 Task: Find connections with filter location Bilbao with filter topic #marketingwith filter profile language Potuguese with filter current company Zerodha with filter school Goenka College of Commerce & Business Administration with filter industry Rail Transportation with filter service category Corporate Events with filter keywords title Cashier
Action: Mouse moved to (228, 271)
Screenshot: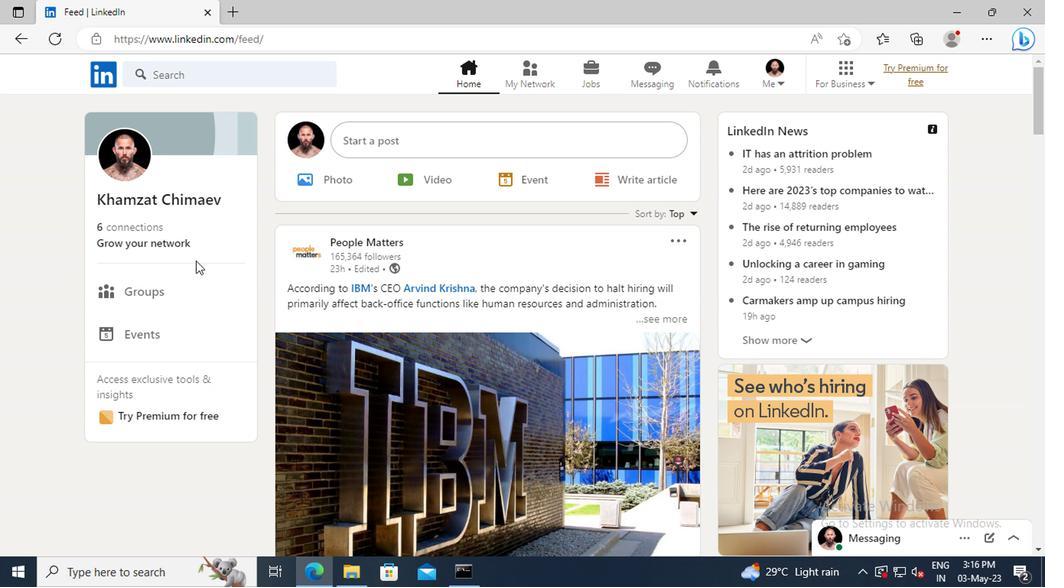 
Action: Mouse pressed left at (228, 271)
Screenshot: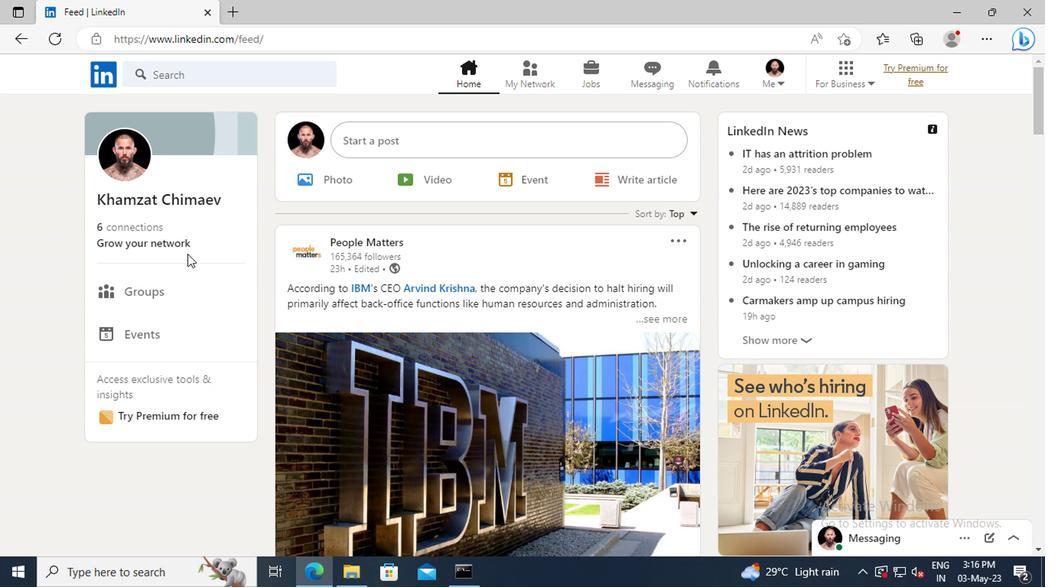 
Action: Mouse moved to (227, 217)
Screenshot: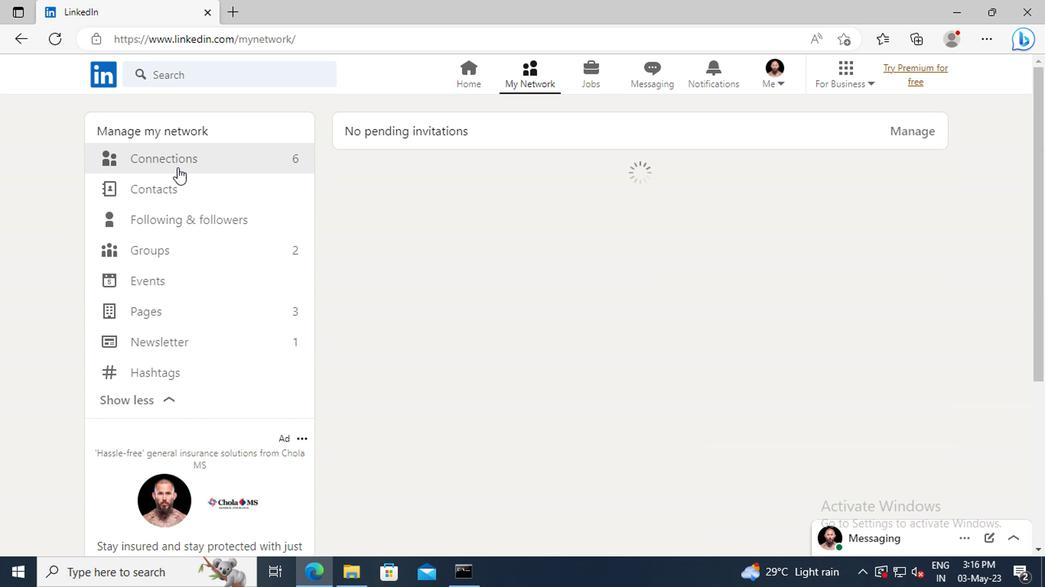 
Action: Mouse pressed left at (227, 217)
Screenshot: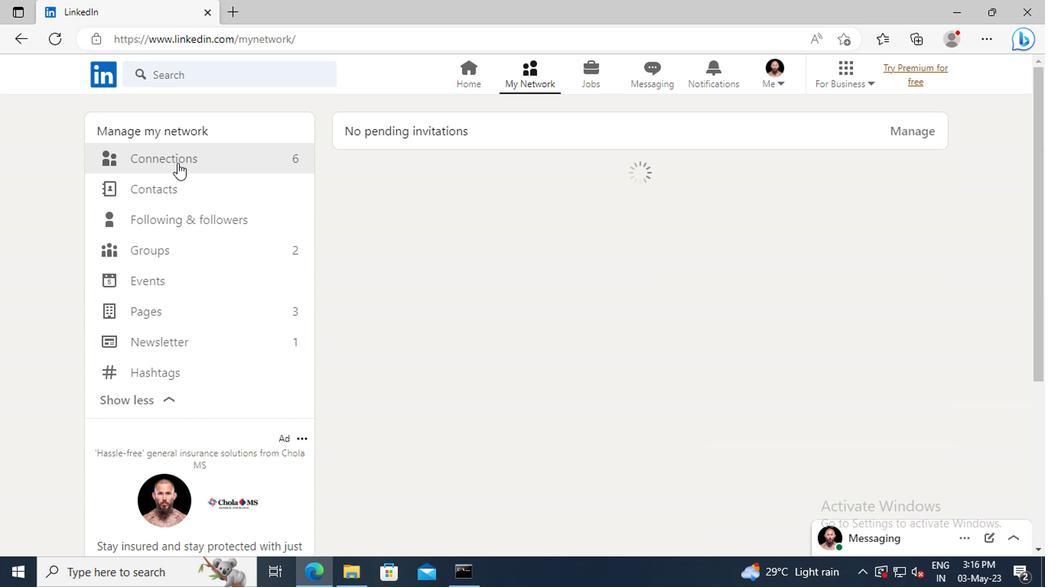 
Action: Mouse moved to (553, 217)
Screenshot: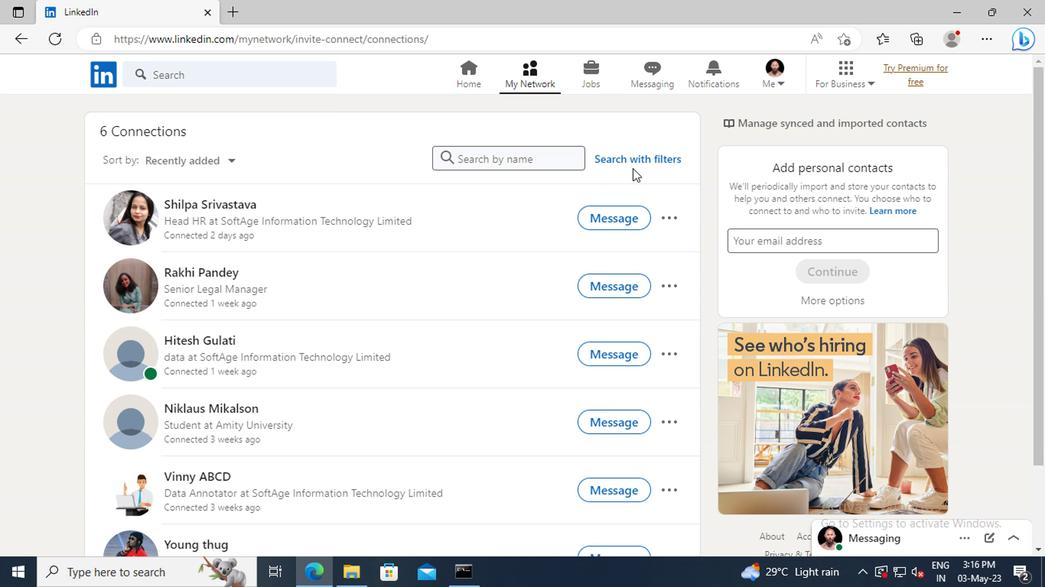
Action: Mouse pressed left at (553, 217)
Screenshot: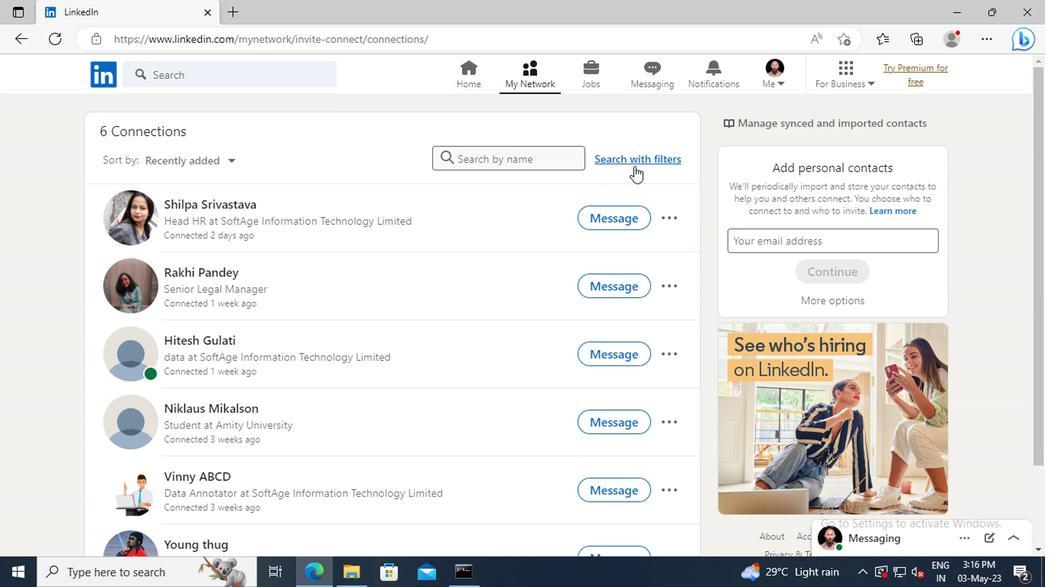 
Action: Mouse moved to (514, 188)
Screenshot: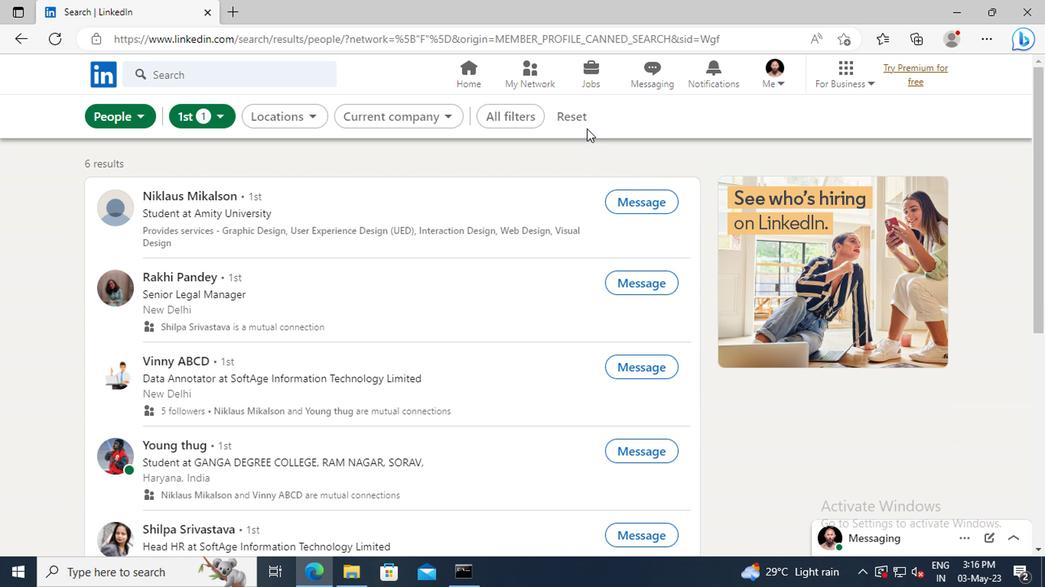 
Action: Mouse pressed left at (514, 188)
Screenshot: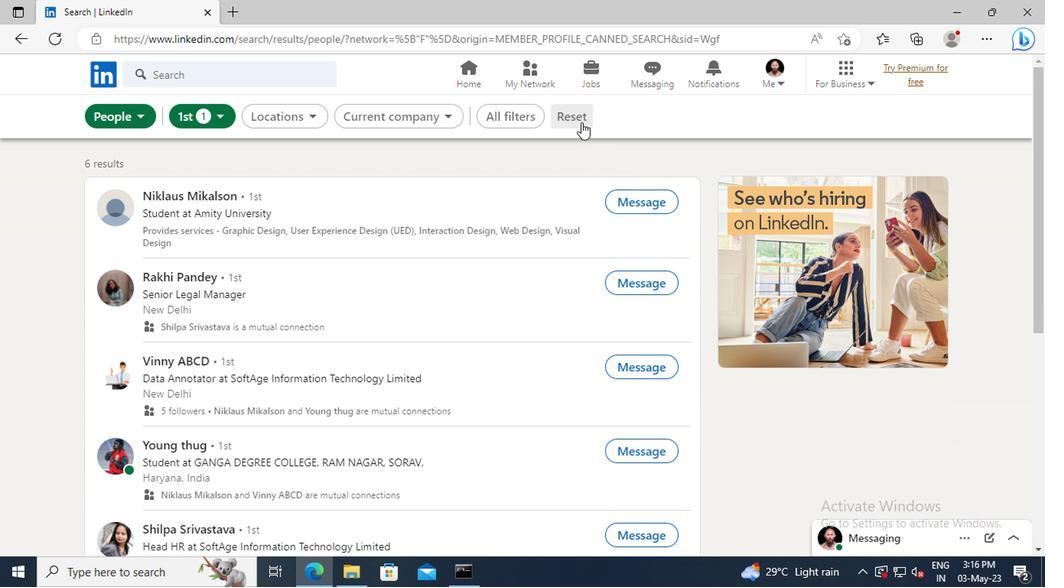 
Action: Mouse moved to (495, 187)
Screenshot: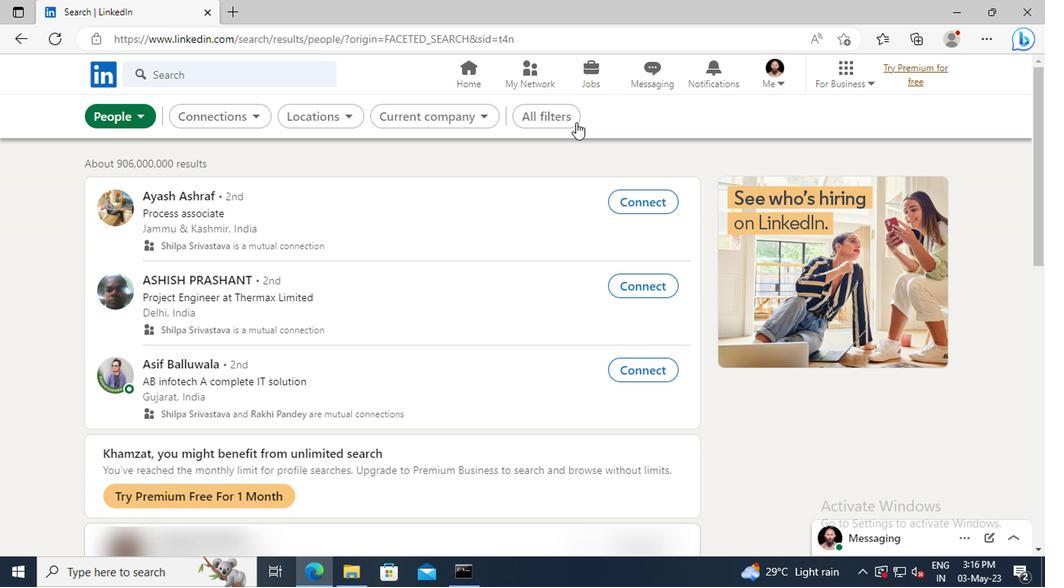 
Action: Mouse pressed left at (495, 187)
Screenshot: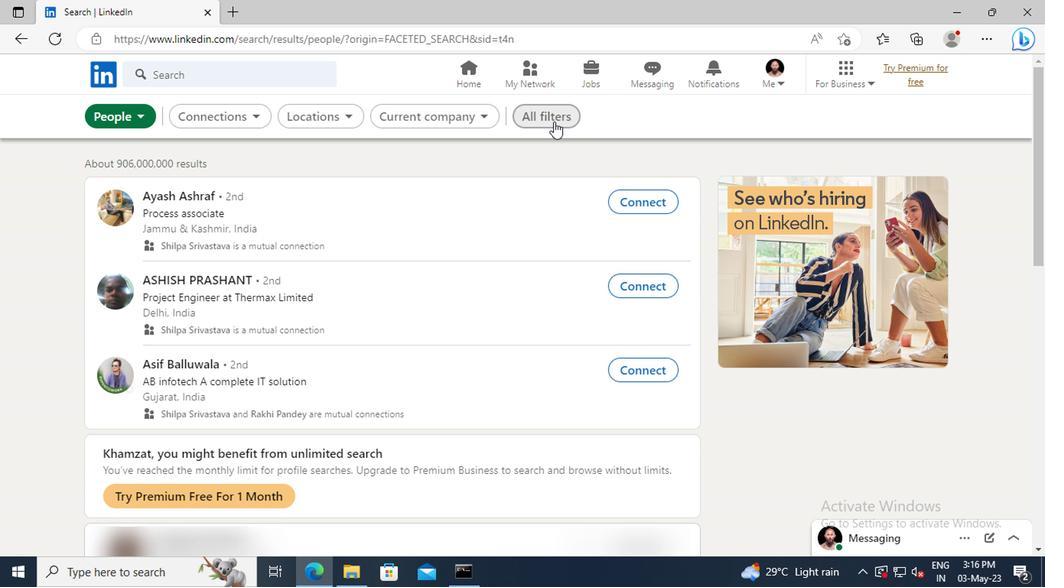 
Action: Mouse moved to (734, 313)
Screenshot: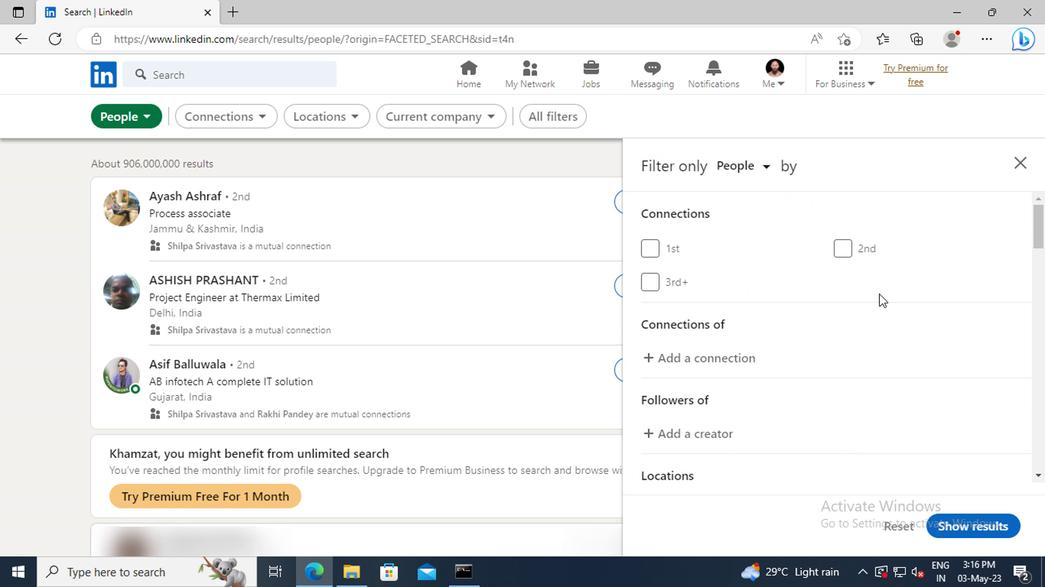 
Action: Mouse scrolled (734, 312) with delta (0, 0)
Screenshot: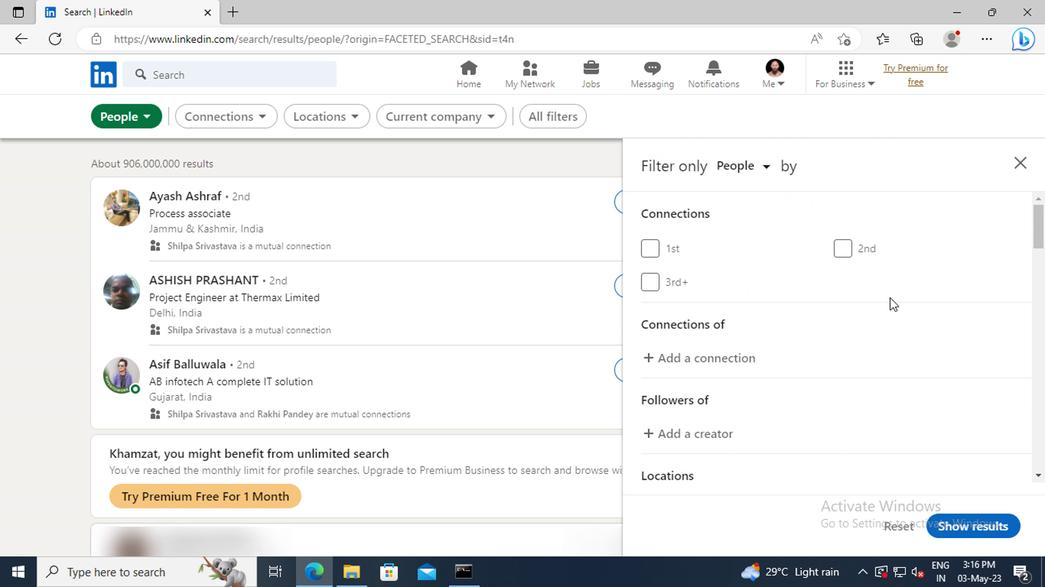 
Action: Mouse scrolled (734, 312) with delta (0, 0)
Screenshot: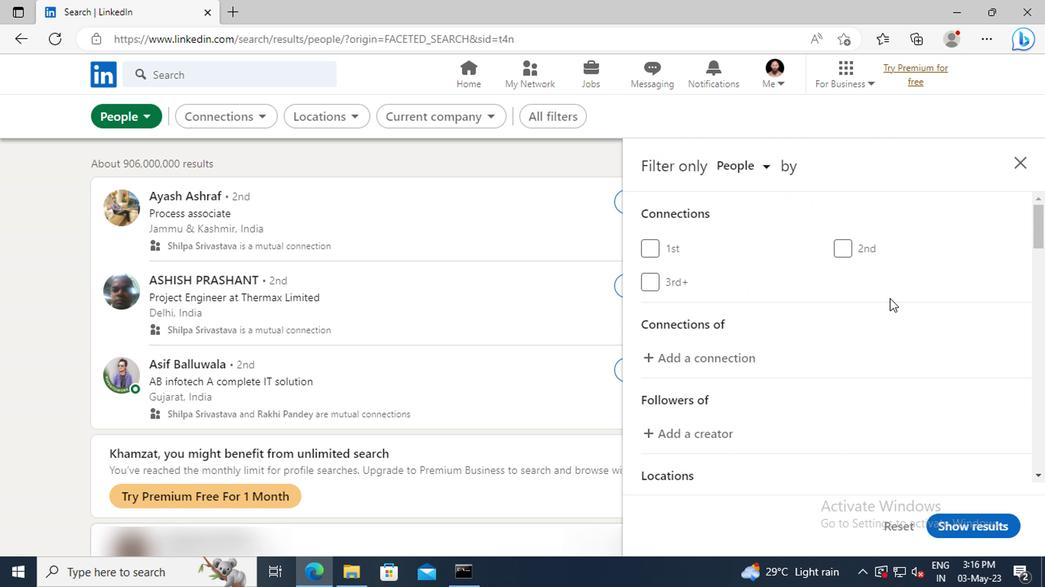 
Action: Mouse scrolled (734, 312) with delta (0, 0)
Screenshot: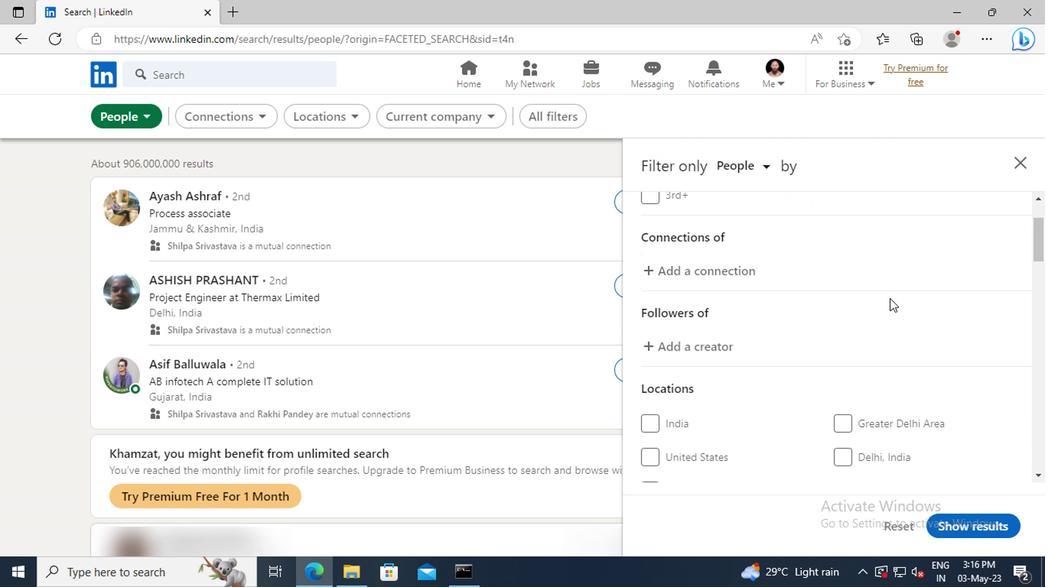 
Action: Mouse scrolled (734, 312) with delta (0, 0)
Screenshot: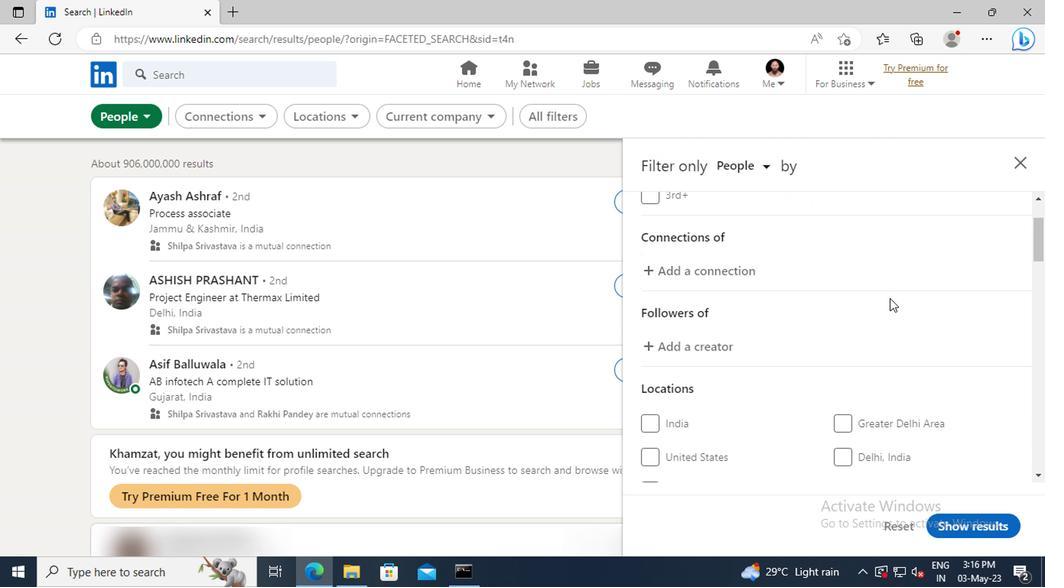 
Action: Mouse scrolled (734, 312) with delta (0, 0)
Screenshot: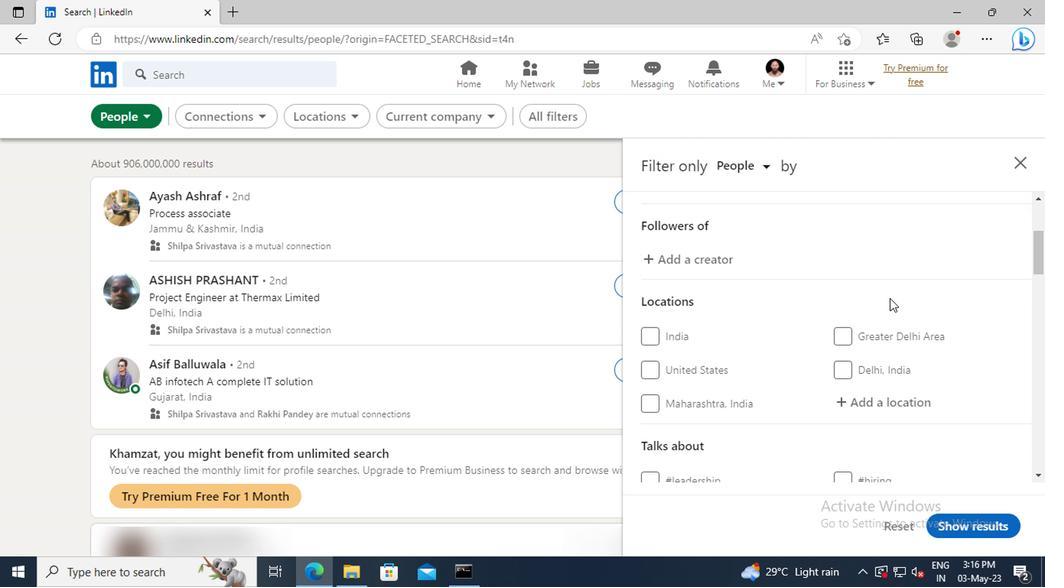 
Action: Mouse scrolled (734, 312) with delta (0, 0)
Screenshot: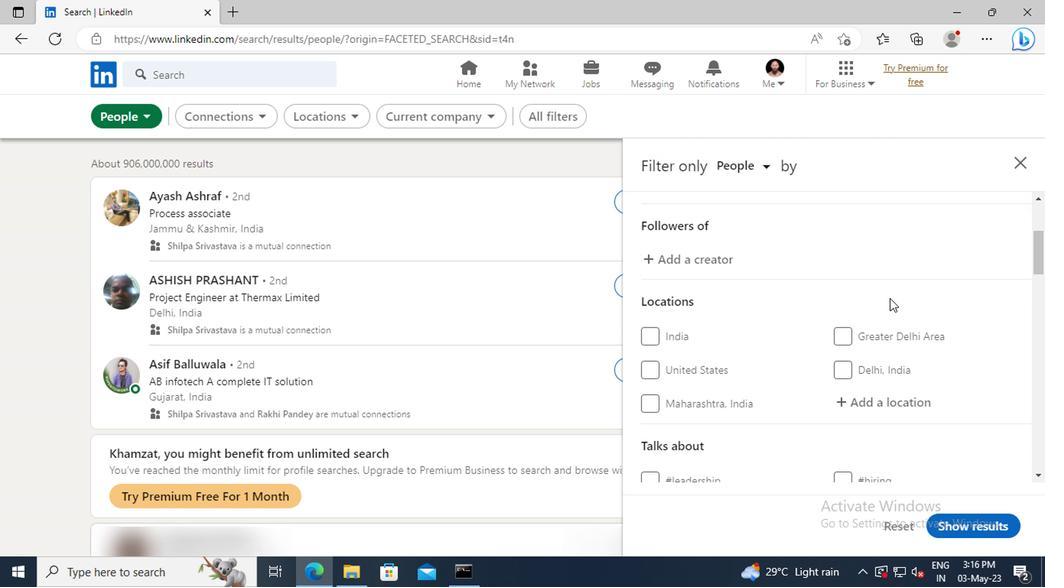 
Action: Mouse moved to (734, 323)
Screenshot: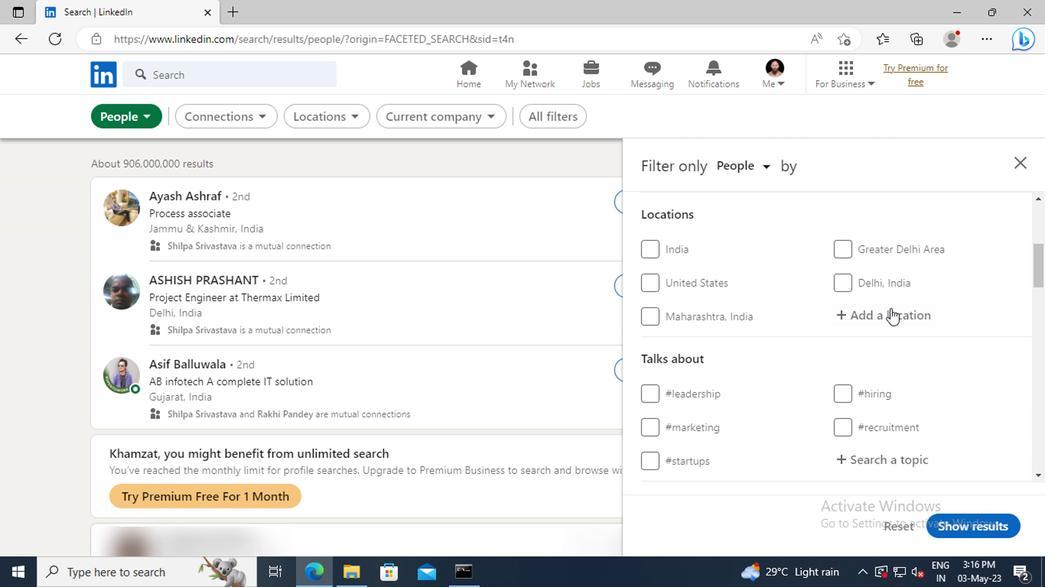 
Action: Mouse pressed left at (734, 323)
Screenshot: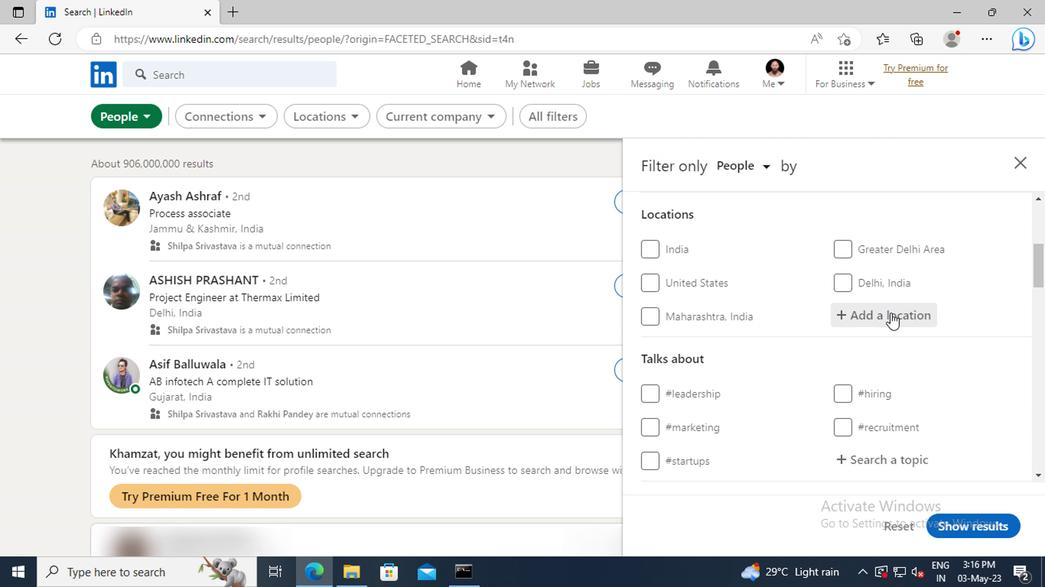 
Action: Key pressed <Key.shift>BILBAO
Screenshot: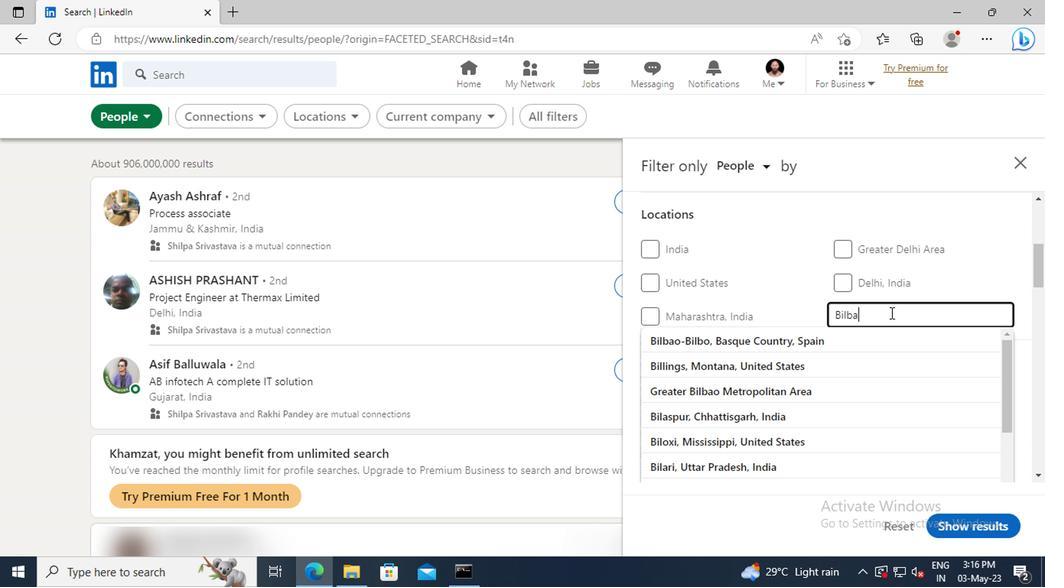 
Action: Mouse moved to (735, 372)
Screenshot: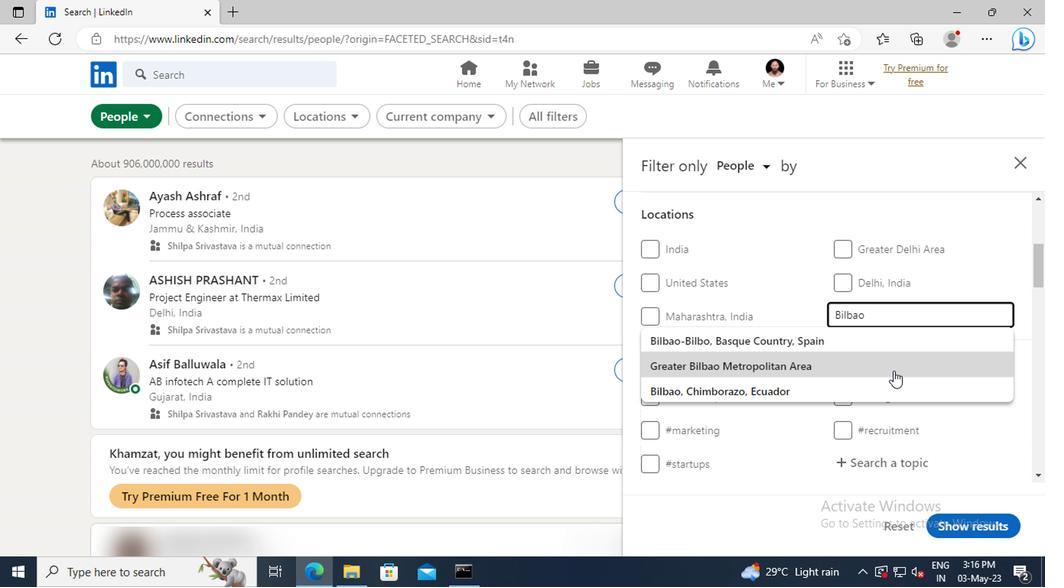 
Action: Mouse pressed left at (735, 372)
Screenshot: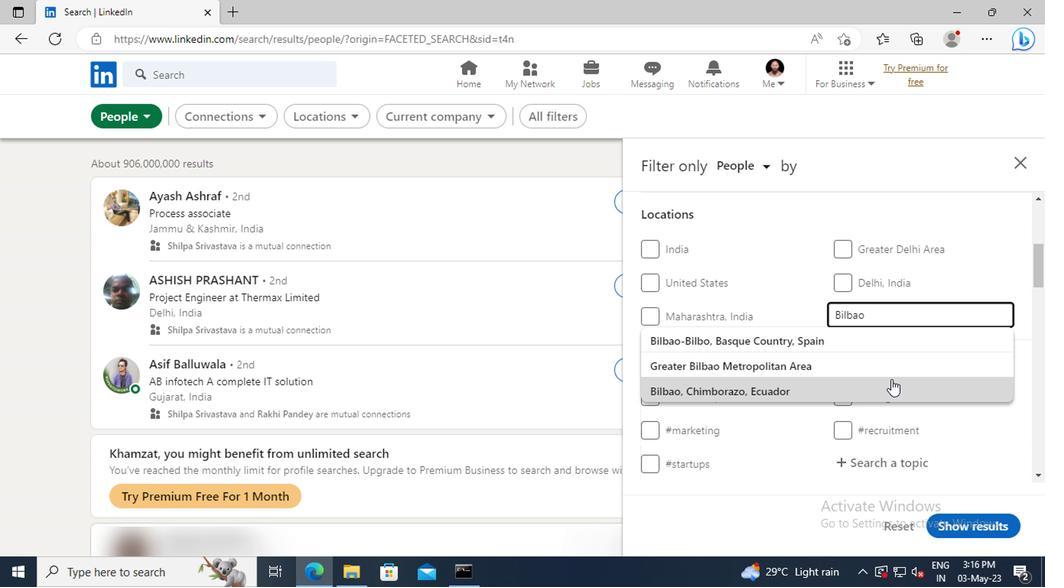 
Action: Mouse moved to (736, 369)
Screenshot: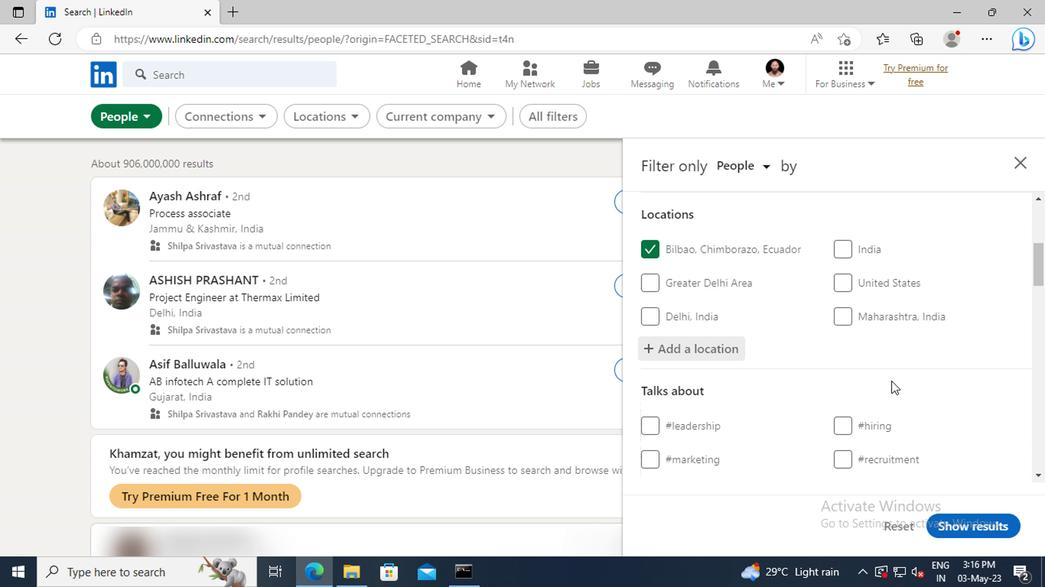 
Action: Mouse scrolled (736, 369) with delta (0, 0)
Screenshot: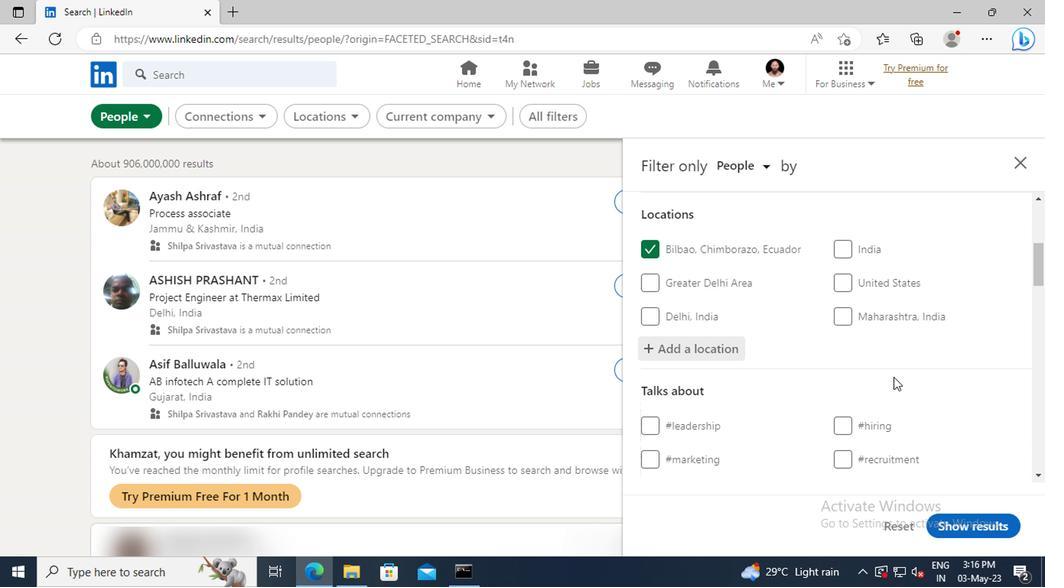 
Action: Mouse moved to (736, 362)
Screenshot: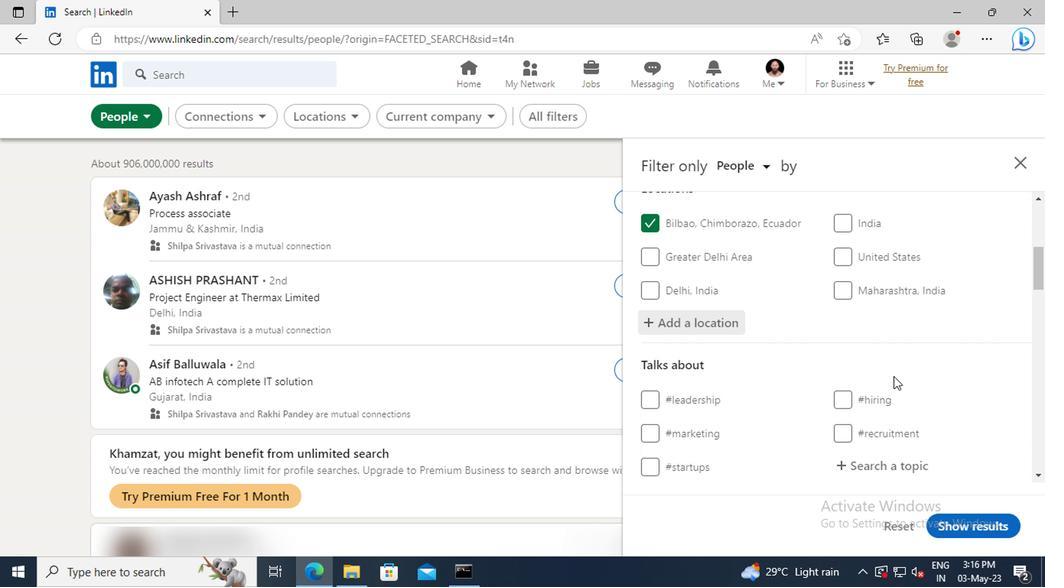 
Action: Mouse scrolled (736, 361) with delta (0, 0)
Screenshot: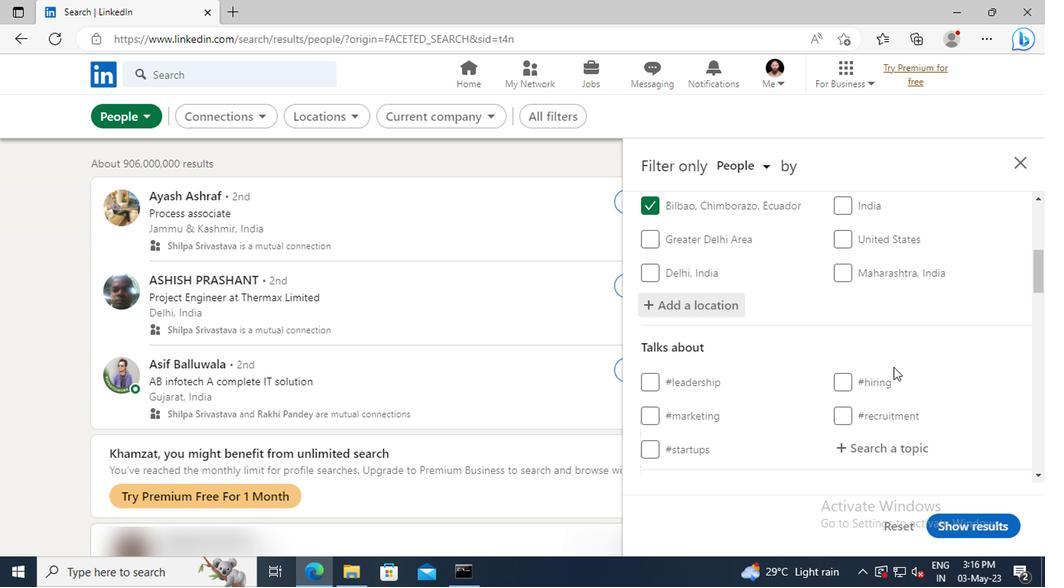 
Action: Mouse moved to (566, 370)
Screenshot: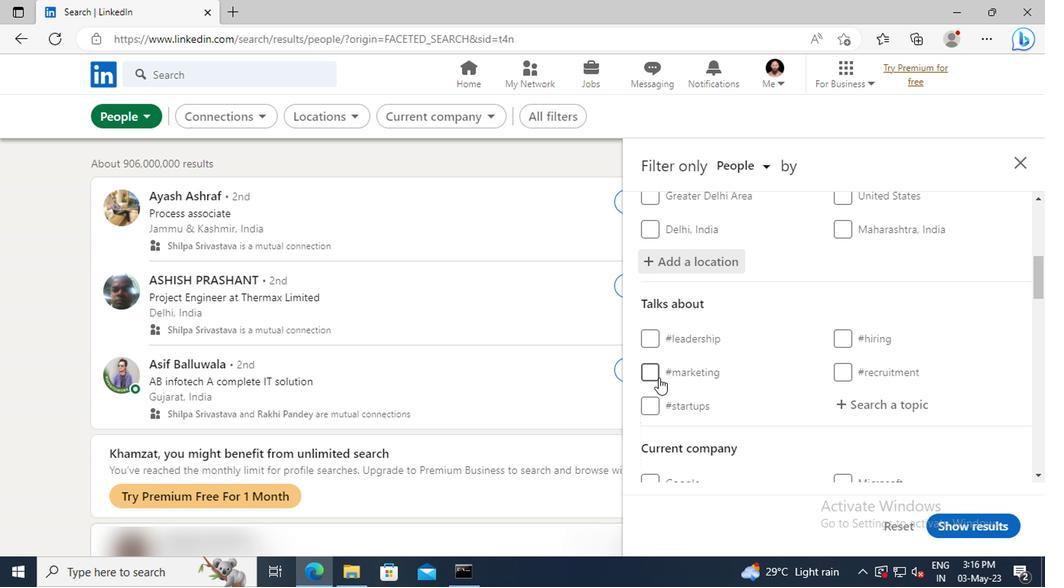 
Action: Mouse pressed left at (566, 370)
Screenshot: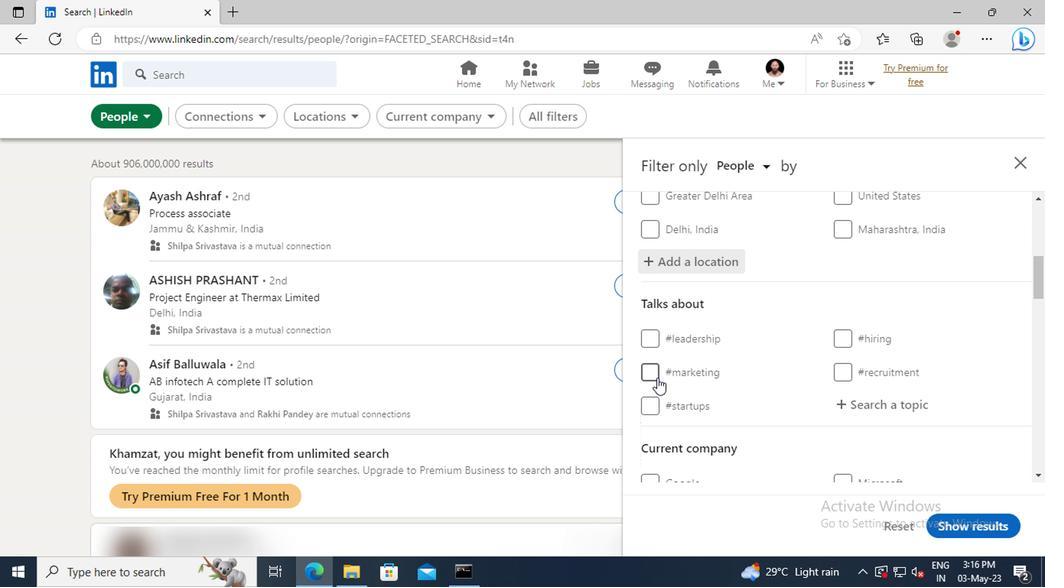 
Action: Mouse moved to (682, 358)
Screenshot: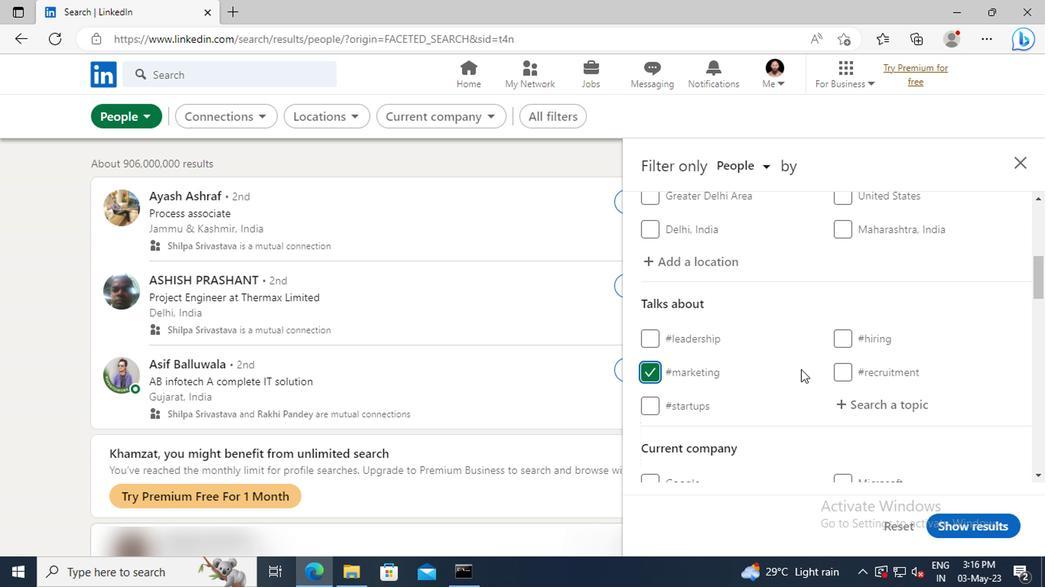 
Action: Mouse scrolled (682, 358) with delta (0, 0)
Screenshot: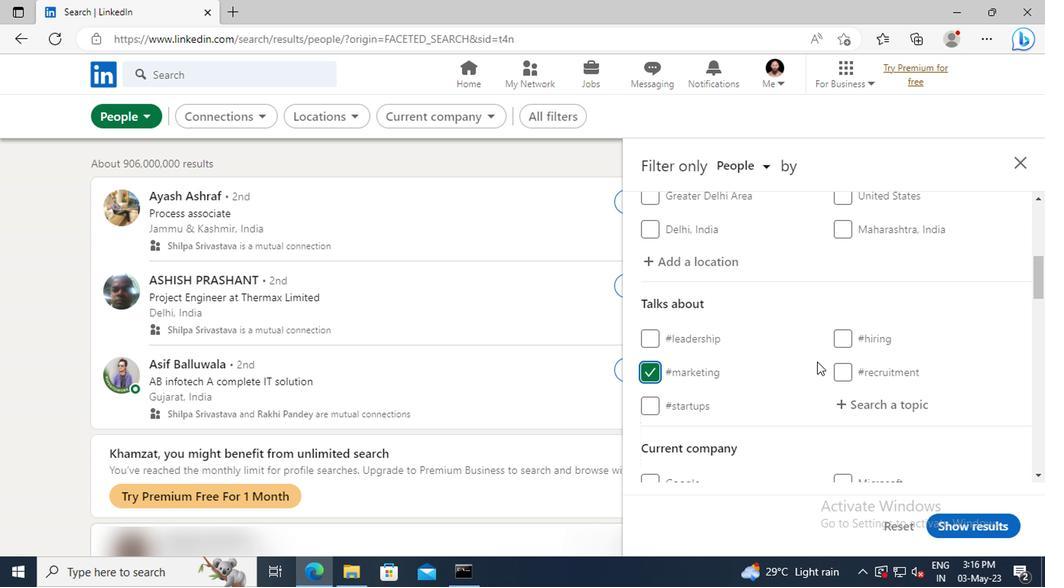 
Action: Mouse scrolled (682, 358) with delta (0, 0)
Screenshot: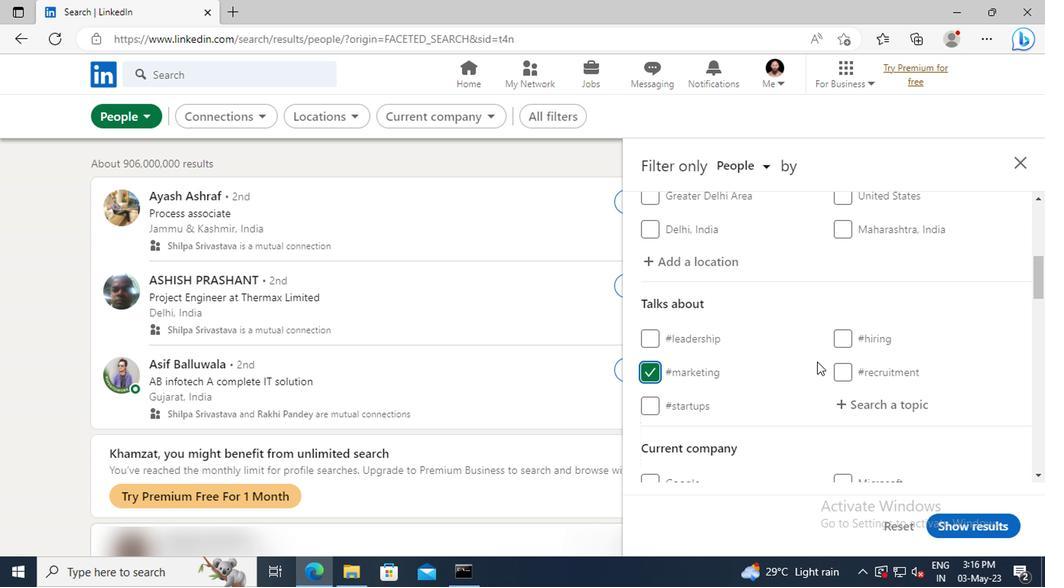 
Action: Mouse scrolled (682, 358) with delta (0, 0)
Screenshot: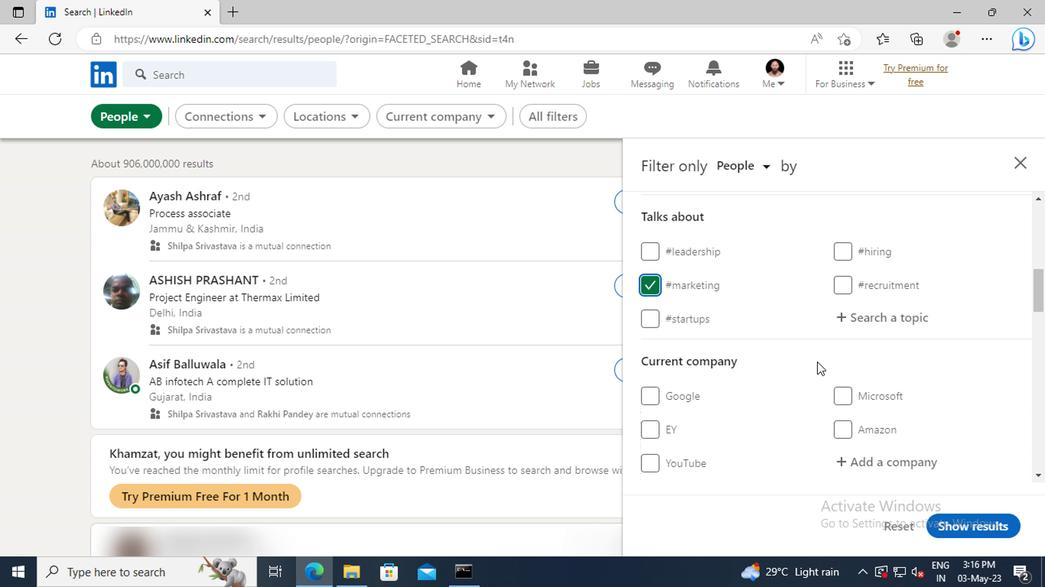 
Action: Mouse scrolled (682, 358) with delta (0, 0)
Screenshot: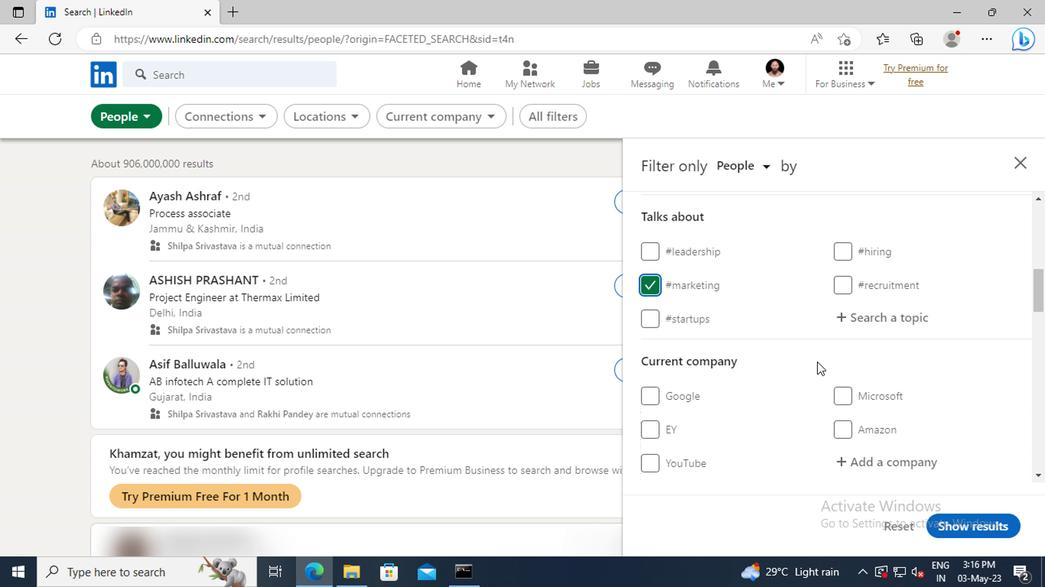 
Action: Mouse scrolled (682, 358) with delta (0, 0)
Screenshot: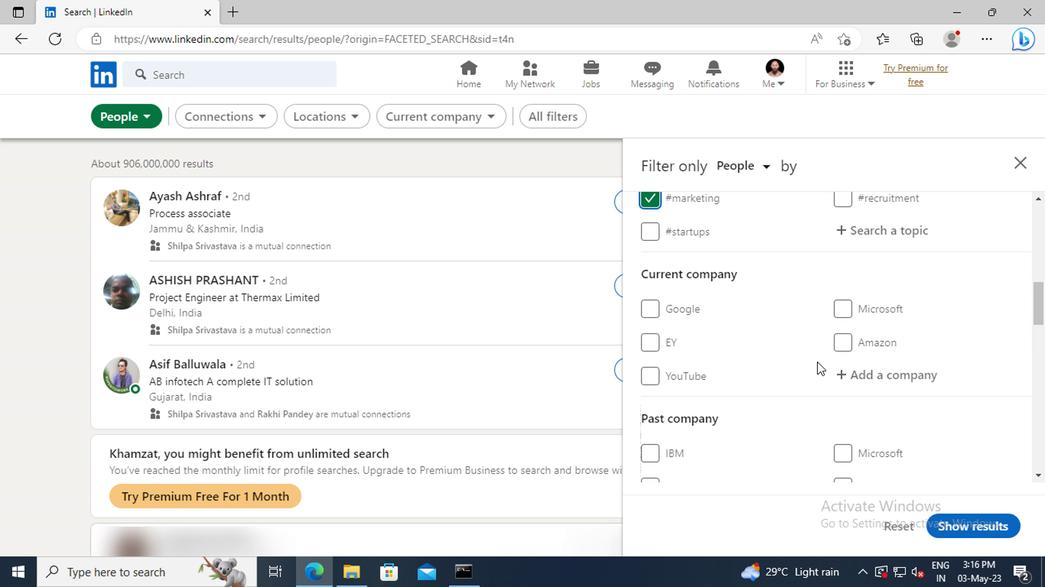 
Action: Mouse scrolled (682, 358) with delta (0, 0)
Screenshot: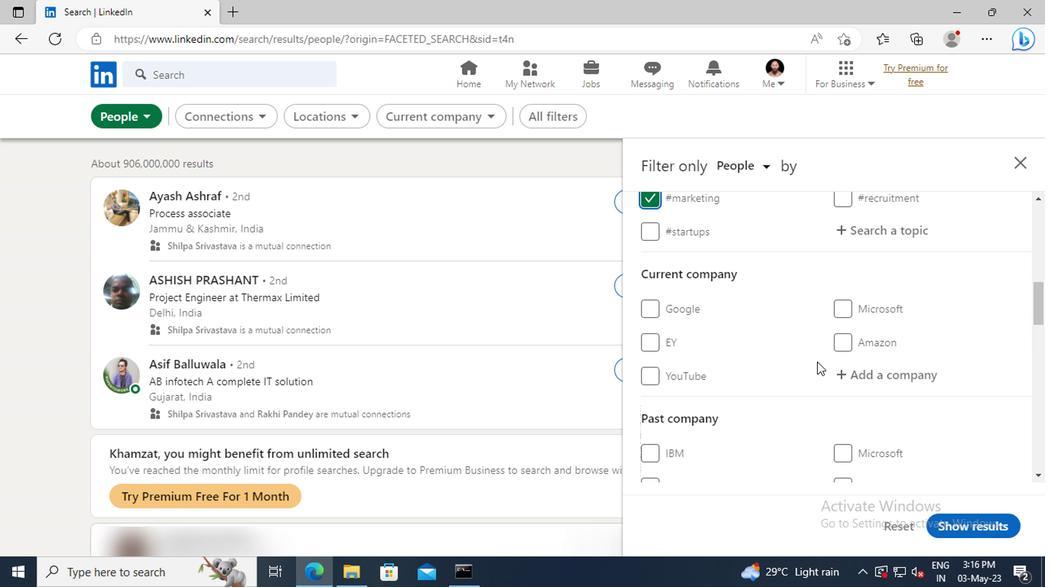 
Action: Mouse scrolled (682, 358) with delta (0, 0)
Screenshot: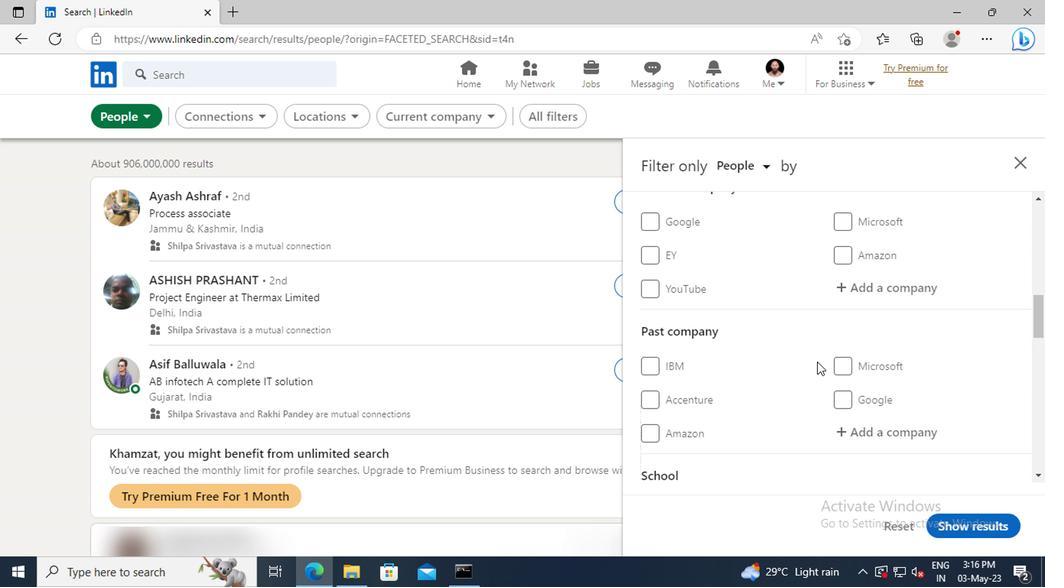 
Action: Mouse scrolled (682, 358) with delta (0, 0)
Screenshot: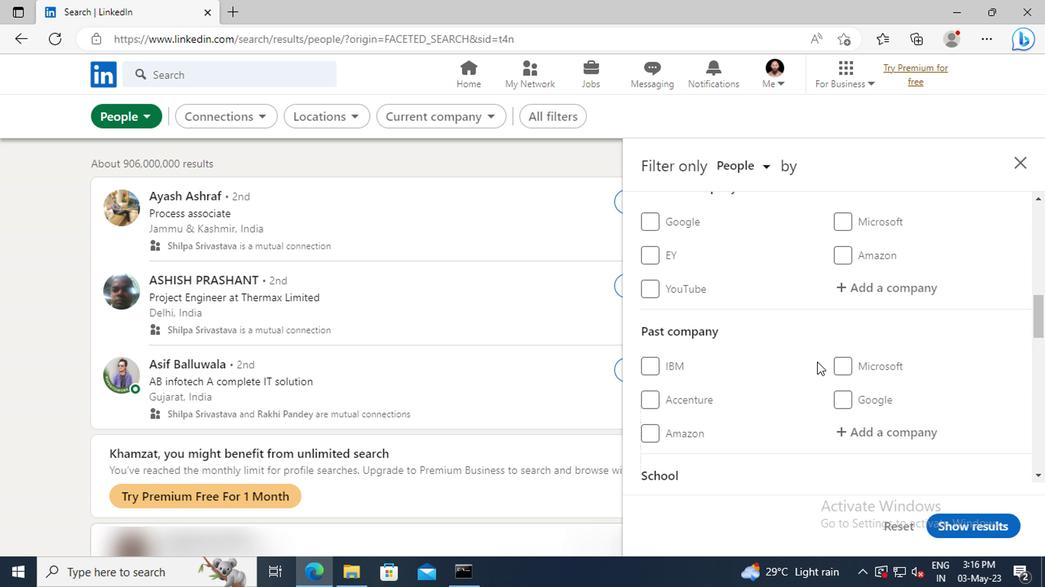 
Action: Mouse scrolled (682, 358) with delta (0, 0)
Screenshot: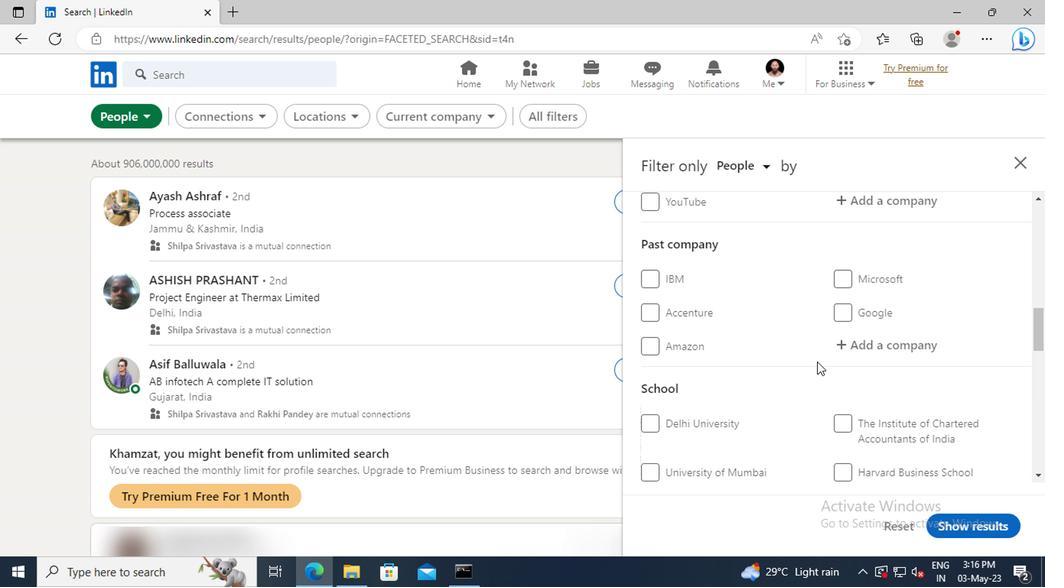 
Action: Mouse scrolled (682, 358) with delta (0, 0)
Screenshot: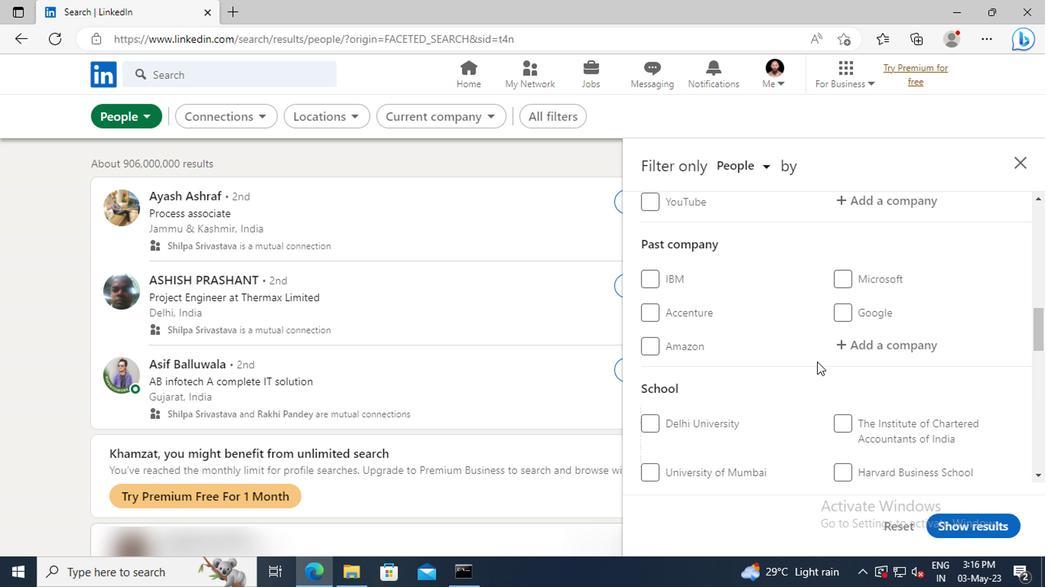 
Action: Mouse scrolled (682, 358) with delta (0, 0)
Screenshot: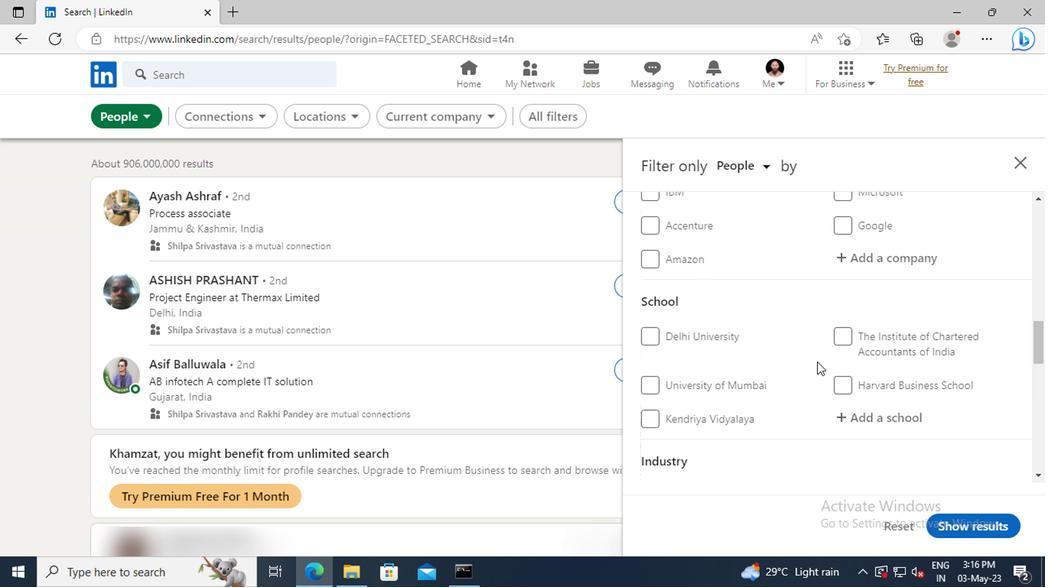 
Action: Mouse scrolled (682, 358) with delta (0, 0)
Screenshot: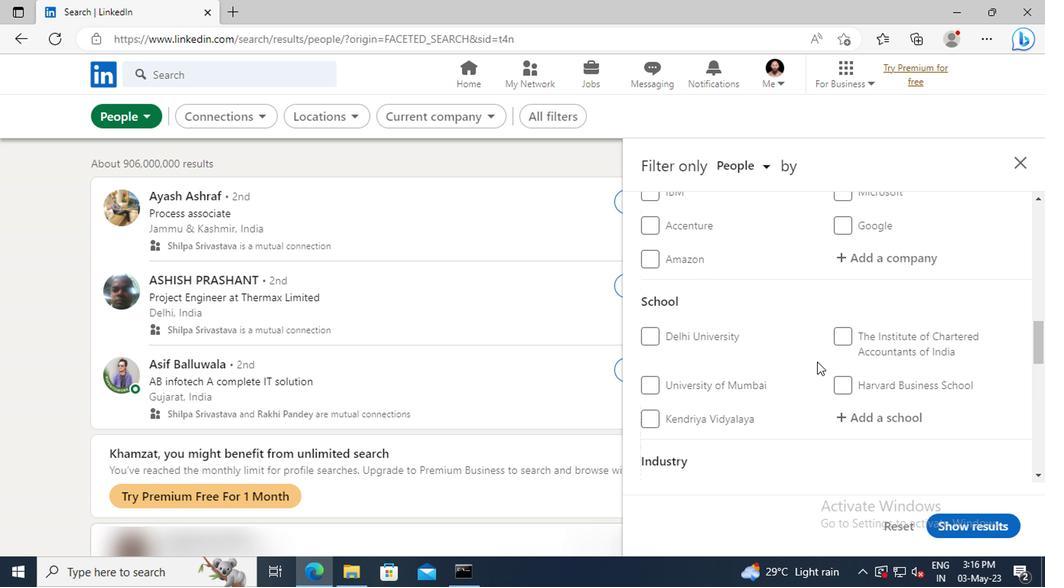 
Action: Mouse scrolled (682, 358) with delta (0, 0)
Screenshot: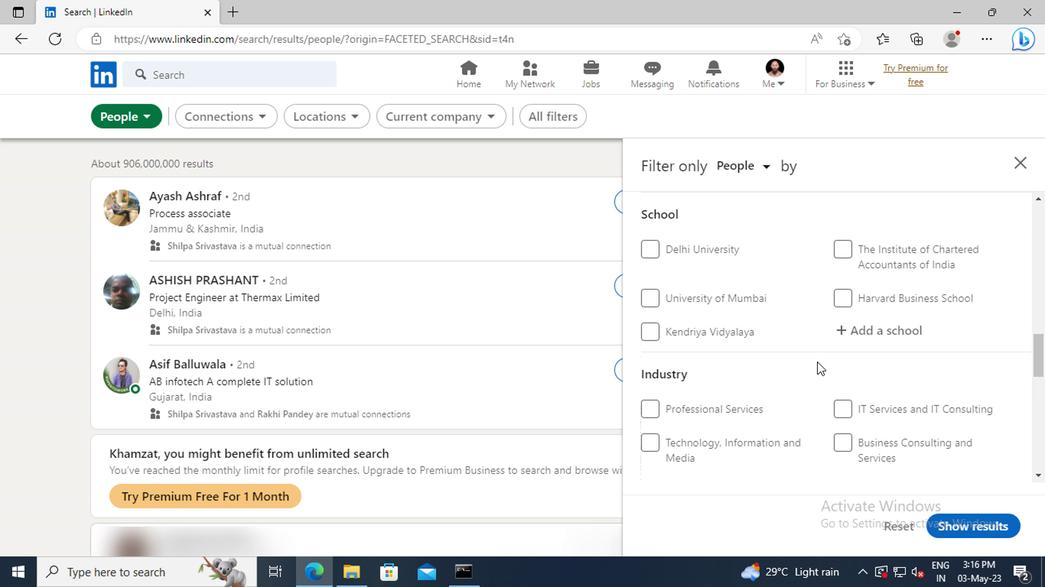 
Action: Mouse scrolled (682, 358) with delta (0, 0)
Screenshot: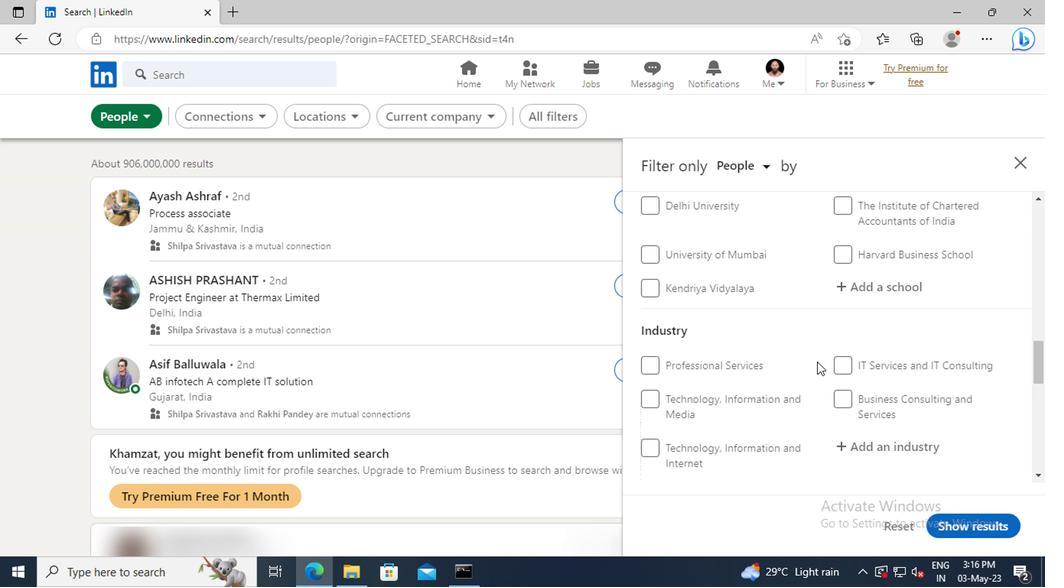 
Action: Mouse scrolled (682, 358) with delta (0, 0)
Screenshot: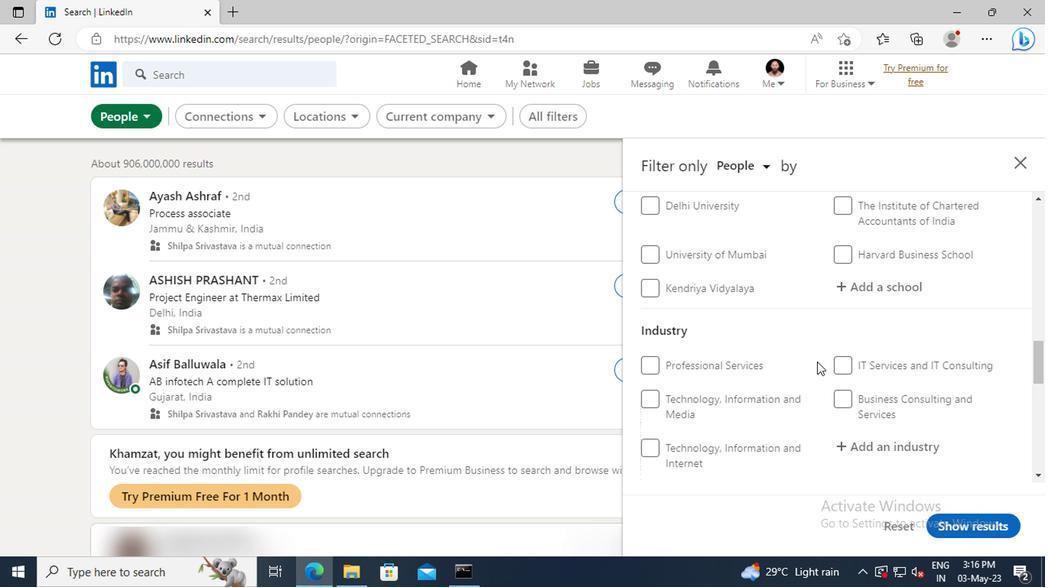 
Action: Mouse scrolled (682, 358) with delta (0, 0)
Screenshot: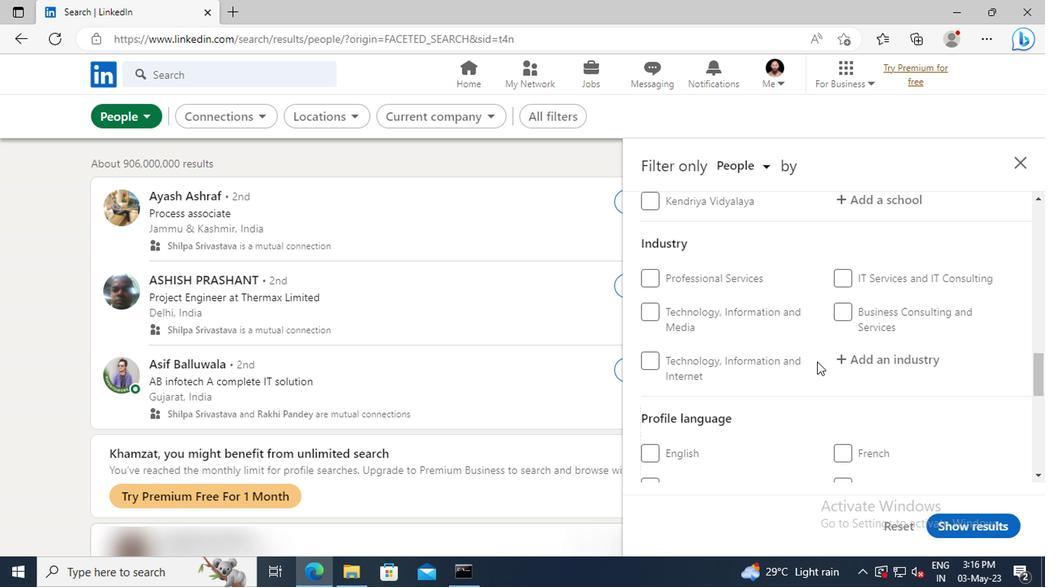 
Action: Mouse scrolled (682, 358) with delta (0, 0)
Screenshot: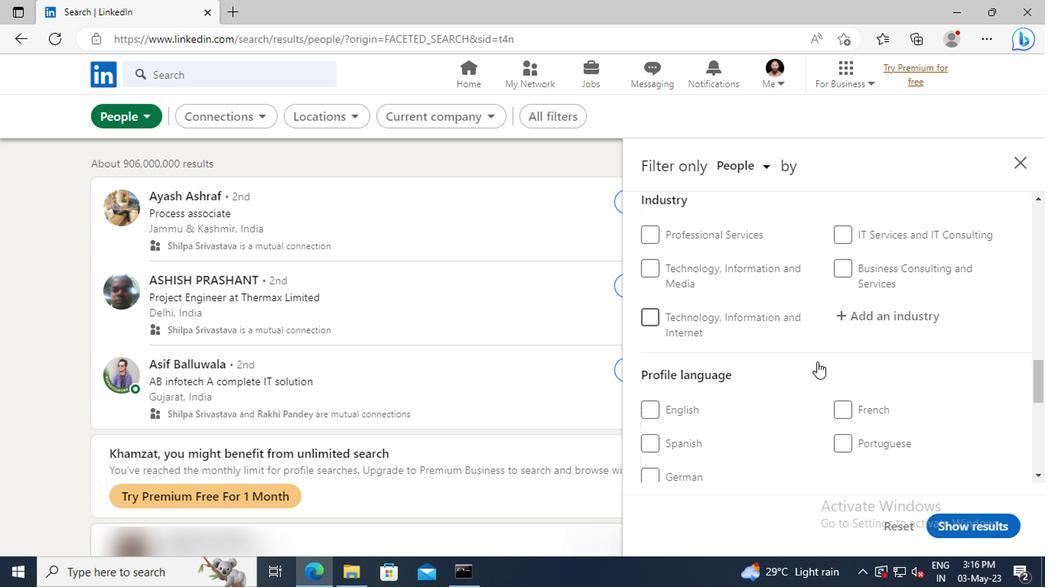 
Action: Mouse moved to (698, 382)
Screenshot: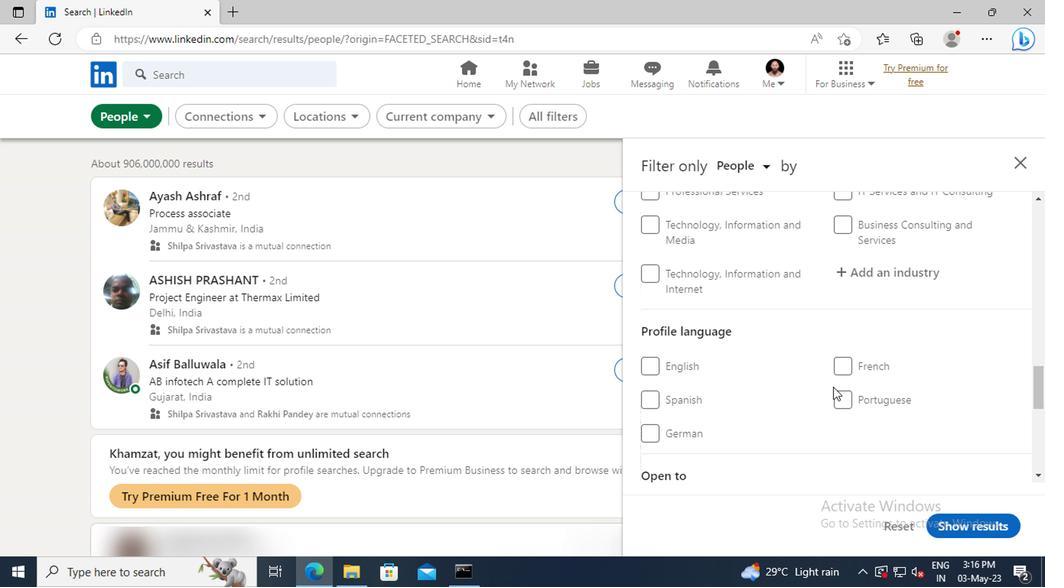 
Action: Mouse pressed left at (698, 382)
Screenshot: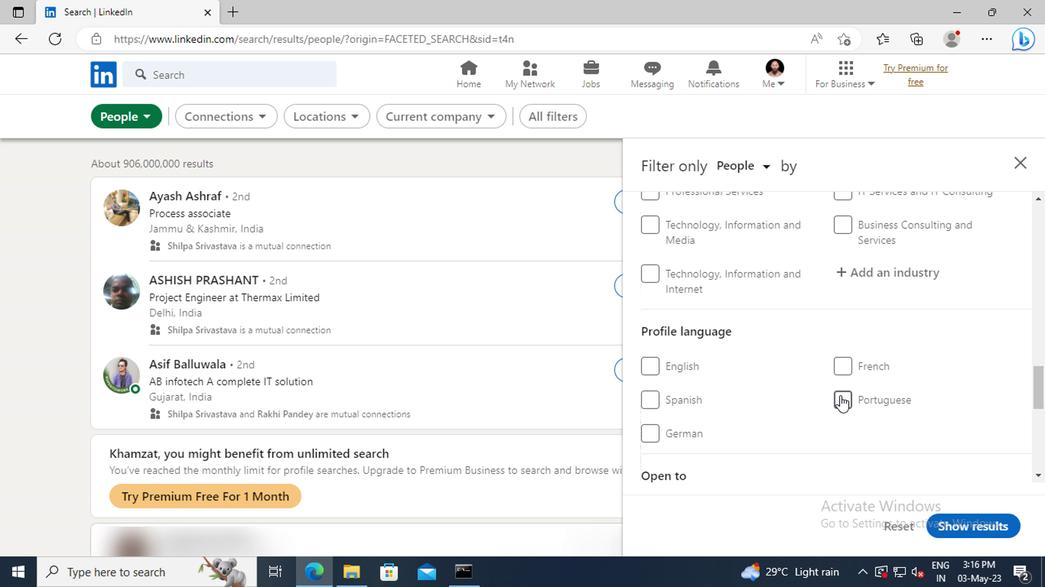 
Action: Mouse moved to (718, 355)
Screenshot: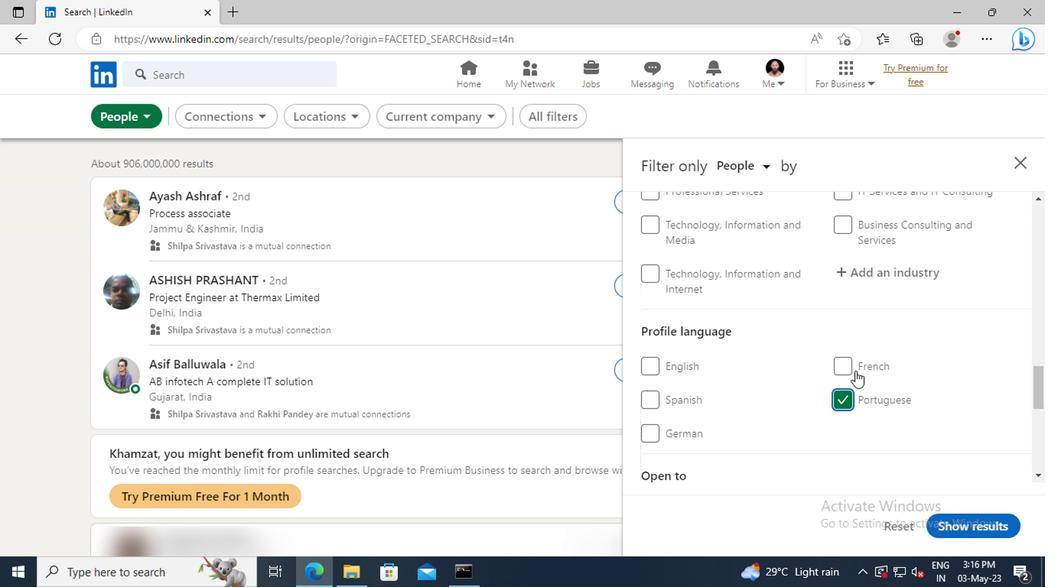 
Action: Mouse scrolled (718, 355) with delta (0, 0)
Screenshot: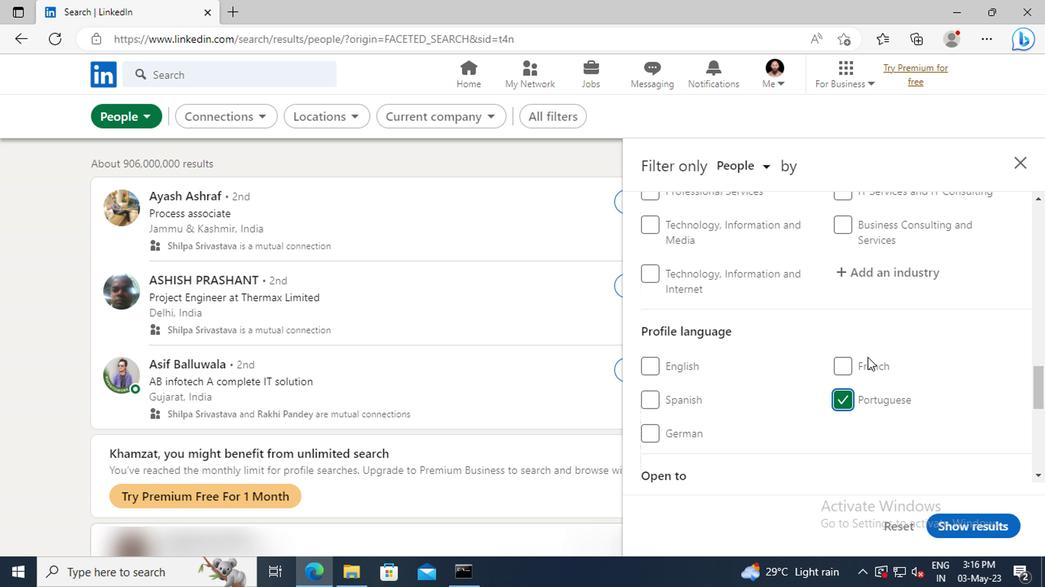 
Action: Mouse scrolled (718, 355) with delta (0, 0)
Screenshot: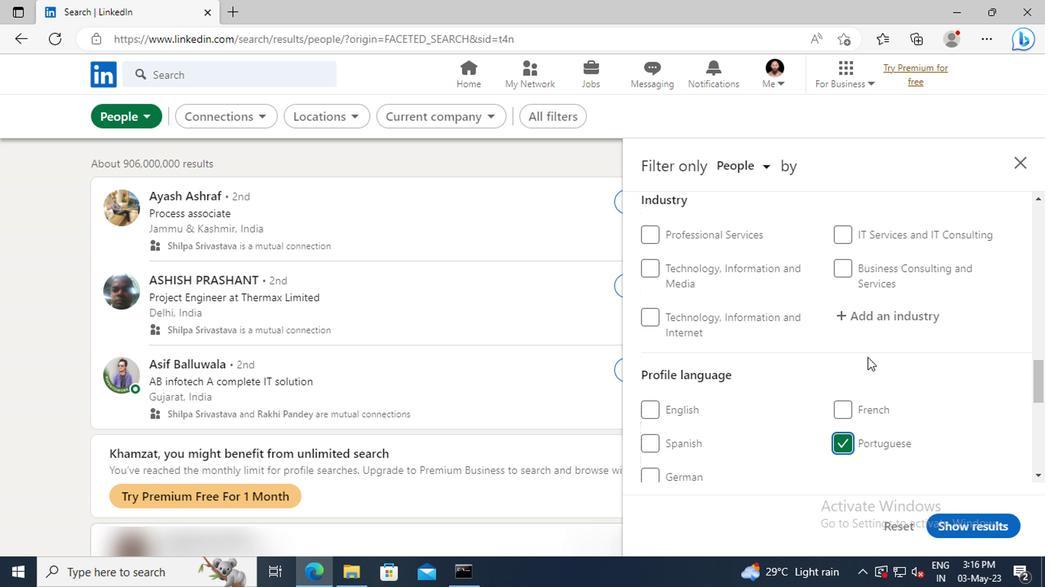 
Action: Mouse scrolled (718, 355) with delta (0, 0)
Screenshot: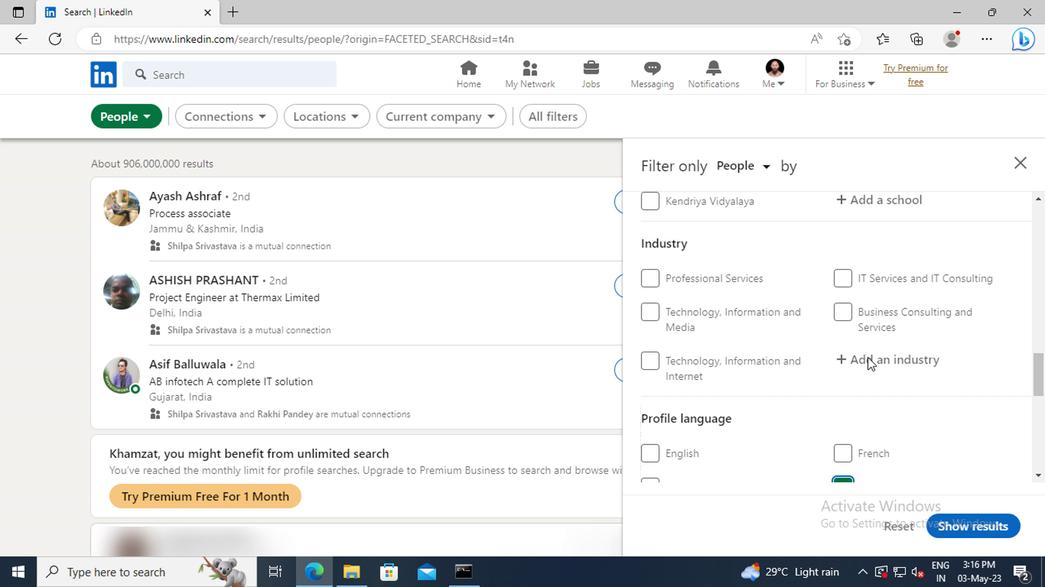 
Action: Mouse scrolled (718, 355) with delta (0, 0)
Screenshot: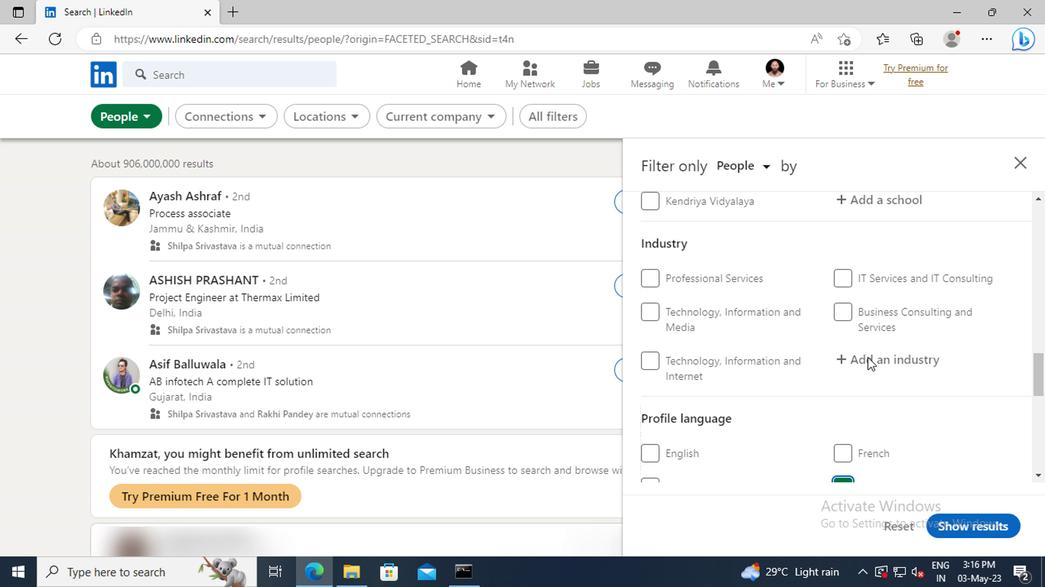 
Action: Mouse scrolled (718, 355) with delta (0, 0)
Screenshot: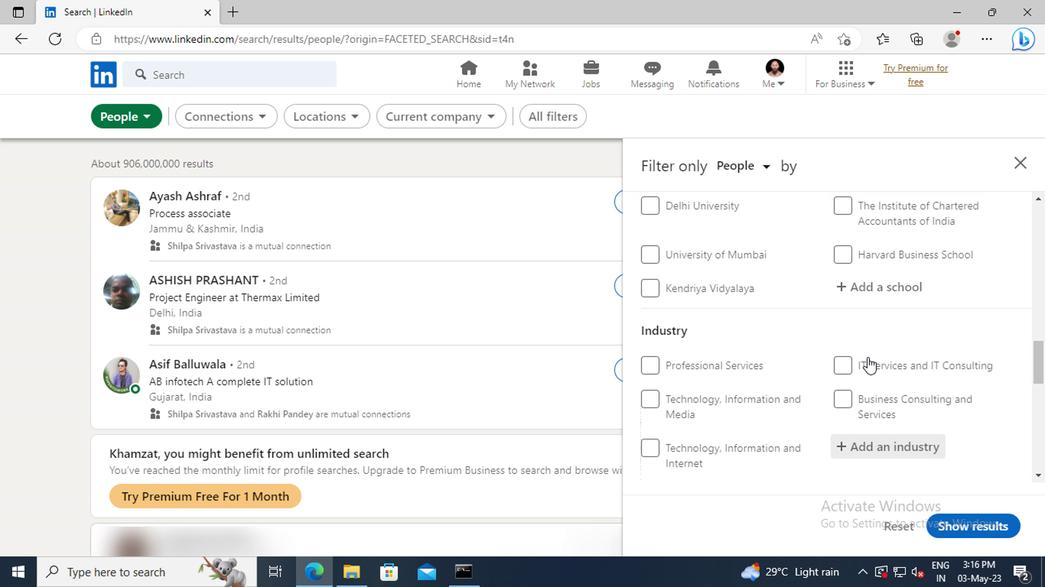 
Action: Mouse scrolled (718, 355) with delta (0, 0)
Screenshot: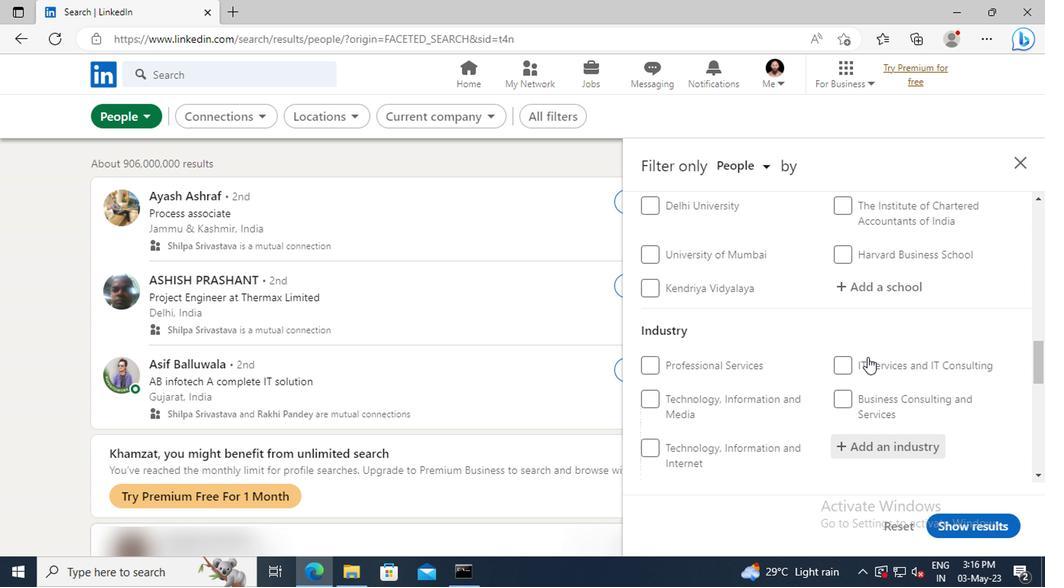 
Action: Mouse scrolled (718, 355) with delta (0, 0)
Screenshot: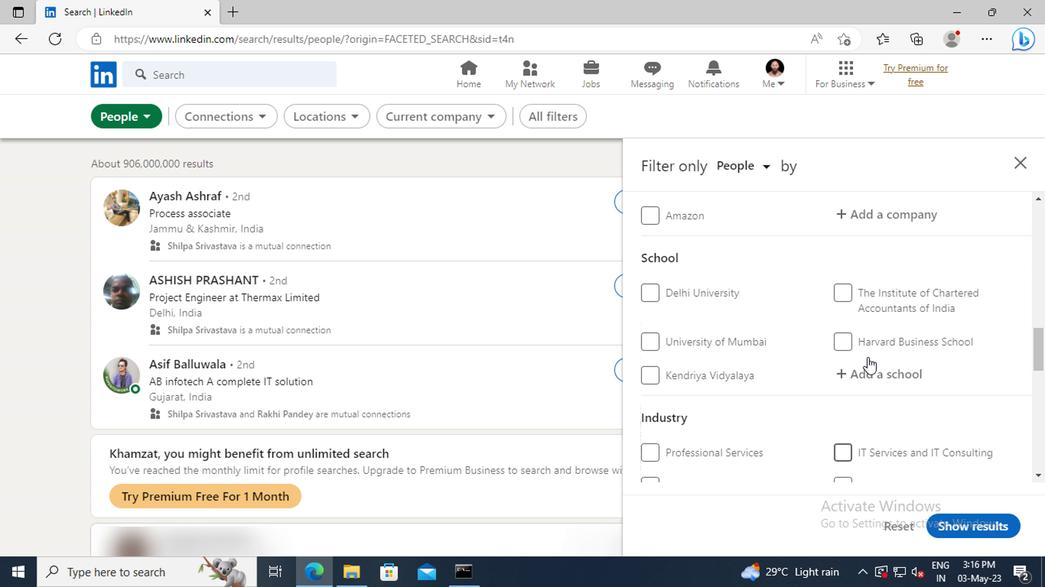 
Action: Mouse scrolled (718, 355) with delta (0, 0)
Screenshot: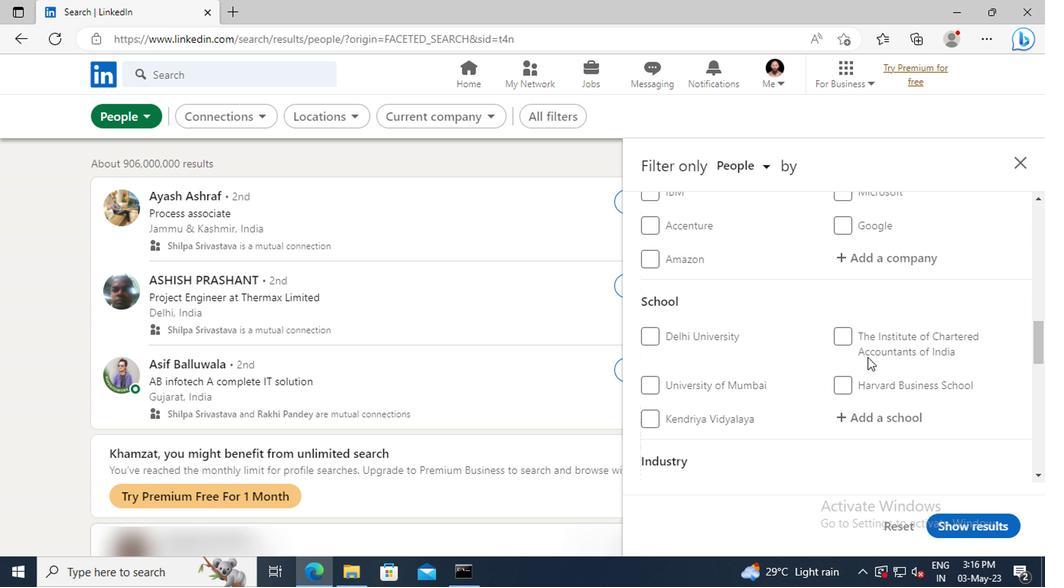 
Action: Mouse scrolled (718, 355) with delta (0, 0)
Screenshot: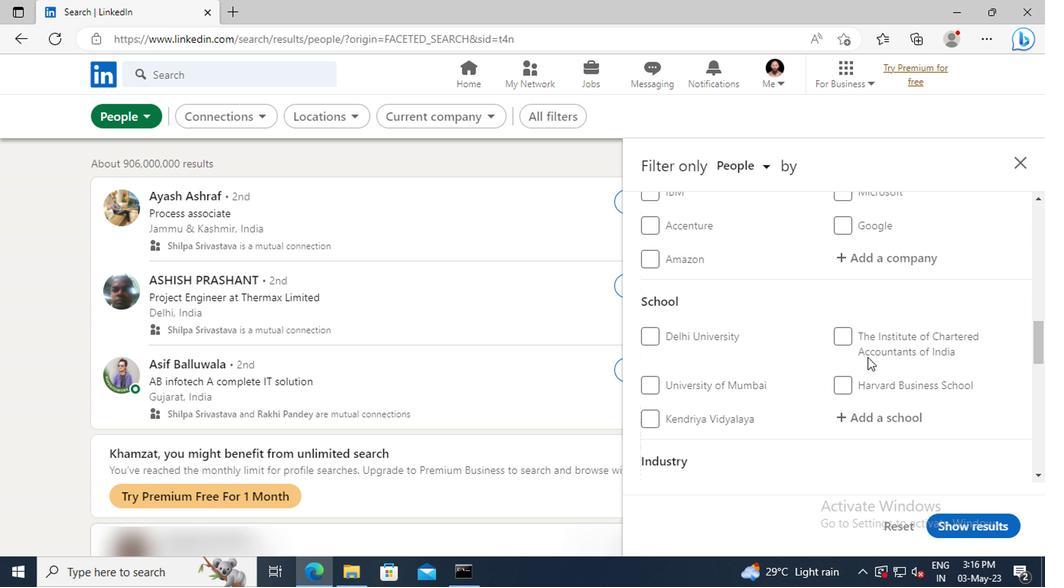 
Action: Mouse scrolled (718, 355) with delta (0, 0)
Screenshot: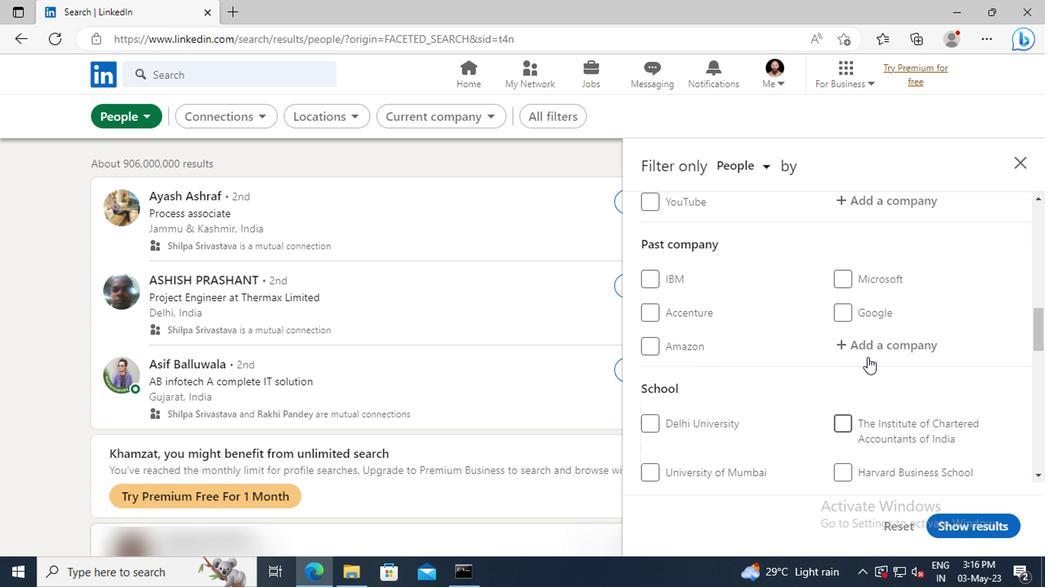 
Action: Mouse scrolled (718, 355) with delta (0, 0)
Screenshot: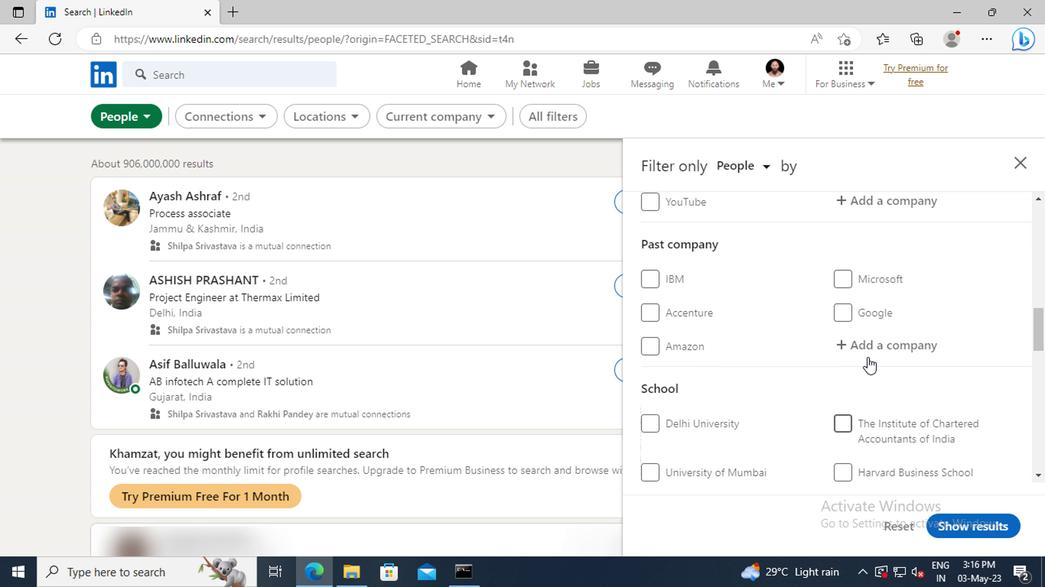
Action: Mouse scrolled (718, 355) with delta (0, 0)
Screenshot: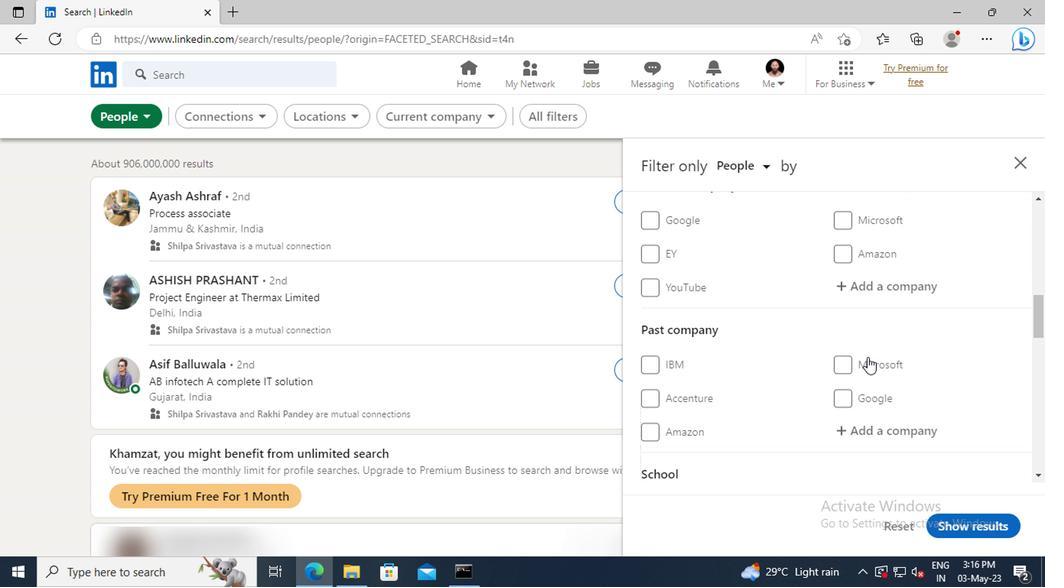 
Action: Mouse moved to (718, 343)
Screenshot: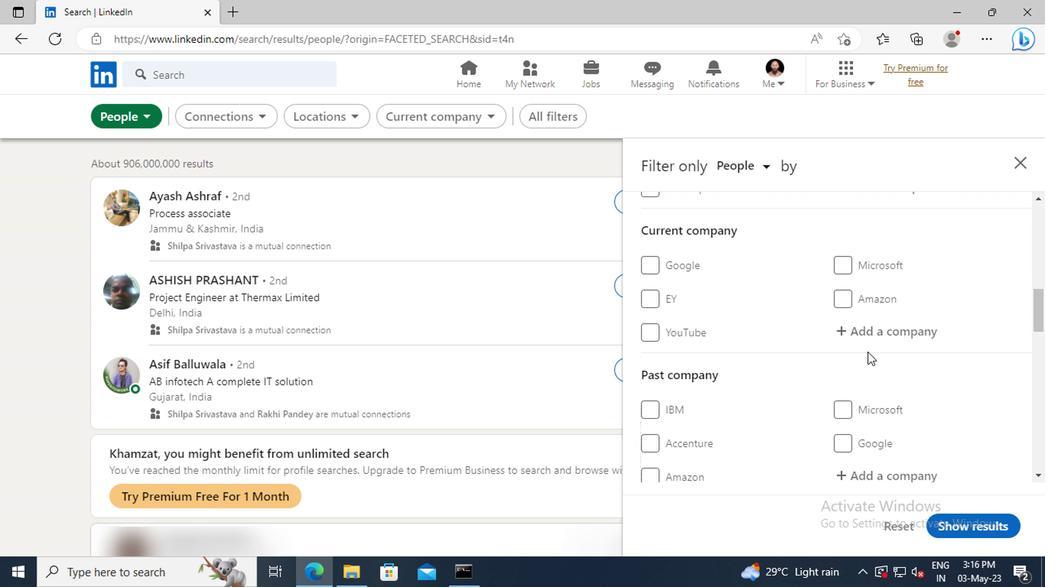 
Action: Mouse pressed left at (718, 343)
Screenshot: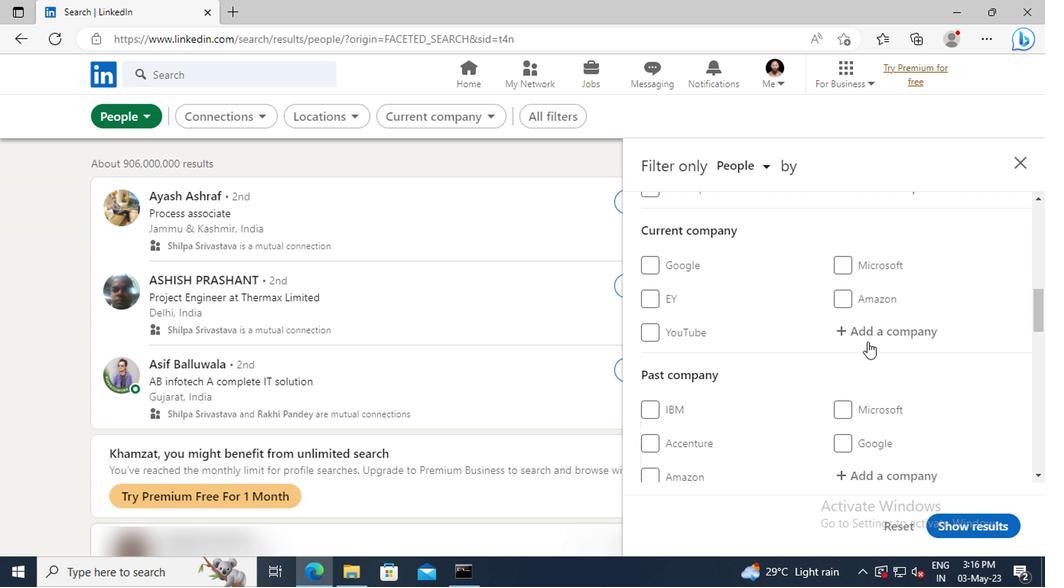 
Action: Key pressed <Key.shift>ZERODHA
Screenshot: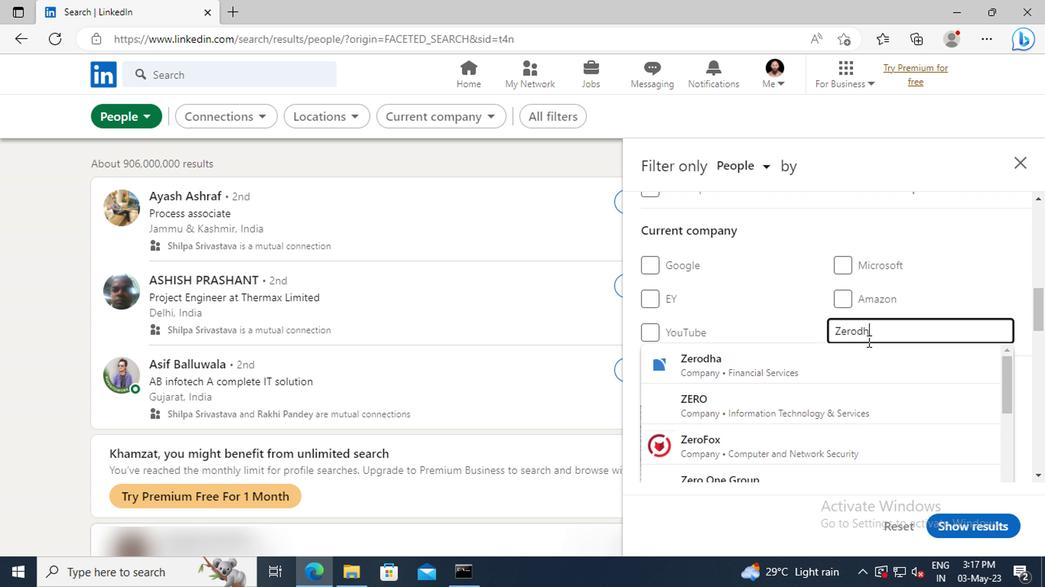 
Action: Mouse moved to (718, 358)
Screenshot: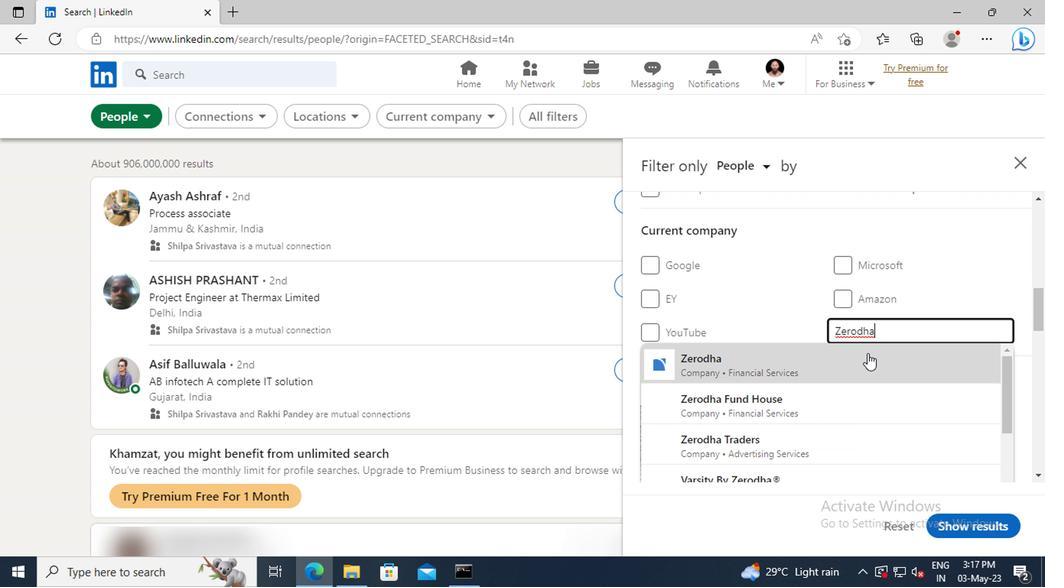 
Action: Mouse pressed left at (718, 358)
Screenshot: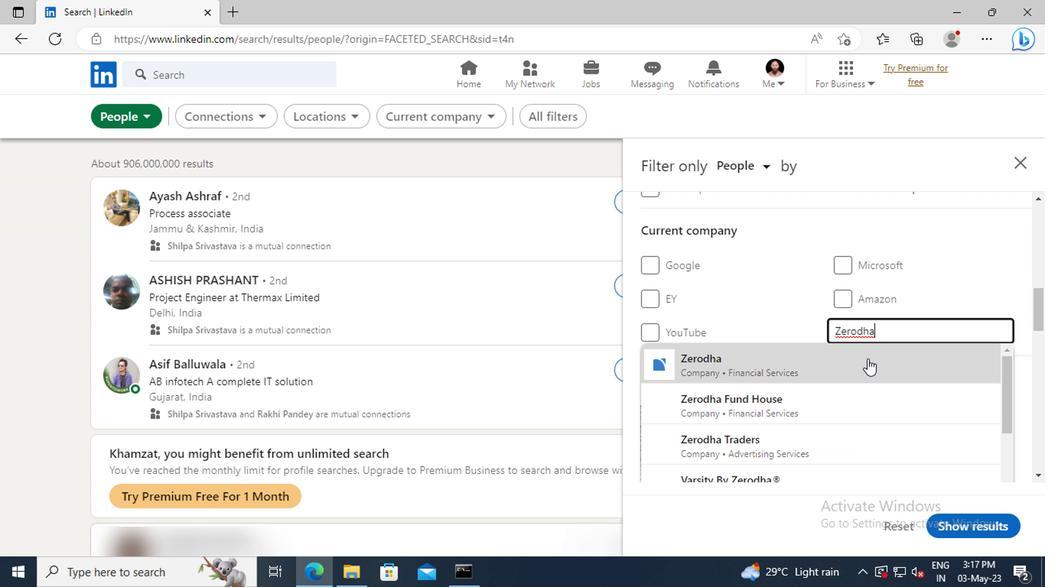 
Action: Mouse scrolled (718, 358) with delta (0, 0)
Screenshot: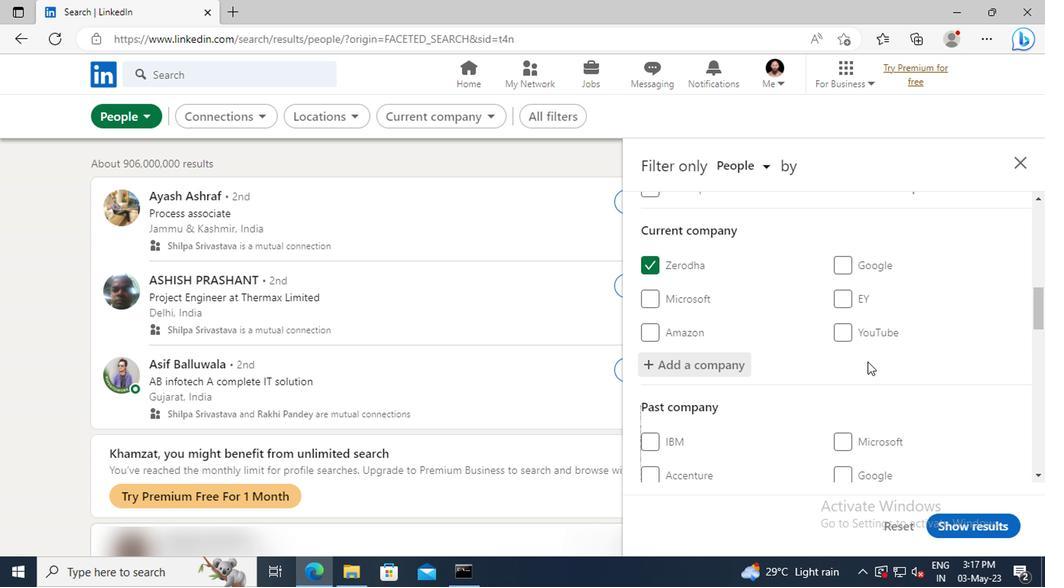 
Action: Mouse scrolled (718, 358) with delta (0, 0)
Screenshot: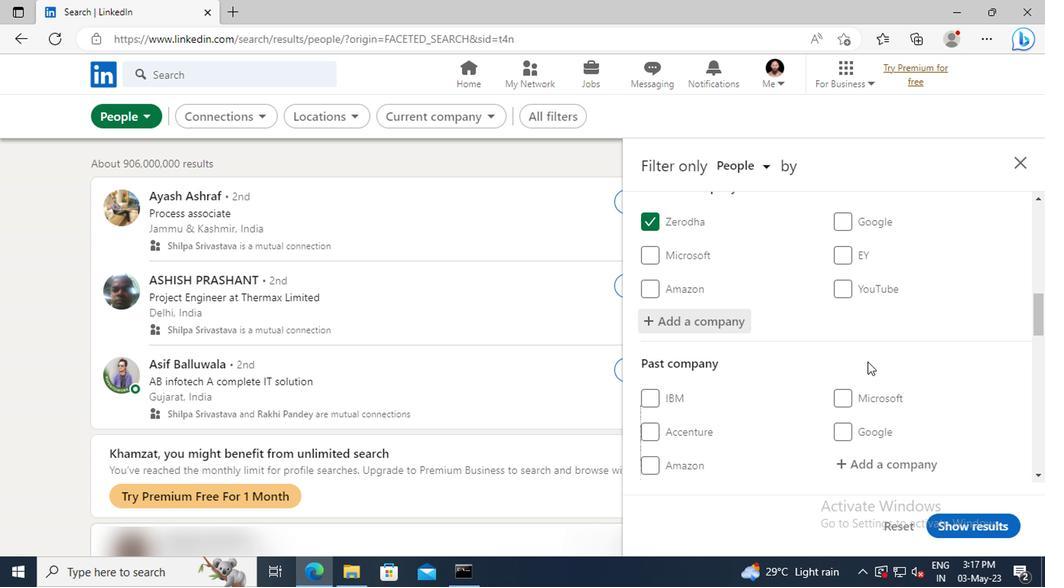 
Action: Mouse scrolled (718, 358) with delta (0, 0)
Screenshot: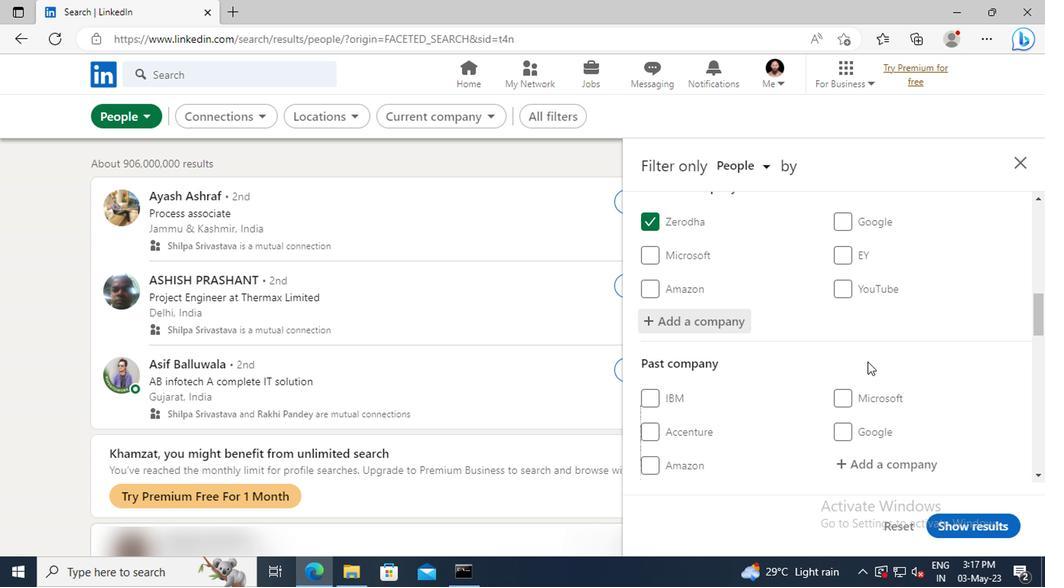 
Action: Mouse moved to (719, 354)
Screenshot: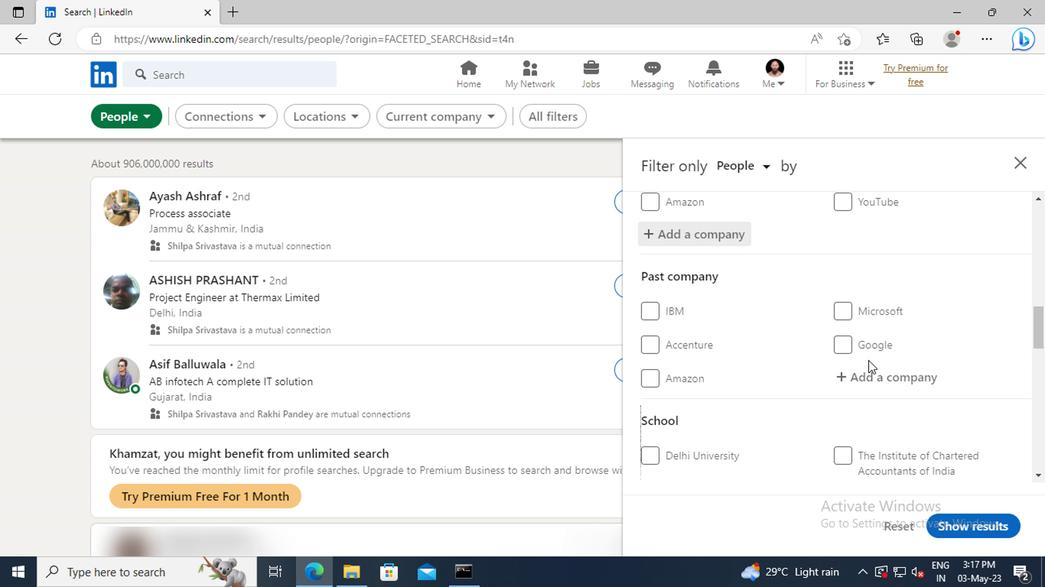 
Action: Mouse scrolled (719, 353) with delta (0, 0)
Screenshot: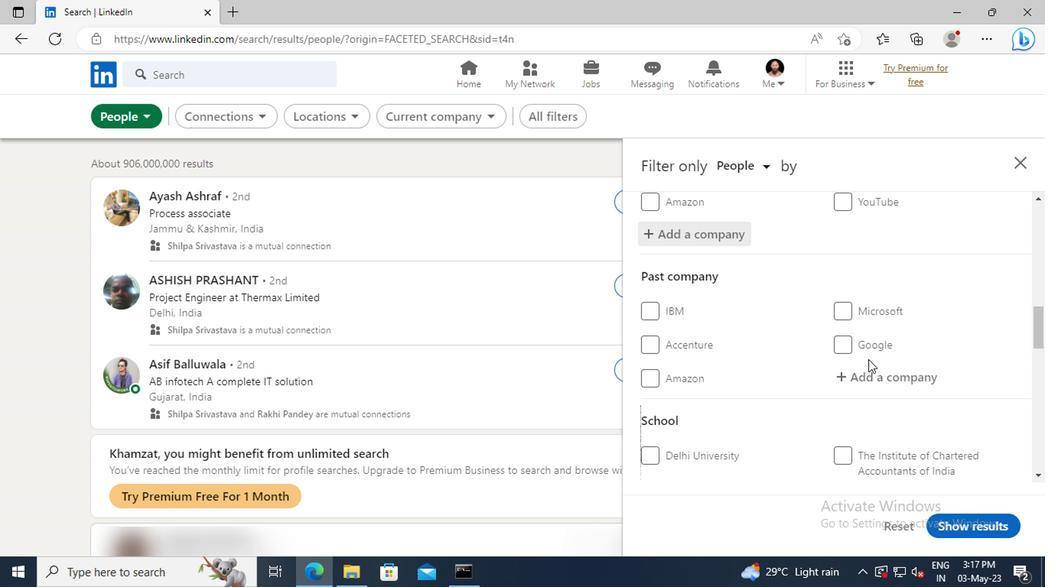
Action: Mouse moved to (718, 346)
Screenshot: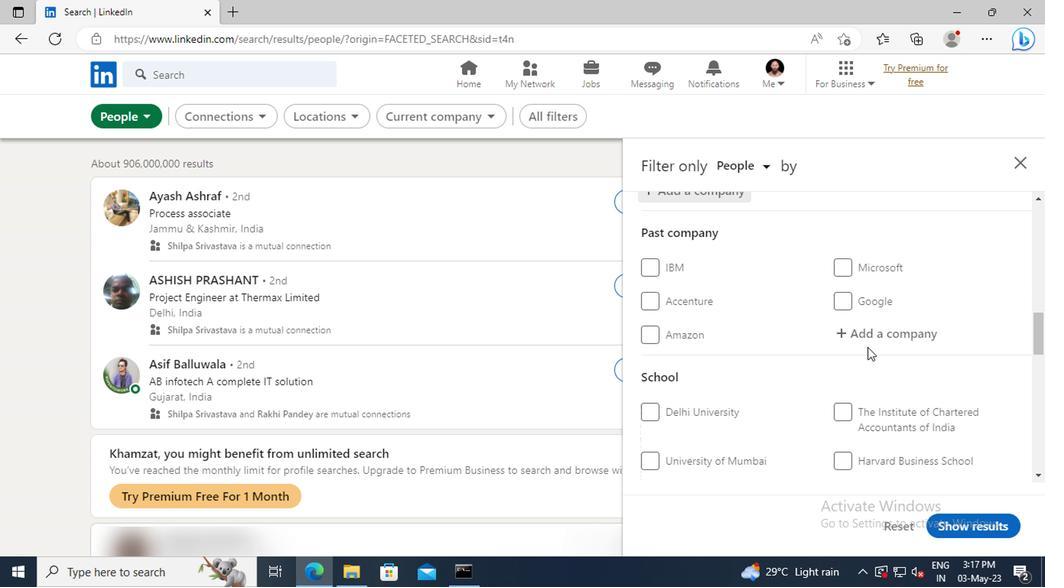 
Action: Mouse scrolled (718, 346) with delta (0, 0)
Screenshot: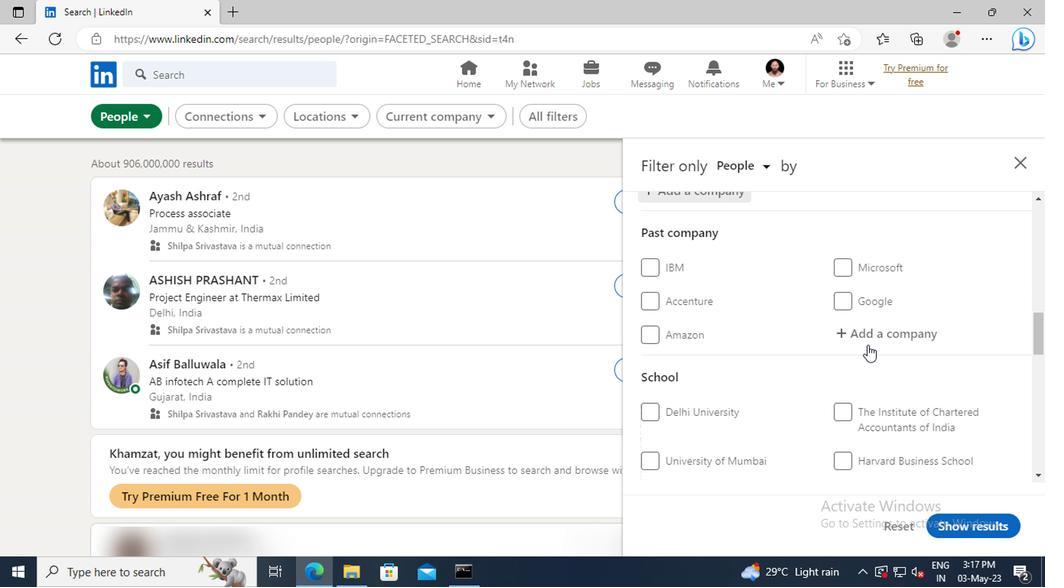 
Action: Mouse moved to (719, 345)
Screenshot: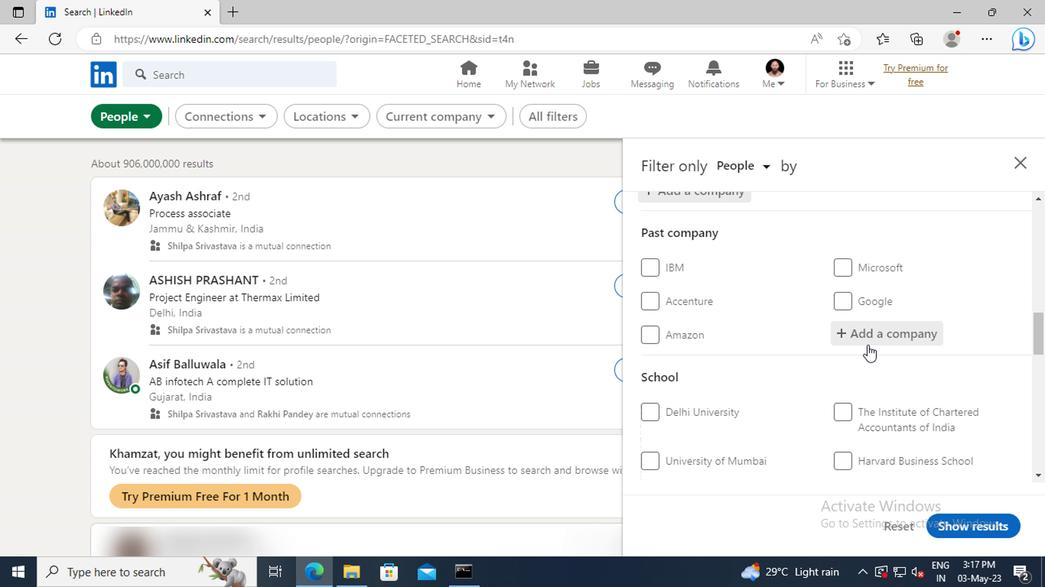 
Action: Mouse scrolled (719, 345) with delta (0, 0)
Screenshot: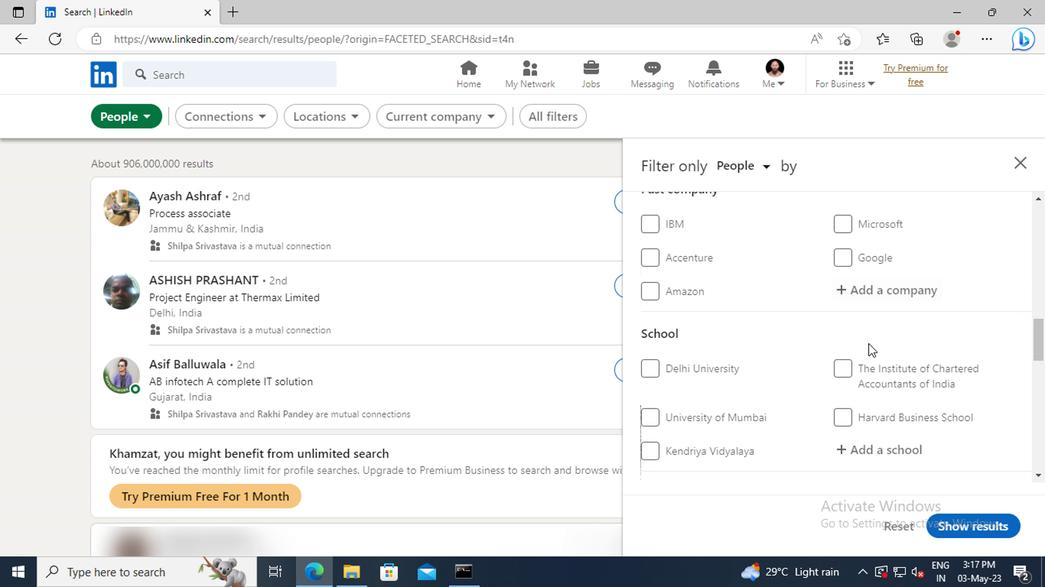 
Action: Mouse scrolled (719, 345) with delta (0, 0)
Screenshot: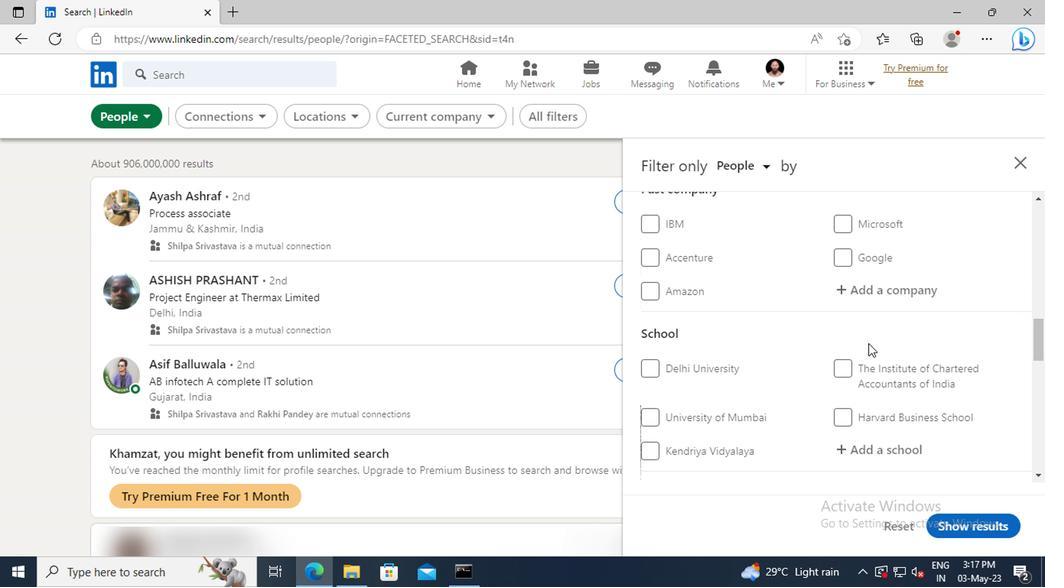 
Action: Mouse moved to (716, 354)
Screenshot: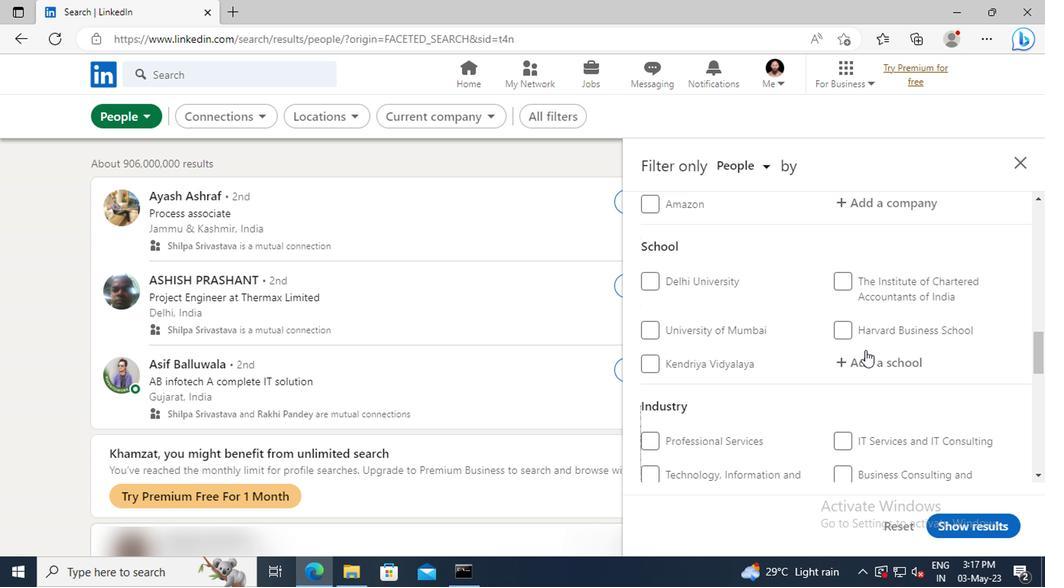 
Action: Mouse pressed left at (716, 354)
Screenshot: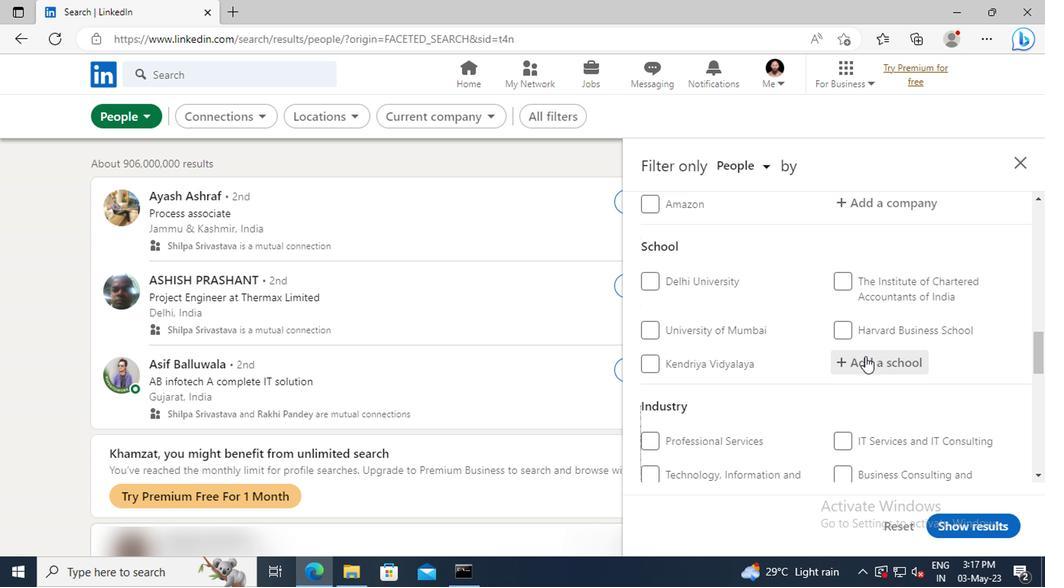 
Action: Key pressed <Key.shift>GOENKA<Key.space><Key.shift>COL
Screenshot: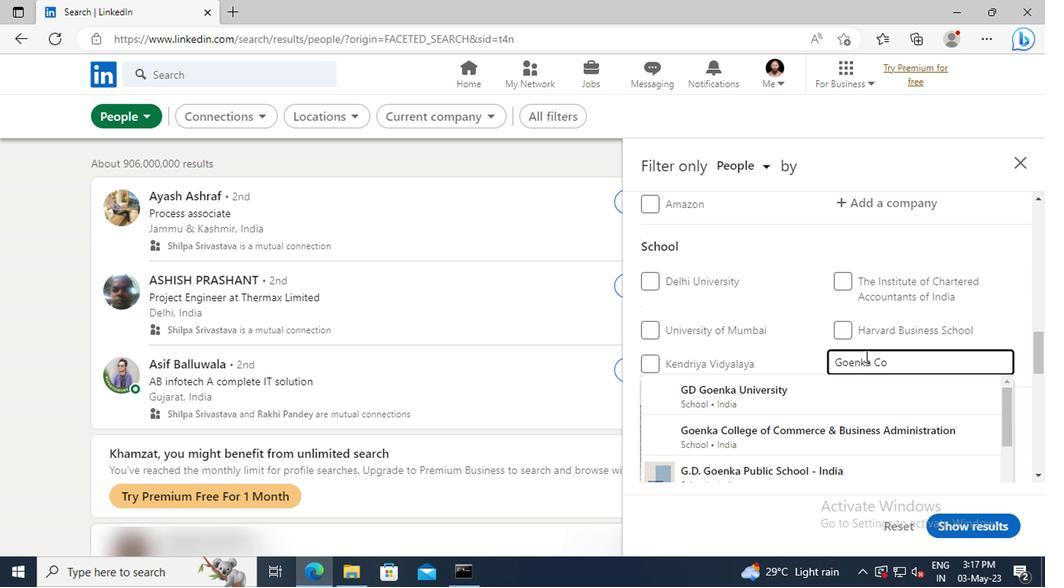 
Action: Mouse moved to (720, 378)
Screenshot: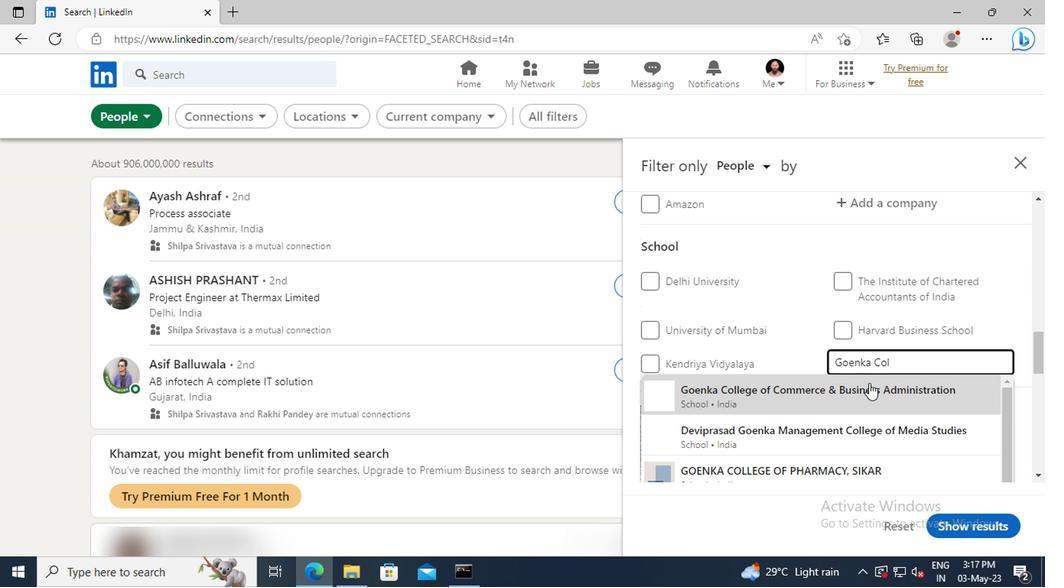 
Action: Mouse pressed left at (720, 378)
Screenshot: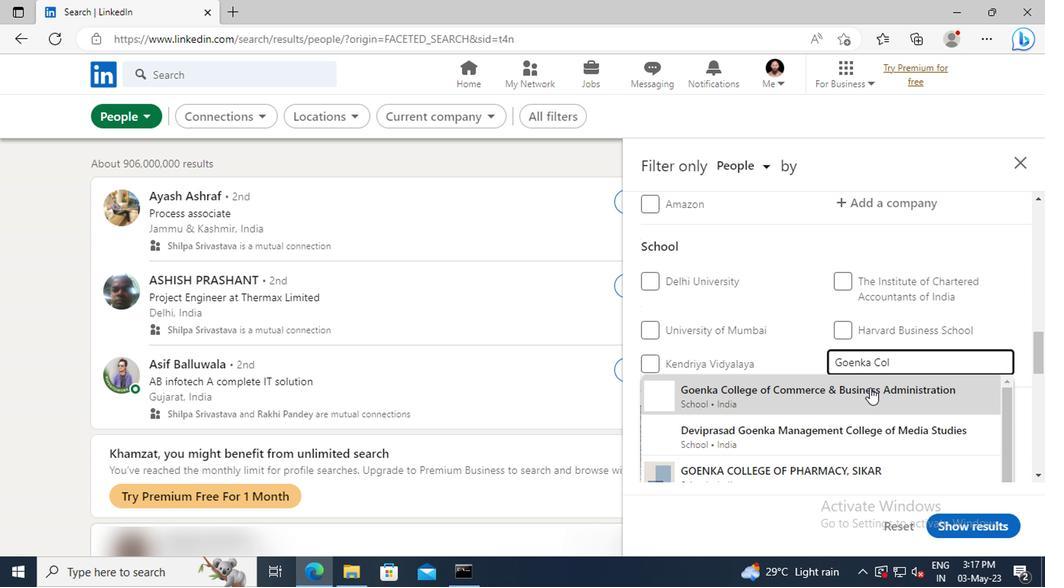 
Action: Mouse scrolled (720, 377) with delta (0, 0)
Screenshot: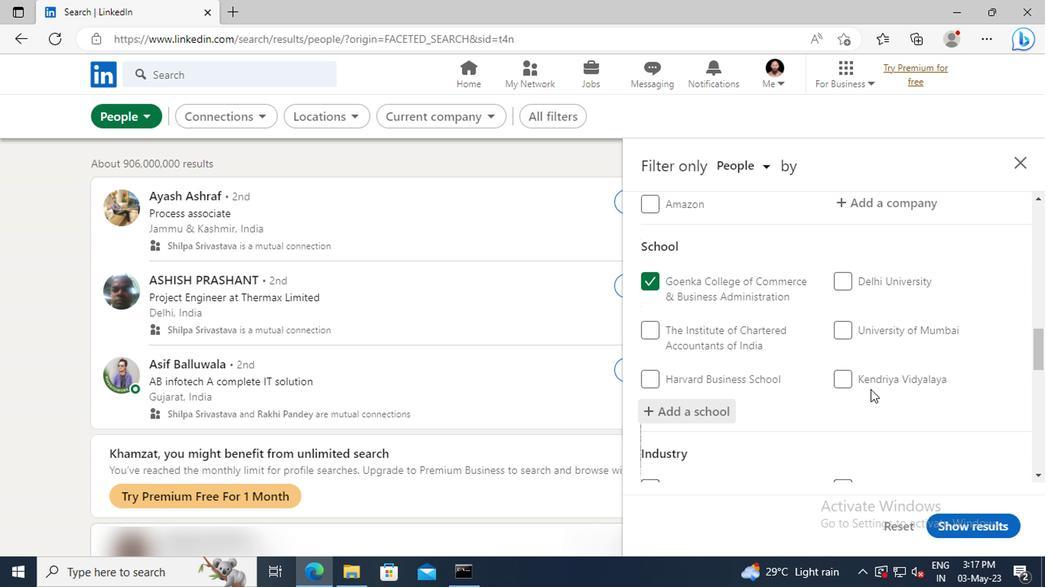 
Action: Mouse scrolled (720, 377) with delta (0, 0)
Screenshot: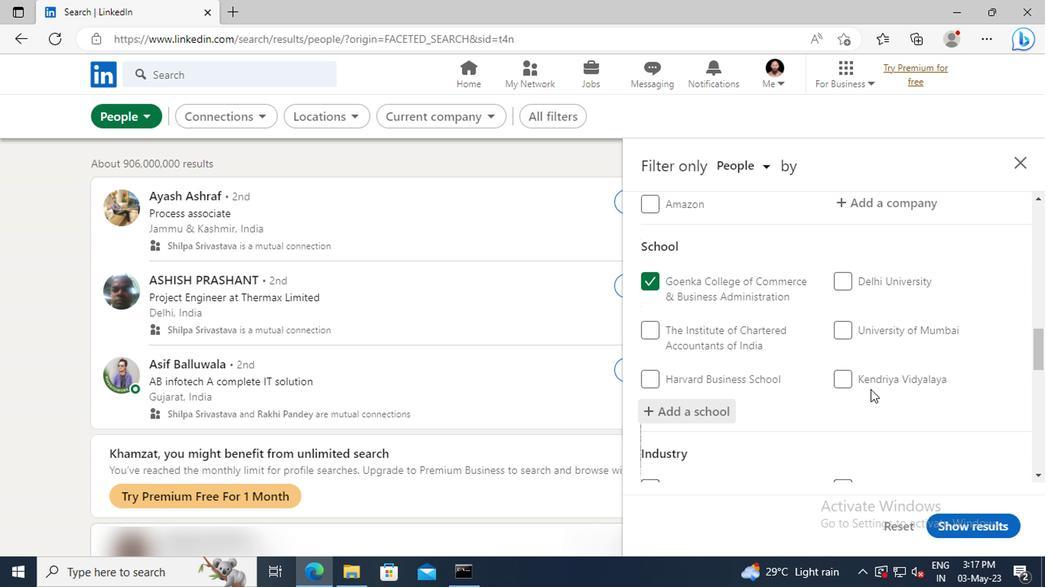
Action: Mouse moved to (714, 362)
Screenshot: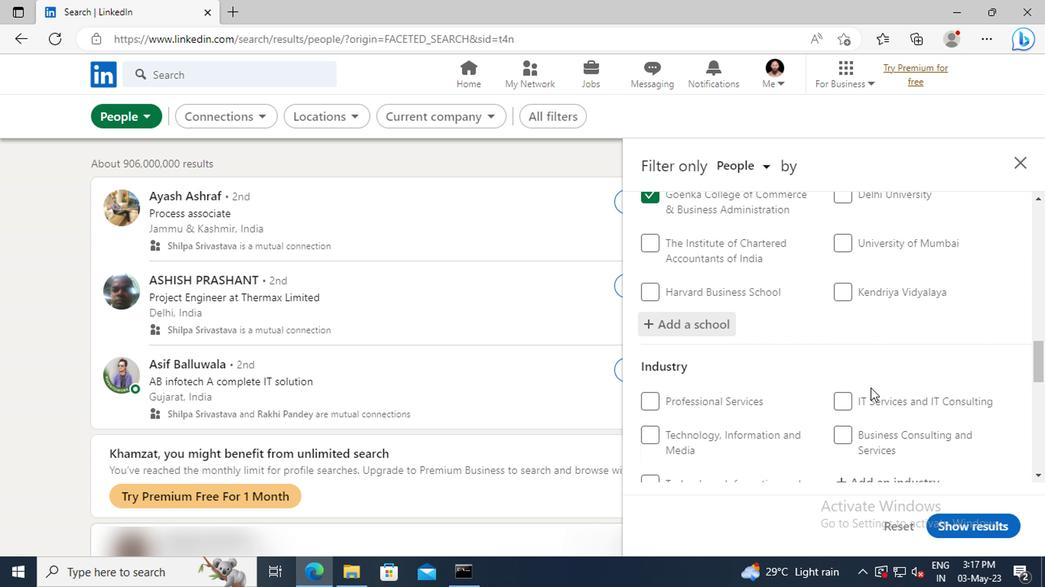 
Action: Mouse scrolled (714, 361) with delta (0, 0)
Screenshot: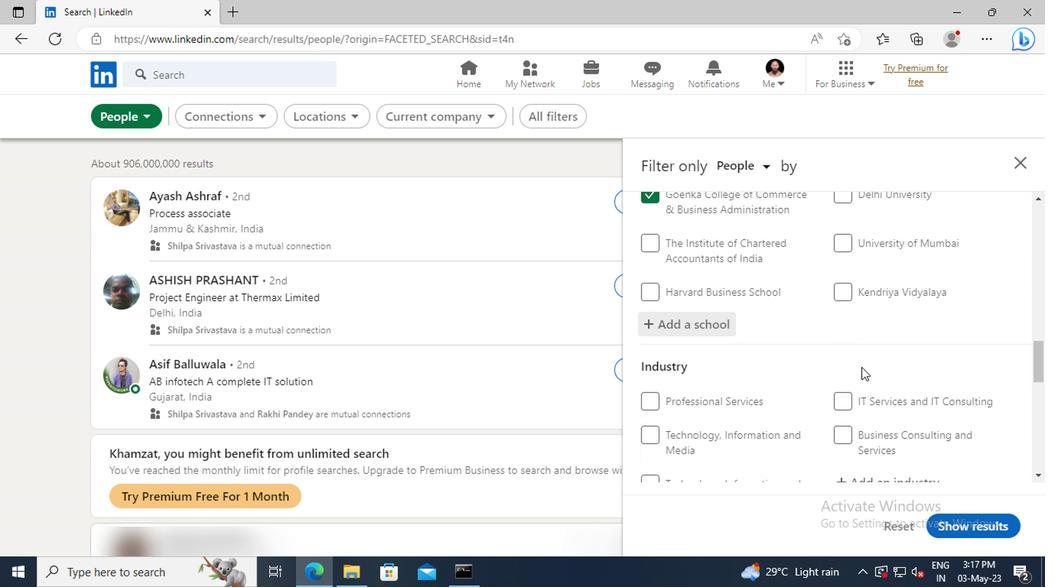 
Action: Mouse moved to (705, 347)
Screenshot: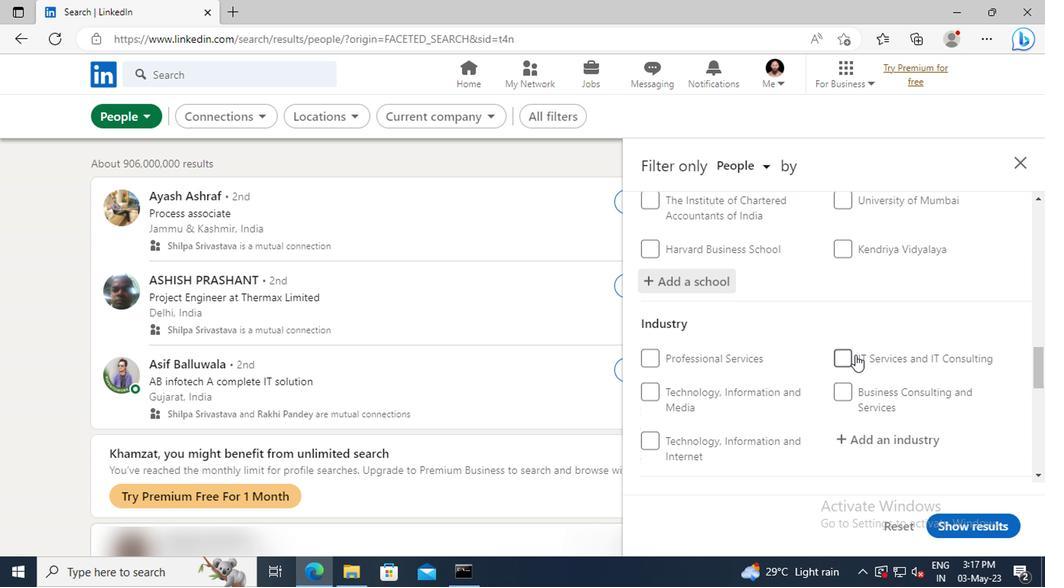 
Action: Mouse scrolled (705, 347) with delta (0, 0)
Screenshot: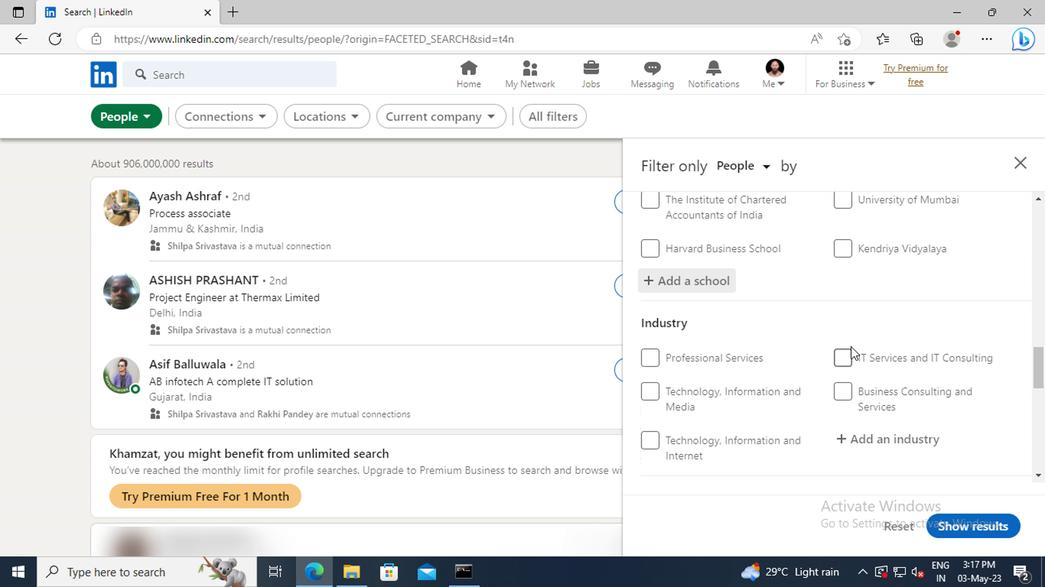 
Action: Mouse scrolled (705, 347) with delta (0, 0)
Screenshot: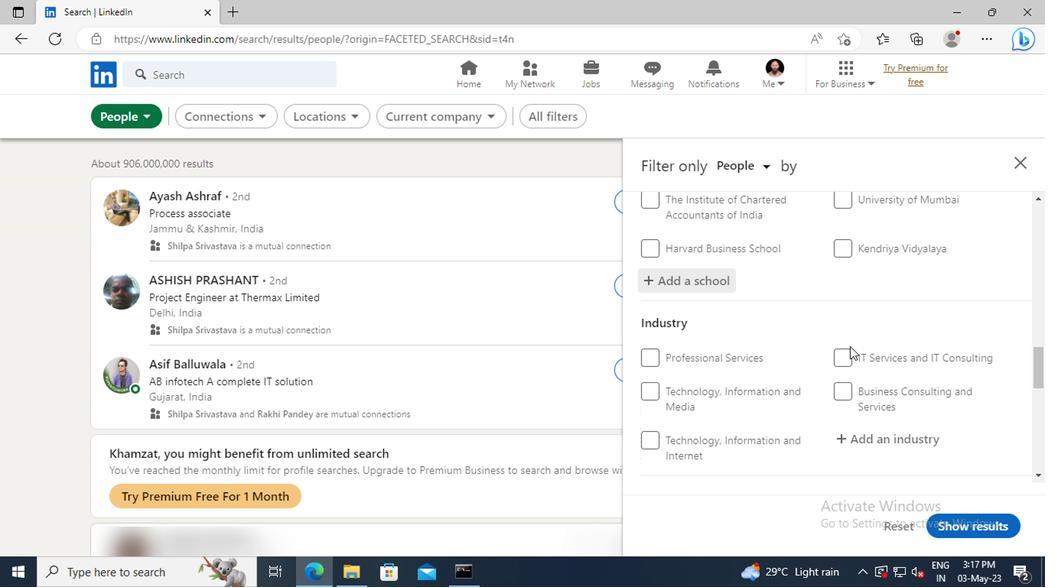 
Action: Mouse moved to (708, 353)
Screenshot: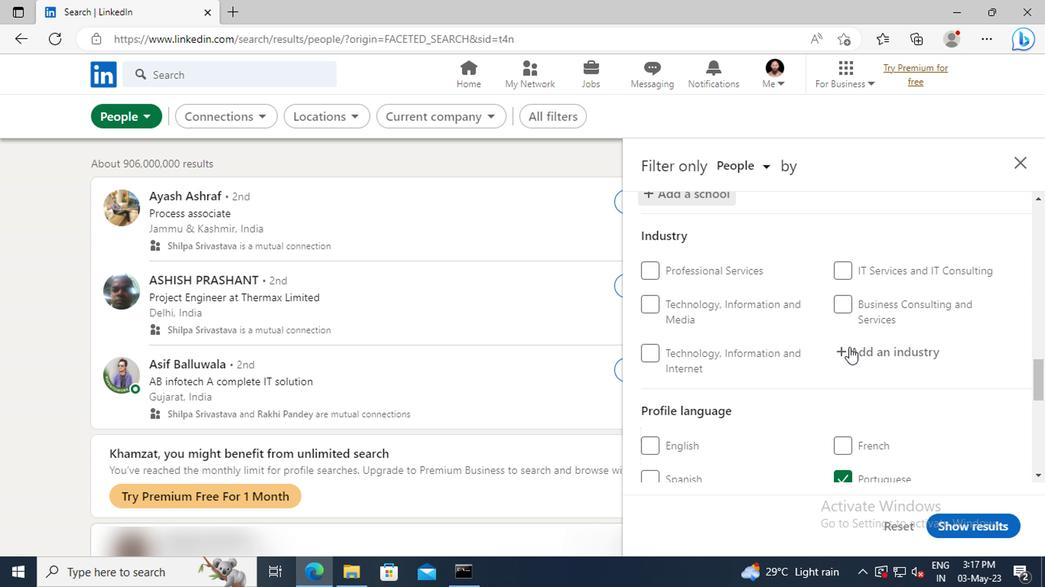 
Action: Mouse pressed left at (708, 353)
Screenshot: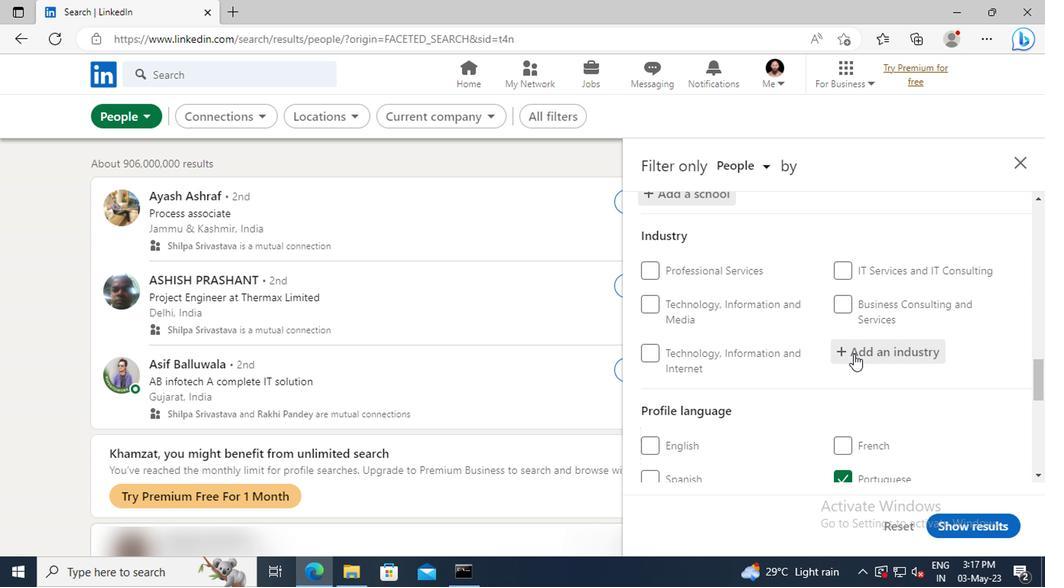 
Action: Key pressed <Key.shift>RAIL<Key.space><Key.shift>T
Screenshot: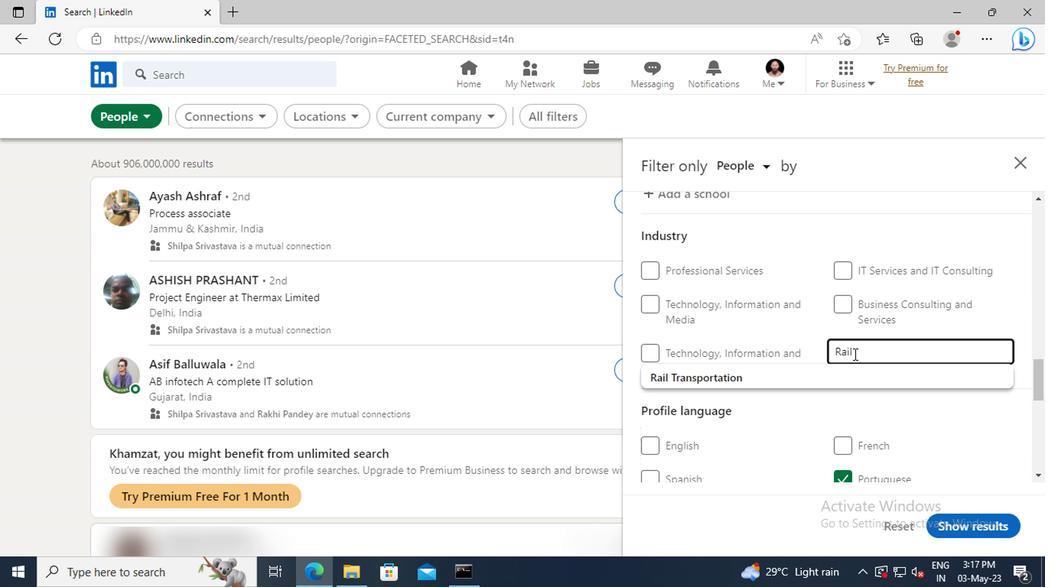 
Action: Mouse moved to (710, 369)
Screenshot: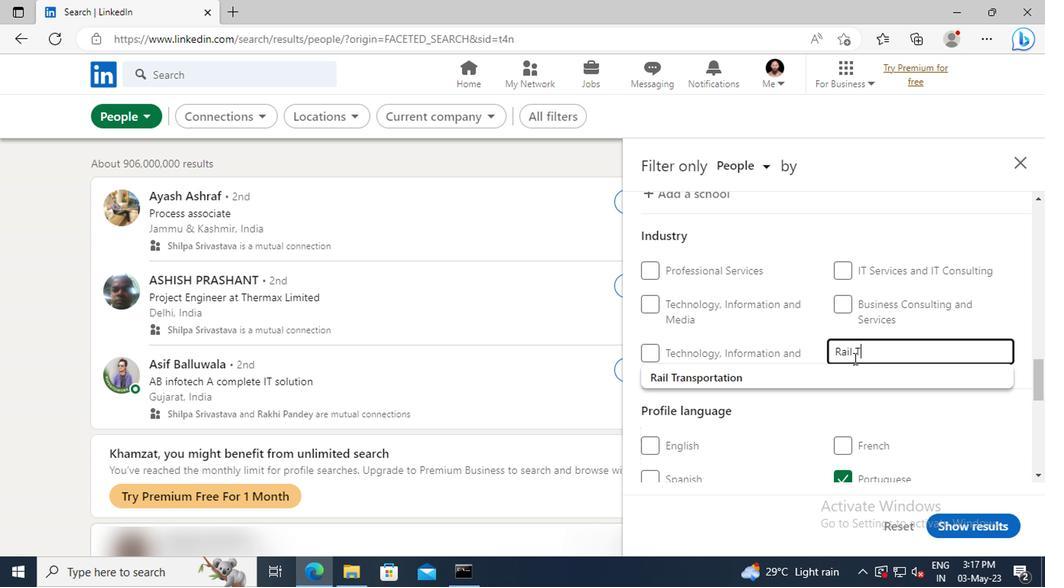 
Action: Mouse pressed left at (710, 369)
Screenshot: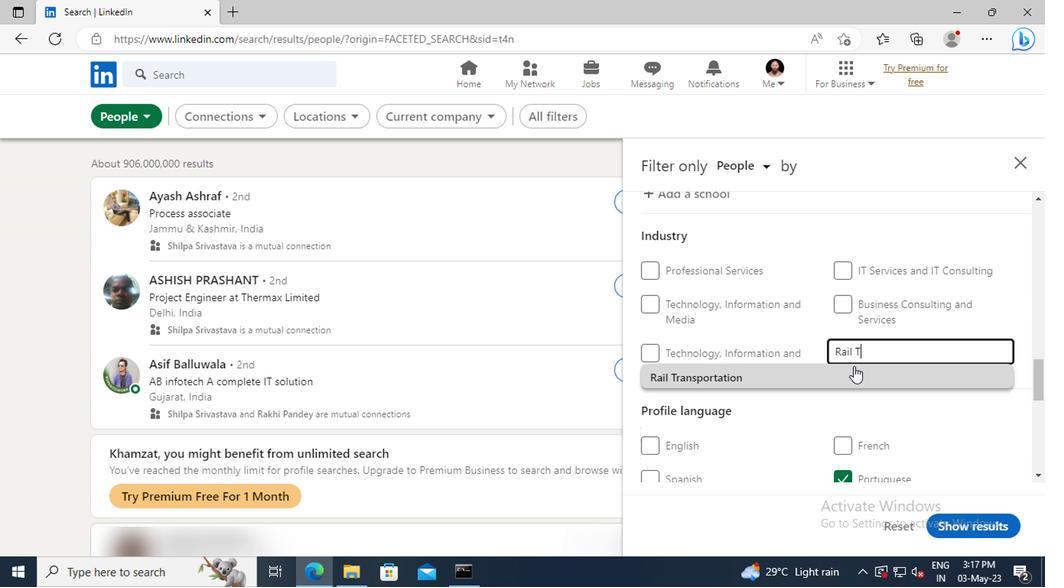 
Action: Mouse scrolled (710, 368) with delta (0, 0)
Screenshot: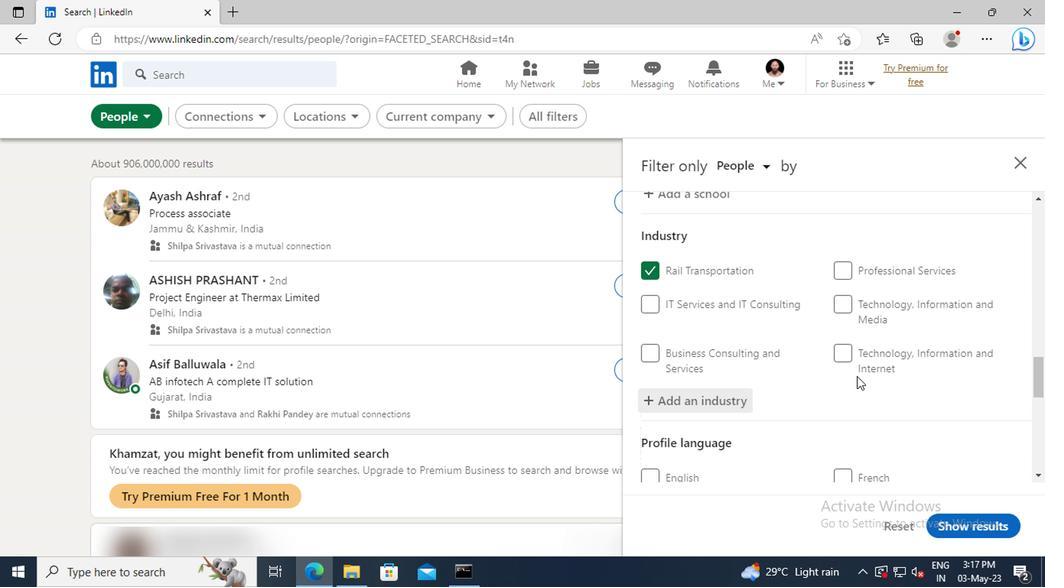 
Action: Mouse scrolled (710, 368) with delta (0, 0)
Screenshot: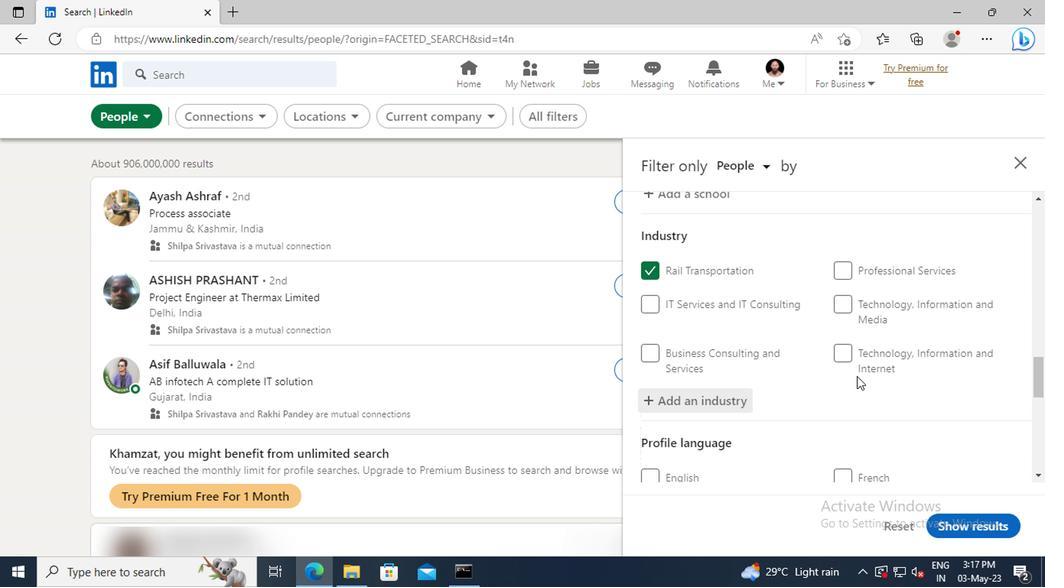 
Action: Mouse scrolled (710, 368) with delta (0, 0)
Screenshot: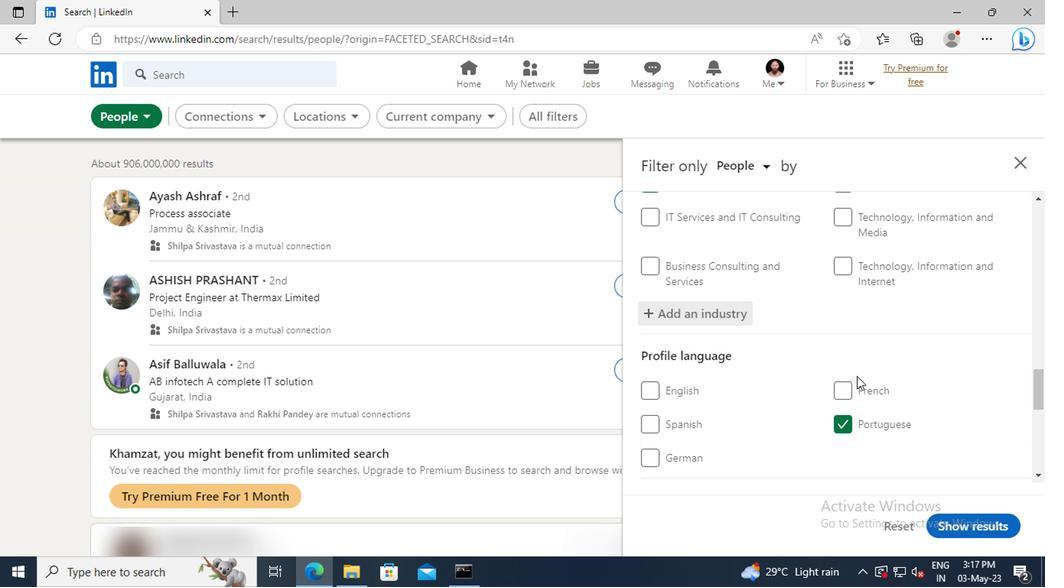 
Action: Mouse scrolled (710, 368) with delta (0, 0)
Screenshot: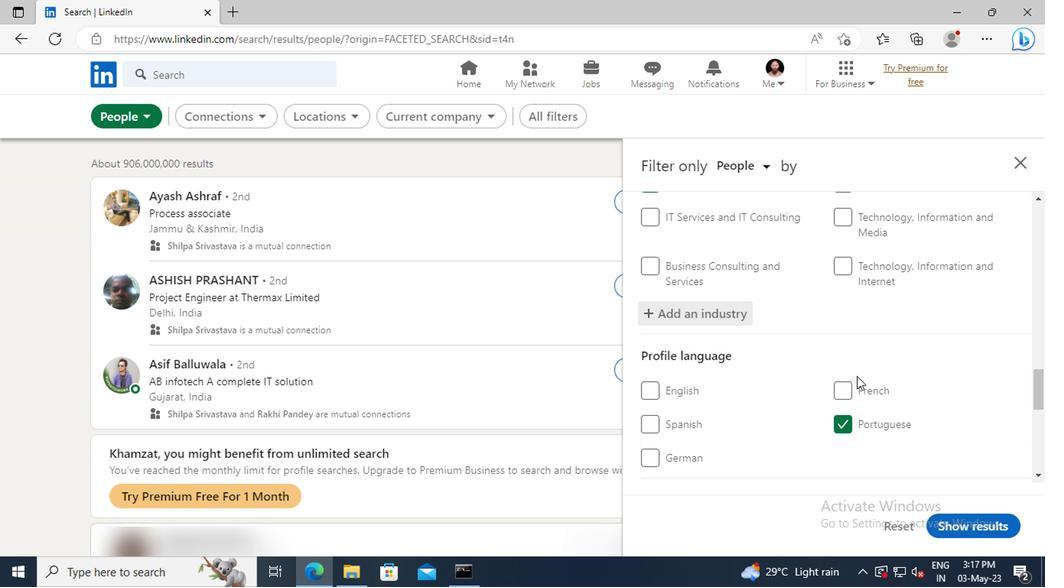 
Action: Mouse scrolled (710, 368) with delta (0, 0)
Screenshot: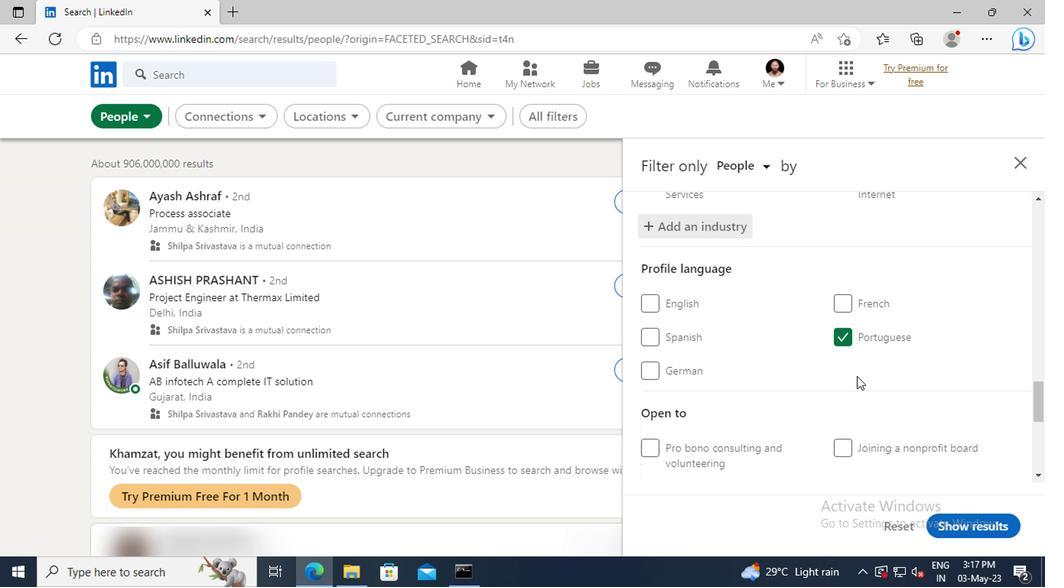 
Action: Mouse moved to (711, 369)
Screenshot: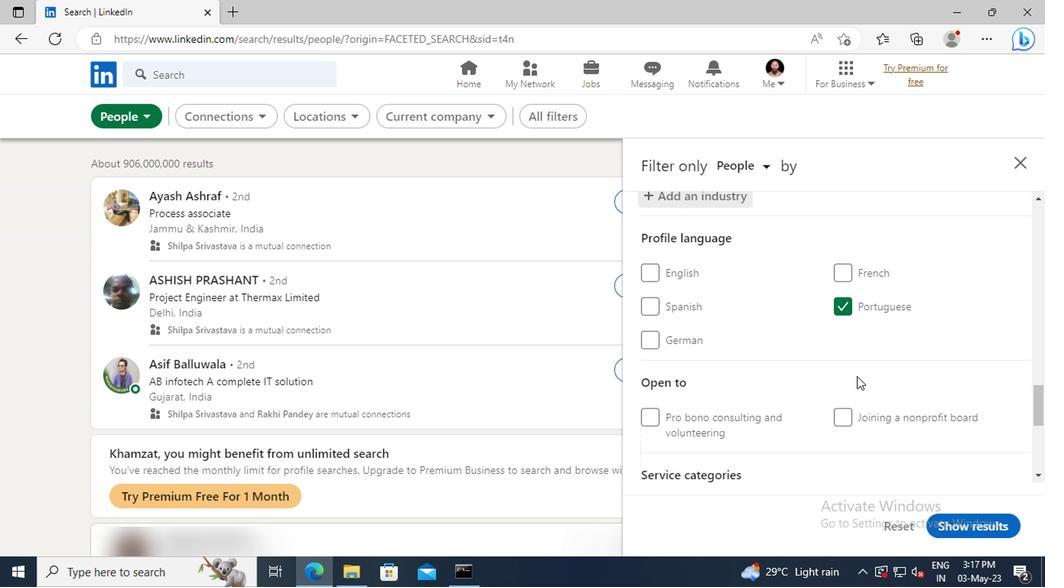 
Action: Mouse scrolled (711, 368) with delta (0, 0)
Screenshot: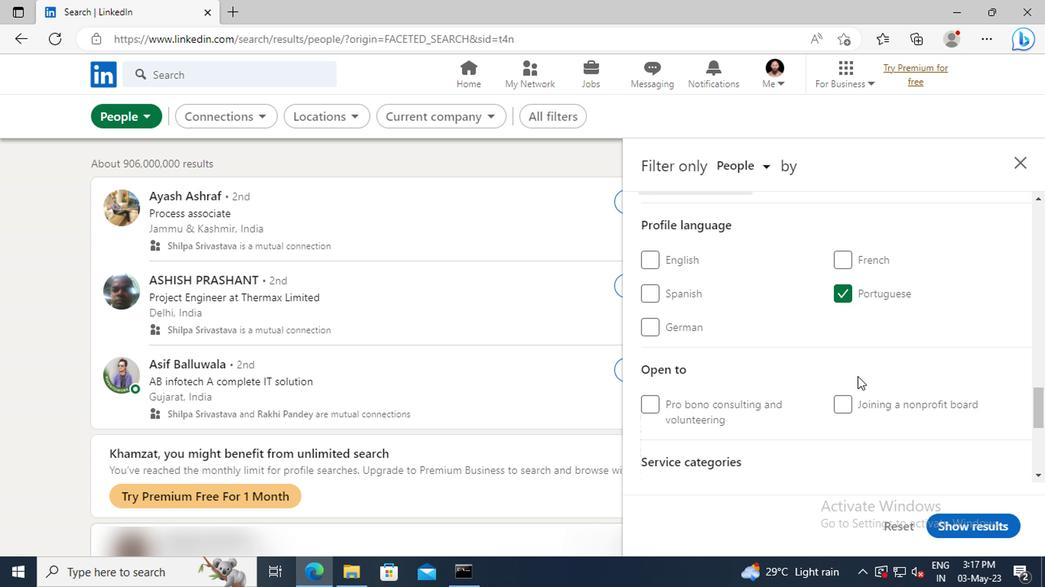 
Action: Mouse scrolled (711, 368) with delta (0, 0)
Screenshot: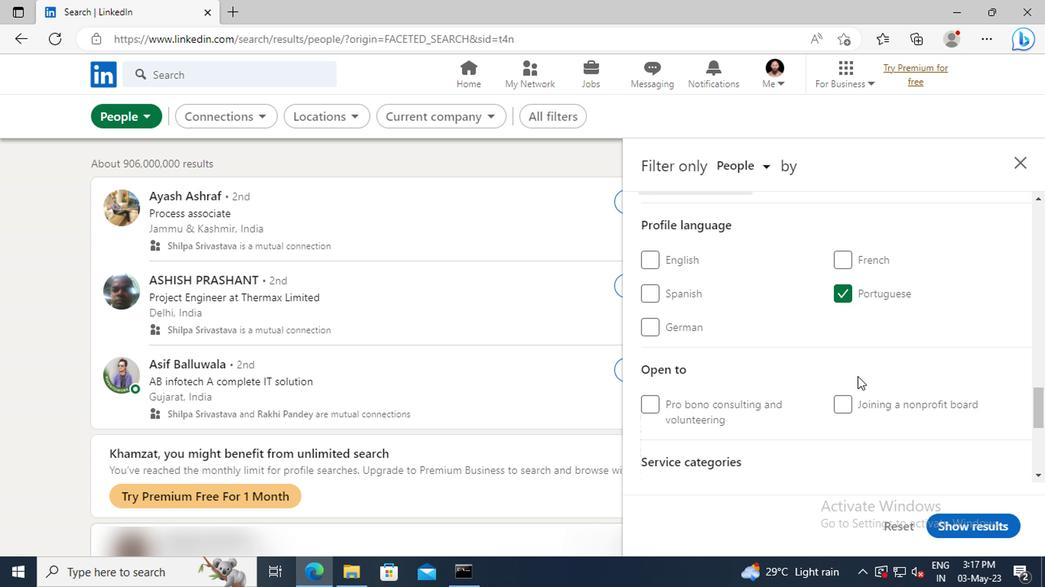 
Action: Mouse moved to (710, 355)
Screenshot: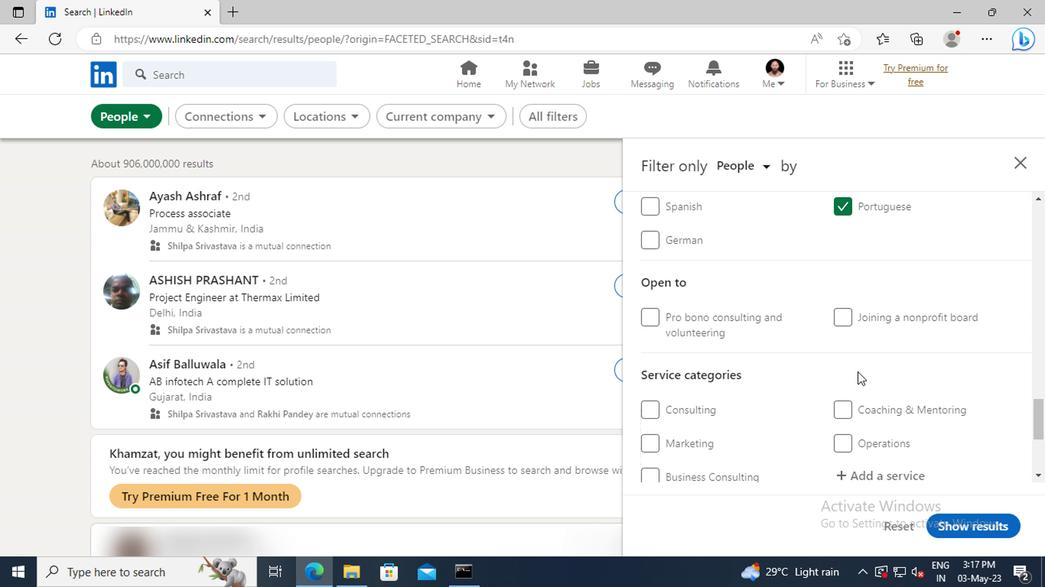 
Action: Mouse scrolled (710, 354) with delta (0, 0)
Screenshot: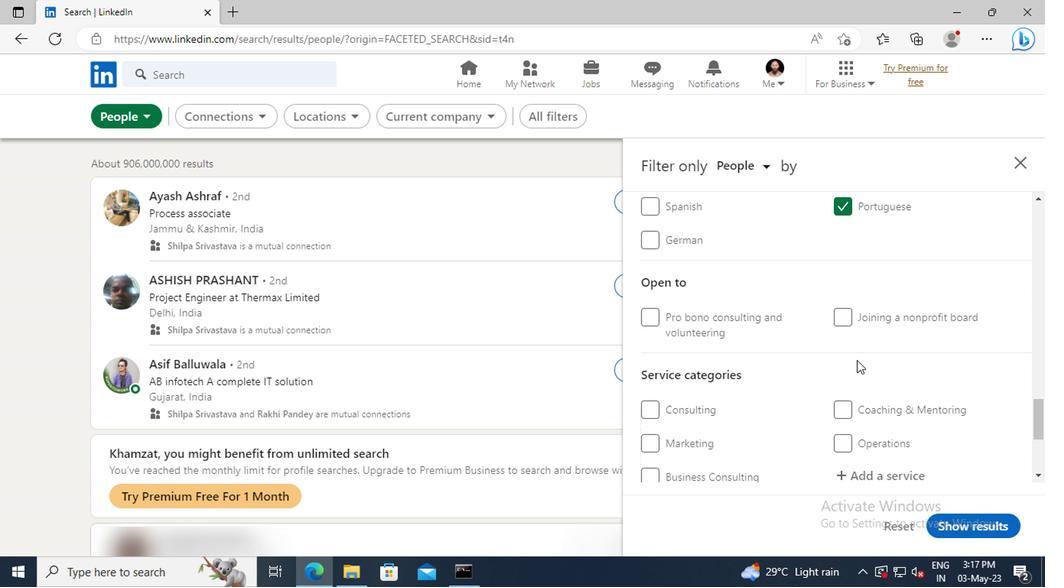 
Action: Mouse moved to (709, 348)
Screenshot: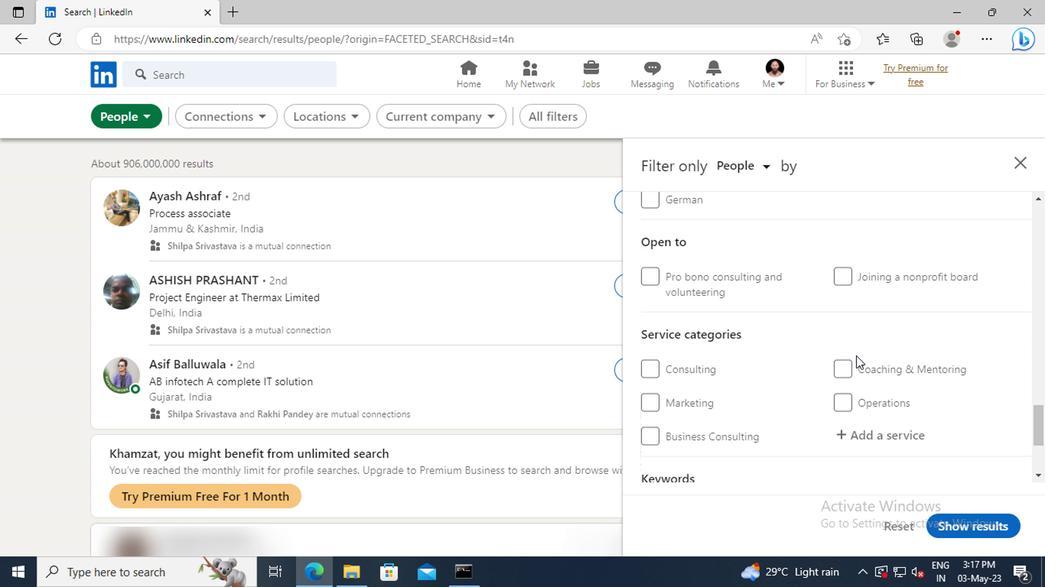 
Action: Mouse scrolled (709, 348) with delta (0, 0)
Screenshot: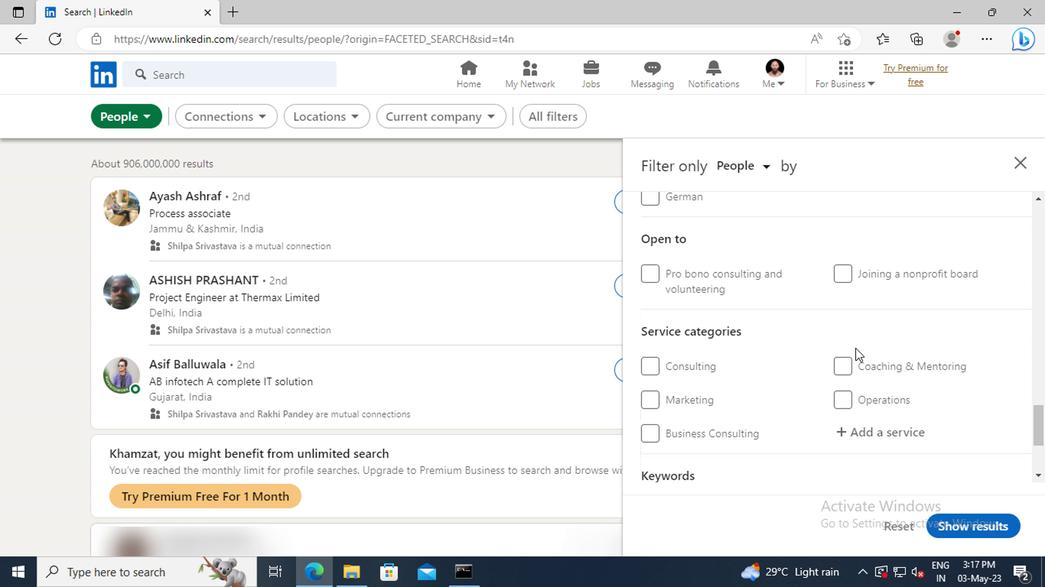 
Action: Mouse scrolled (709, 348) with delta (0, 0)
Screenshot: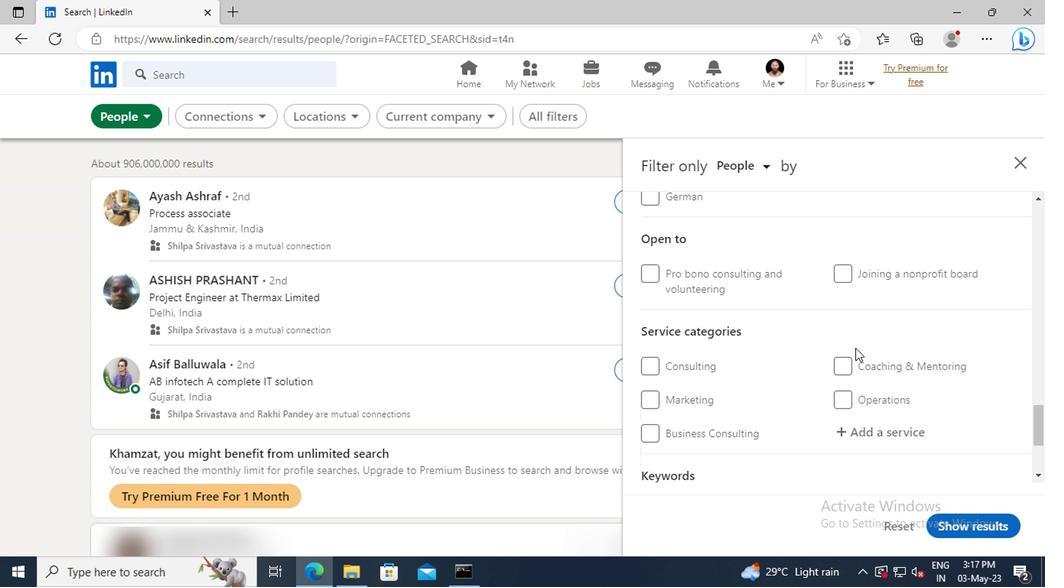 
Action: Mouse moved to (709, 348)
Screenshot: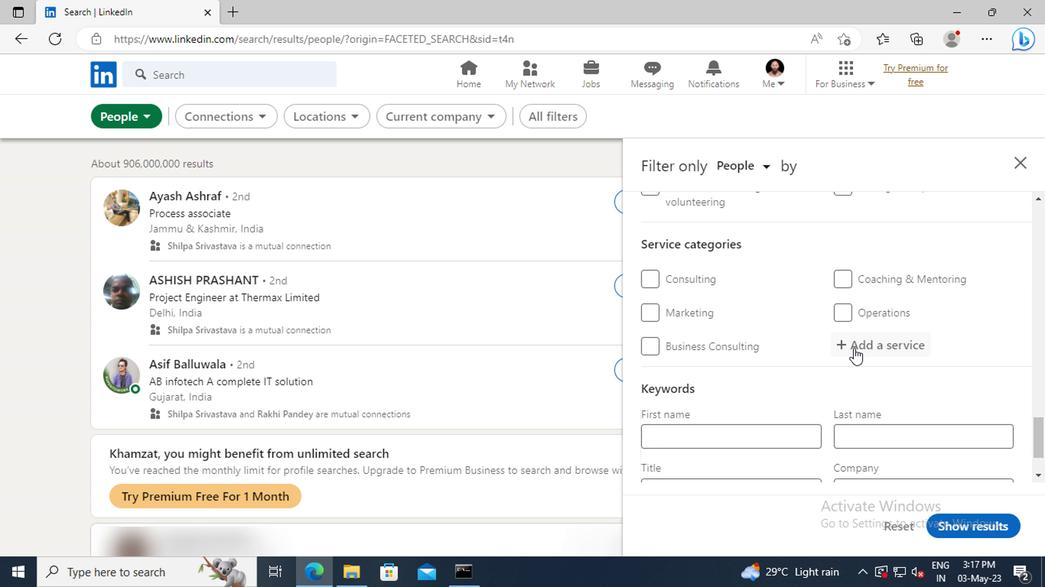 
Action: Mouse pressed left at (709, 348)
Screenshot: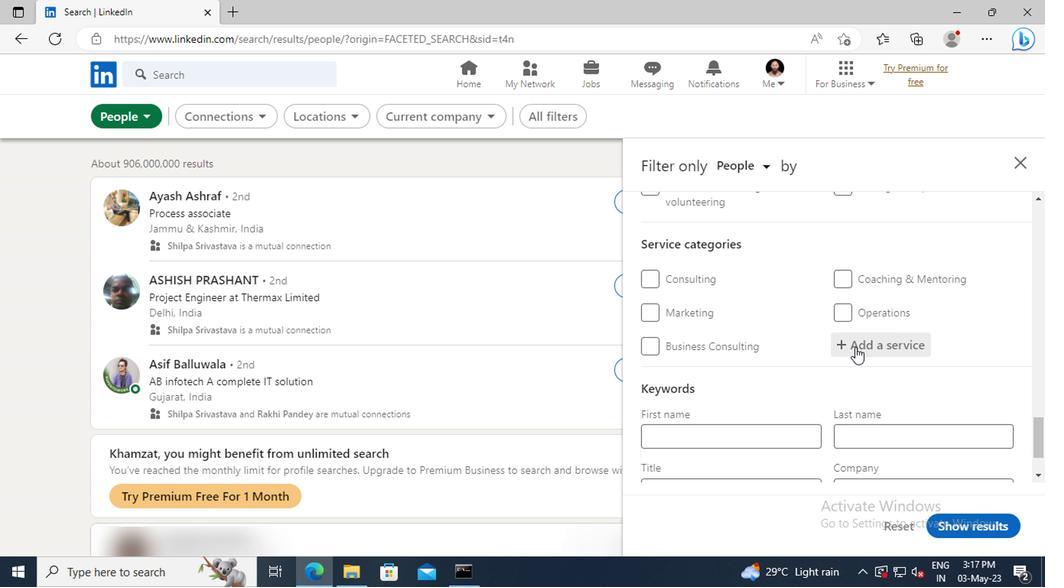 
Action: Key pressed <Key.shift>CORPORATE
Screenshot: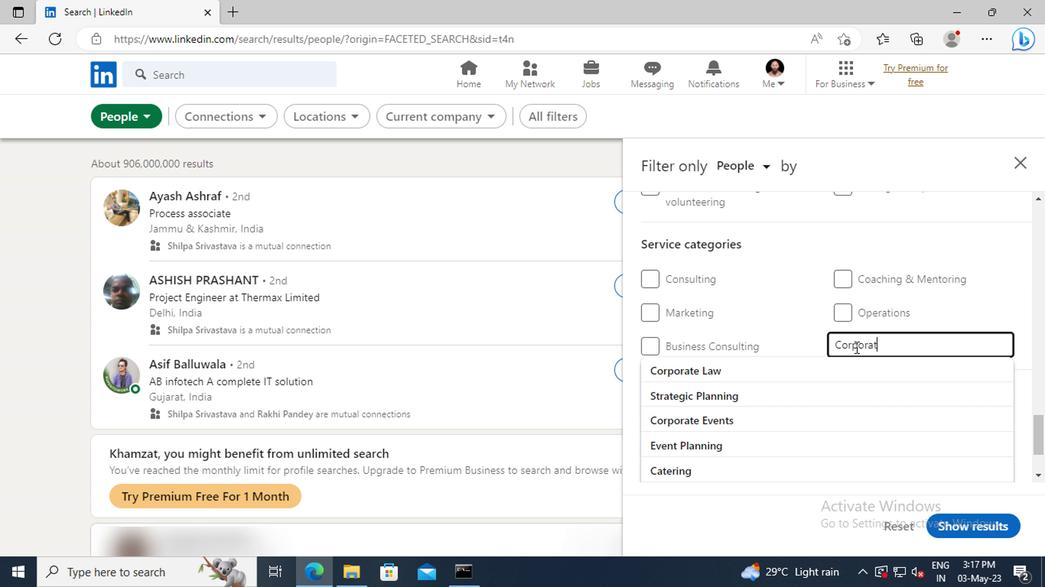 
Action: Mouse moved to (709, 374)
Screenshot: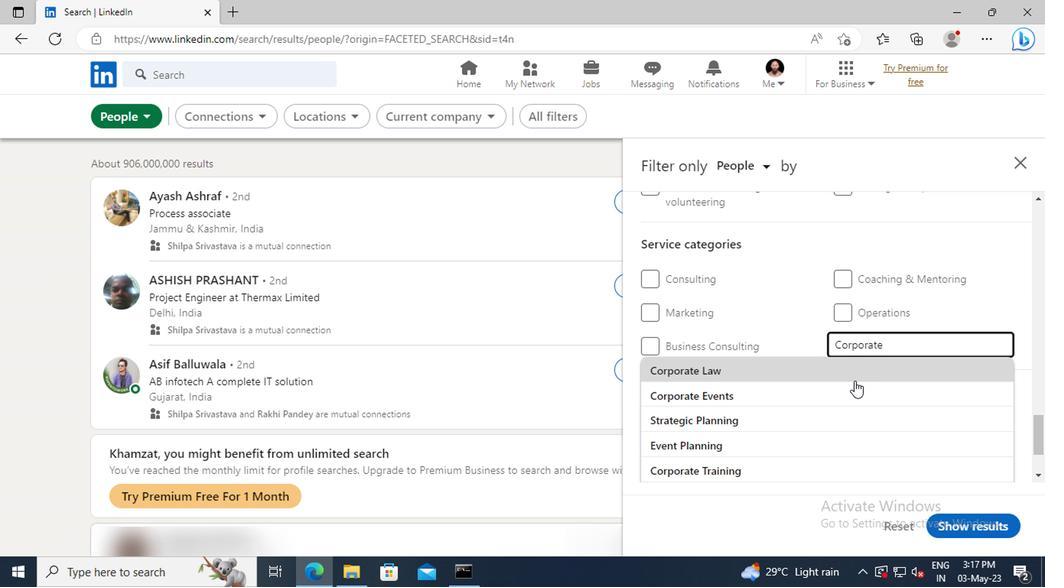 
Action: Mouse pressed left at (709, 374)
Screenshot: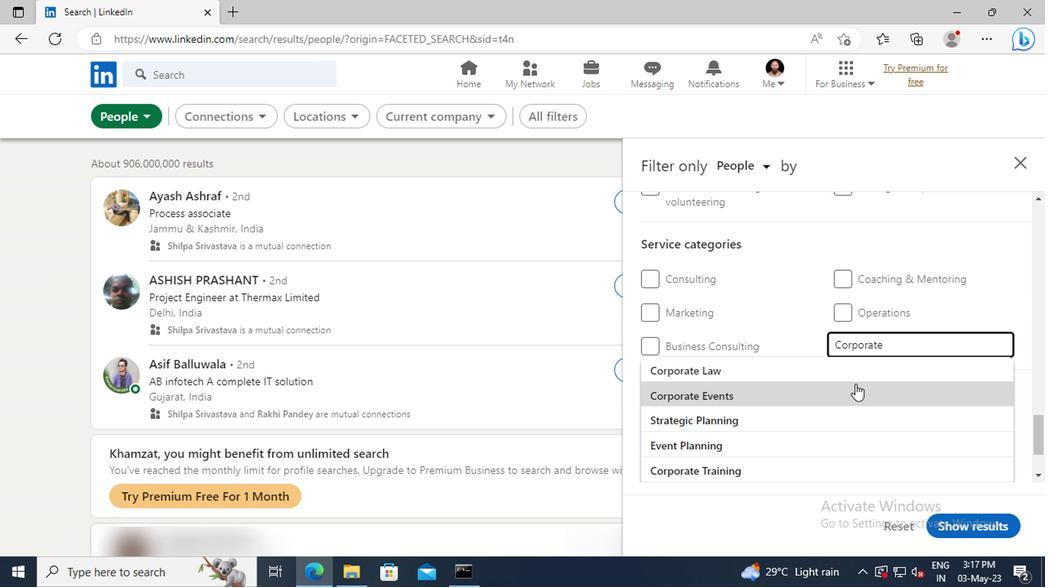 
Action: Mouse scrolled (709, 373) with delta (0, 0)
Screenshot: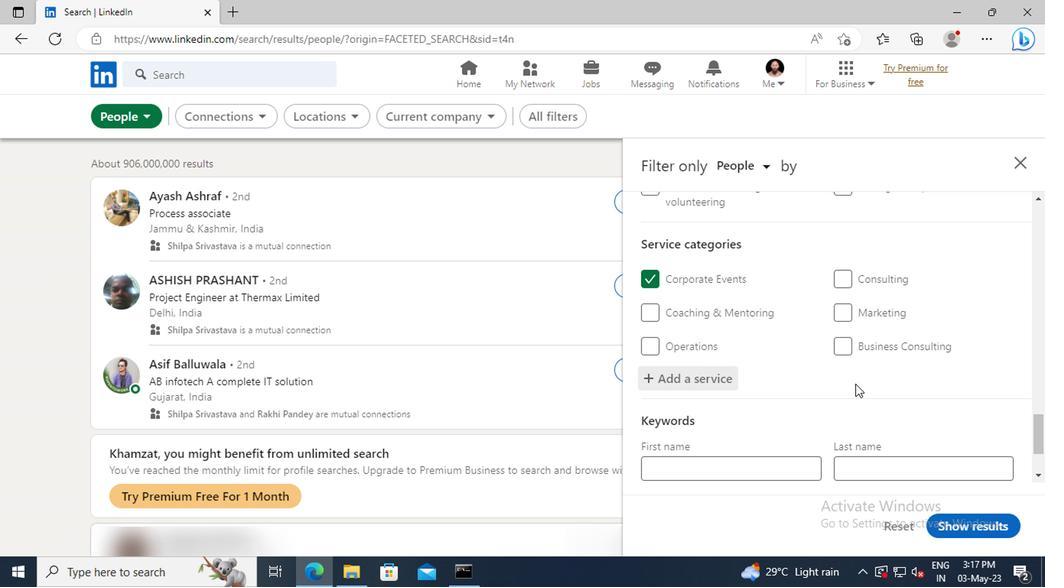 
Action: Mouse scrolled (709, 373) with delta (0, 0)
Screenshot: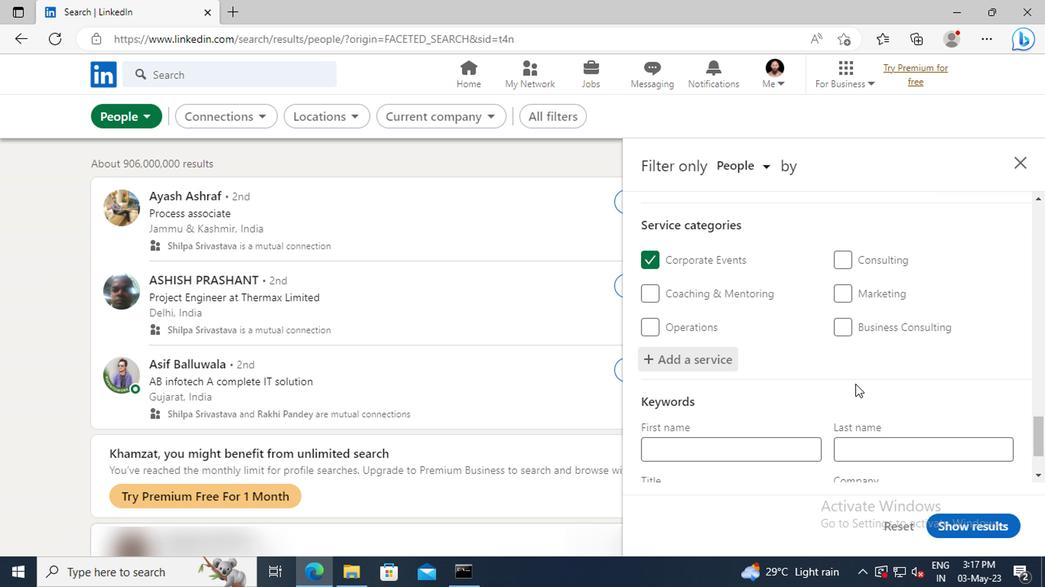 
Action: Mouse scrolled (709, 373) with delta (0, 0)
Screenshot: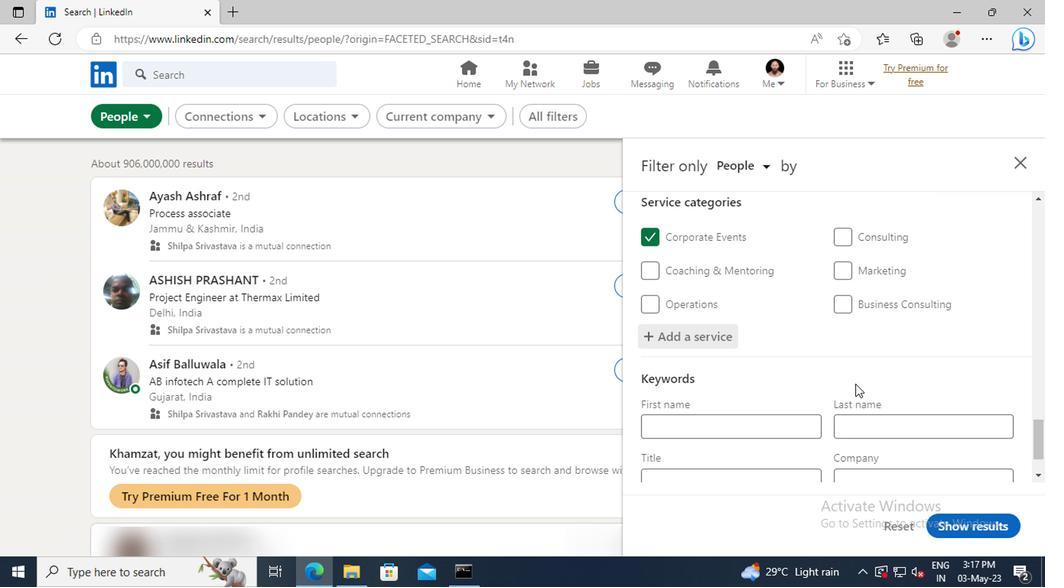 
Action: Mouse scrolled (709, 373) with delta (0, 0)
Screenshot: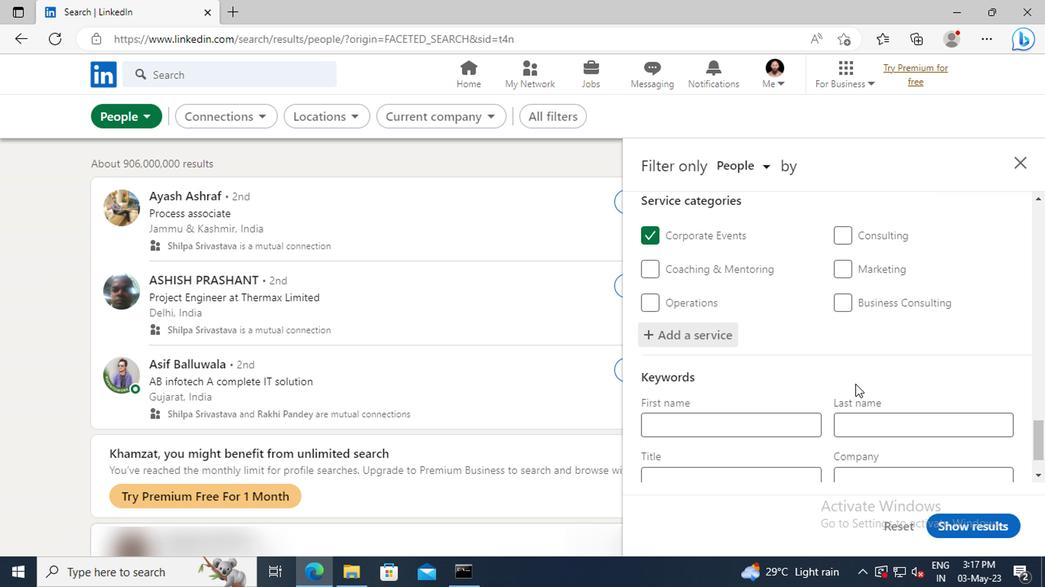 
Action: Mouse moved to (633, 396)
Screenshot: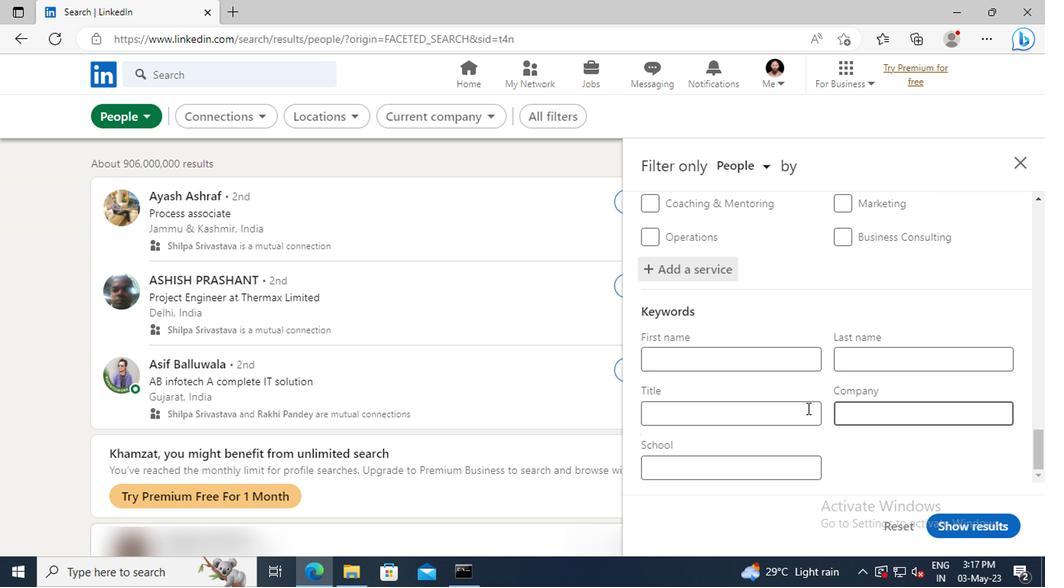
Action: Mouse pressed left at (633, 396)
Screenshot: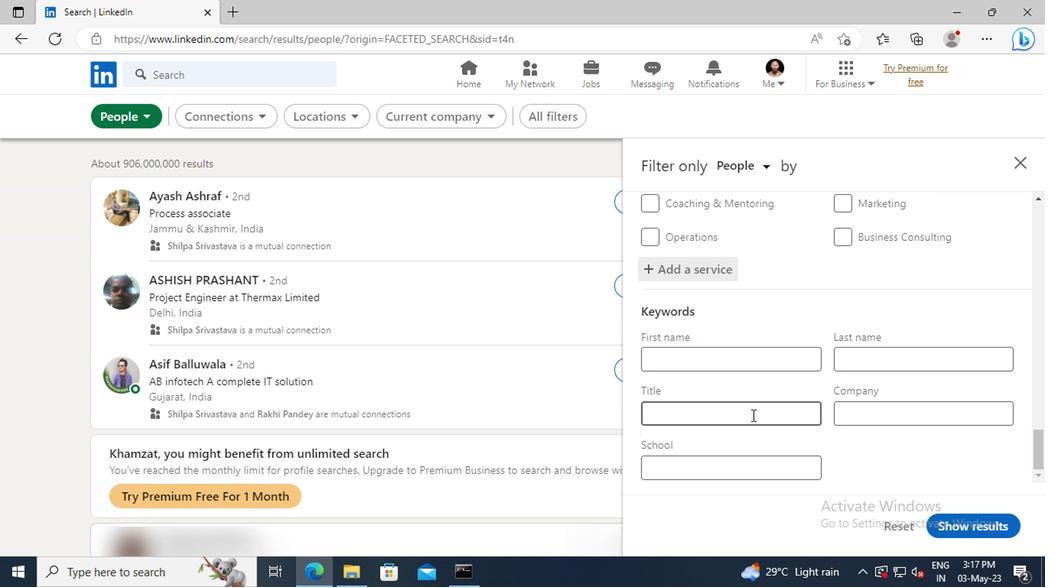 
Action: Key pressed <Key.shift>CASHIER<Key.enter>
Screenshot: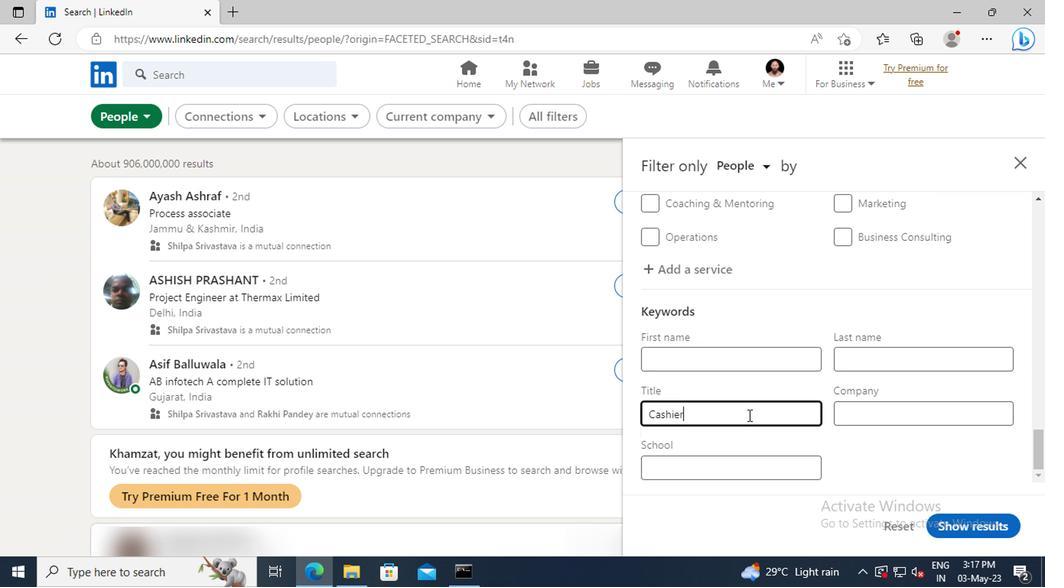 
Action: Mouse moved to (787, 475)
Screenshot: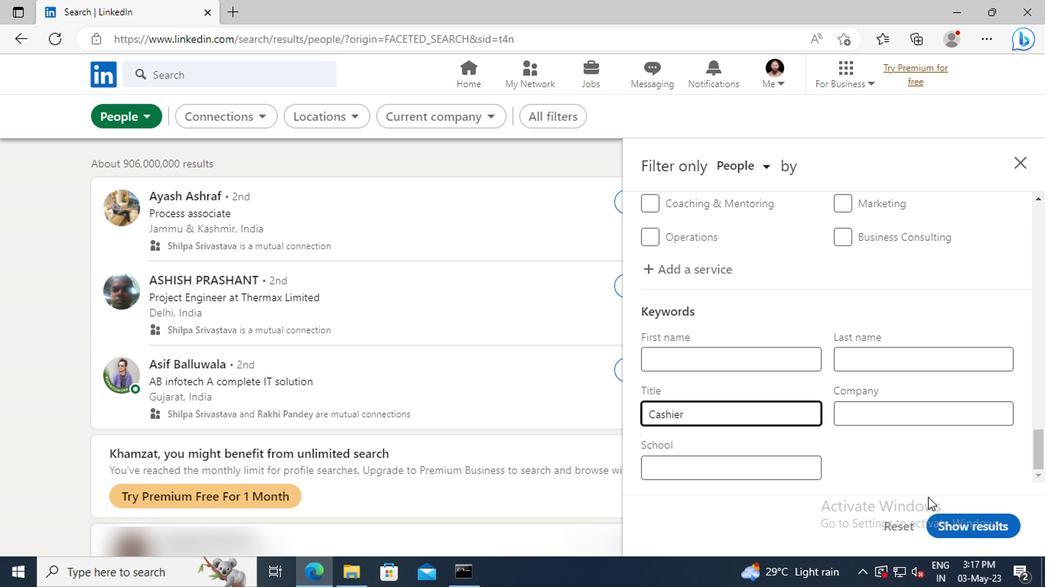 
Action: Mouse pressed left at (787, 475)
Screenshot: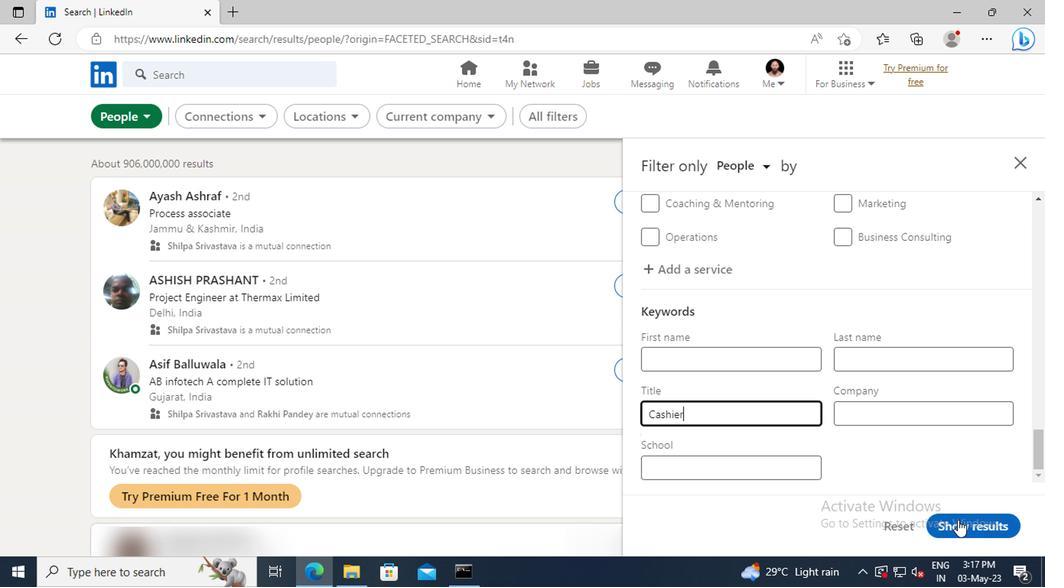 
